 Task: Find connections with filter location Shiyan with filter topic #Jobpostingwith filter profile language German with filter current company Max Healthcare with filter school Government Higher Secondary School - India with filter industry Furniture and Home Furnishings Manufacturing with filter service category DJing with filter keywords title UX Designer & UI Developer
Action: Mouse moved to (212, 281)
Screenshot: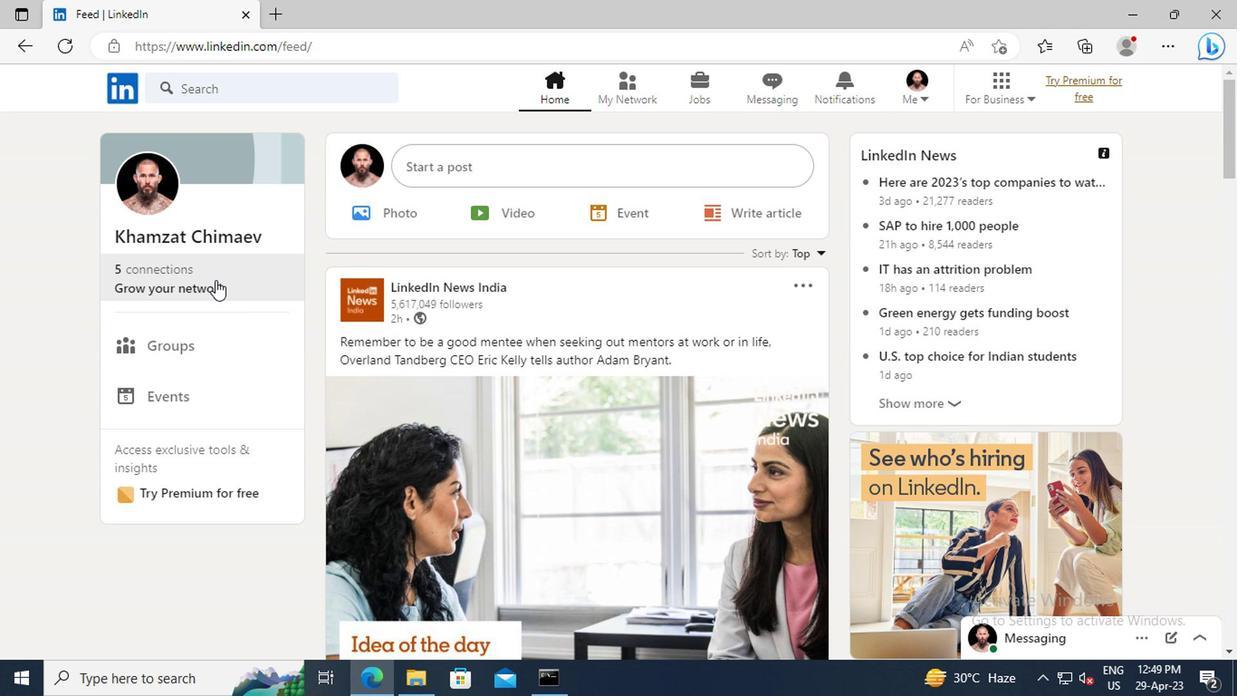
Action: Mouse pressed left at (212, 281)
Screenshot: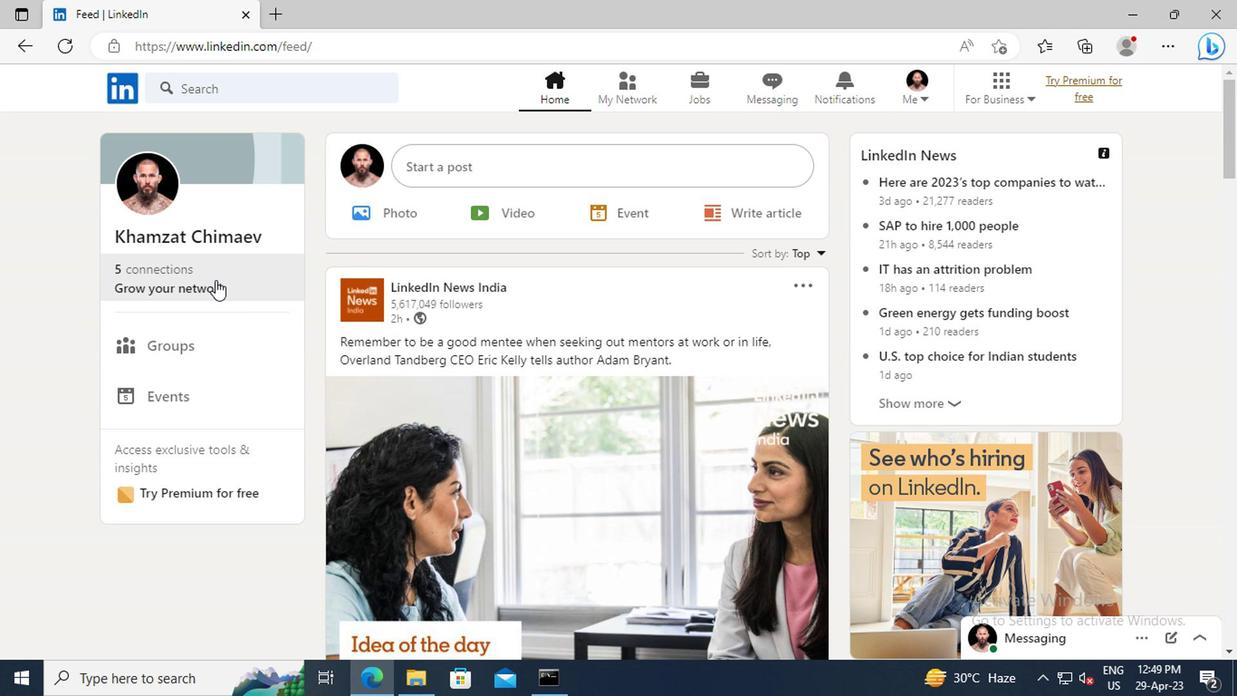 
Action: Mouse moved to (203, 191)
Screenshot: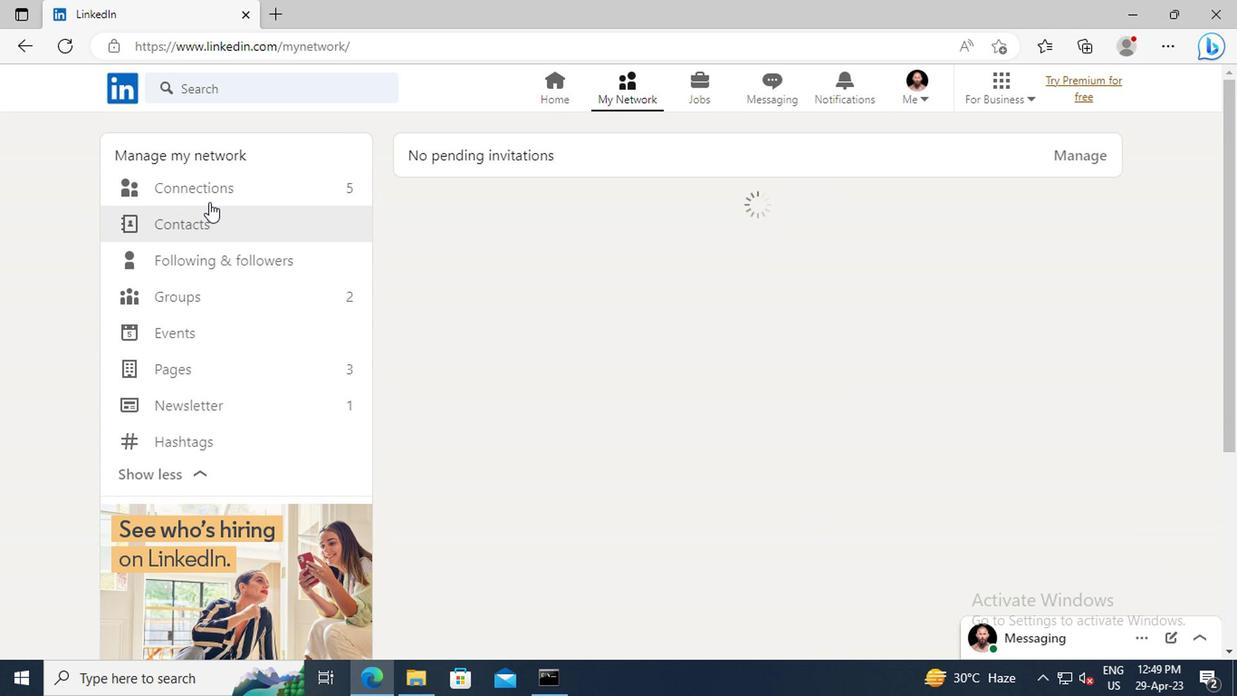 
Action: Mouse pressed left at (203, 191)
Screenshot: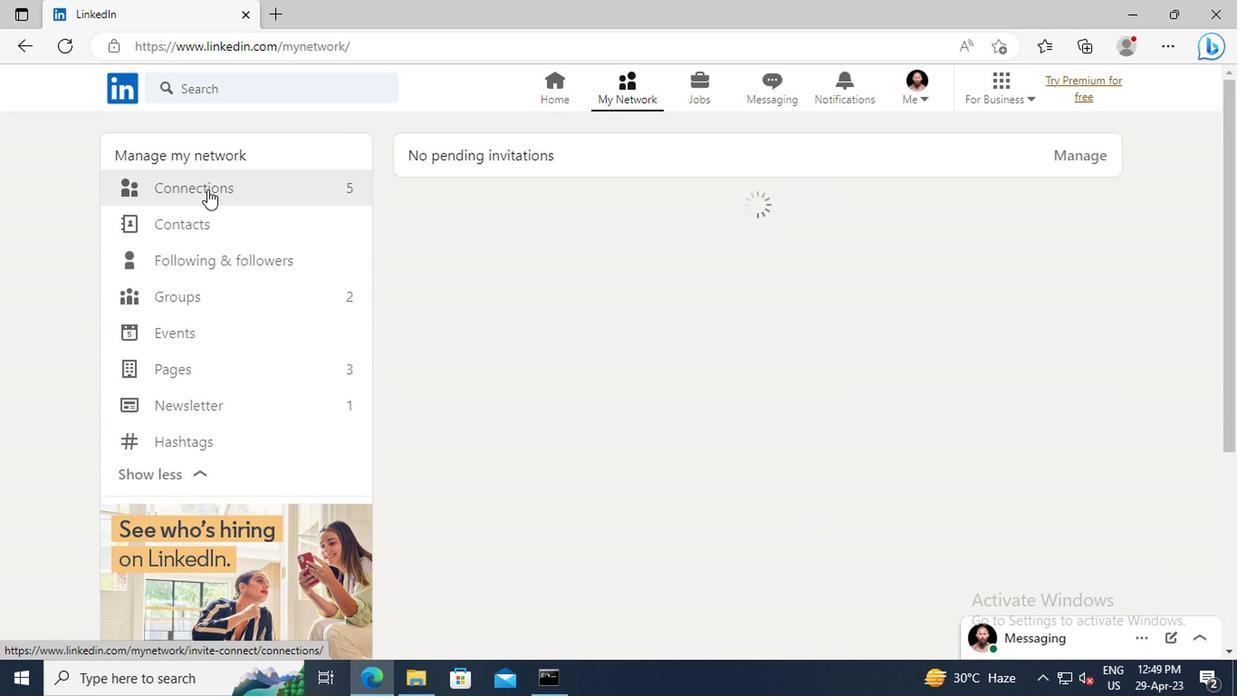
Action: Mouse moved to (743, 197)
Screenshot: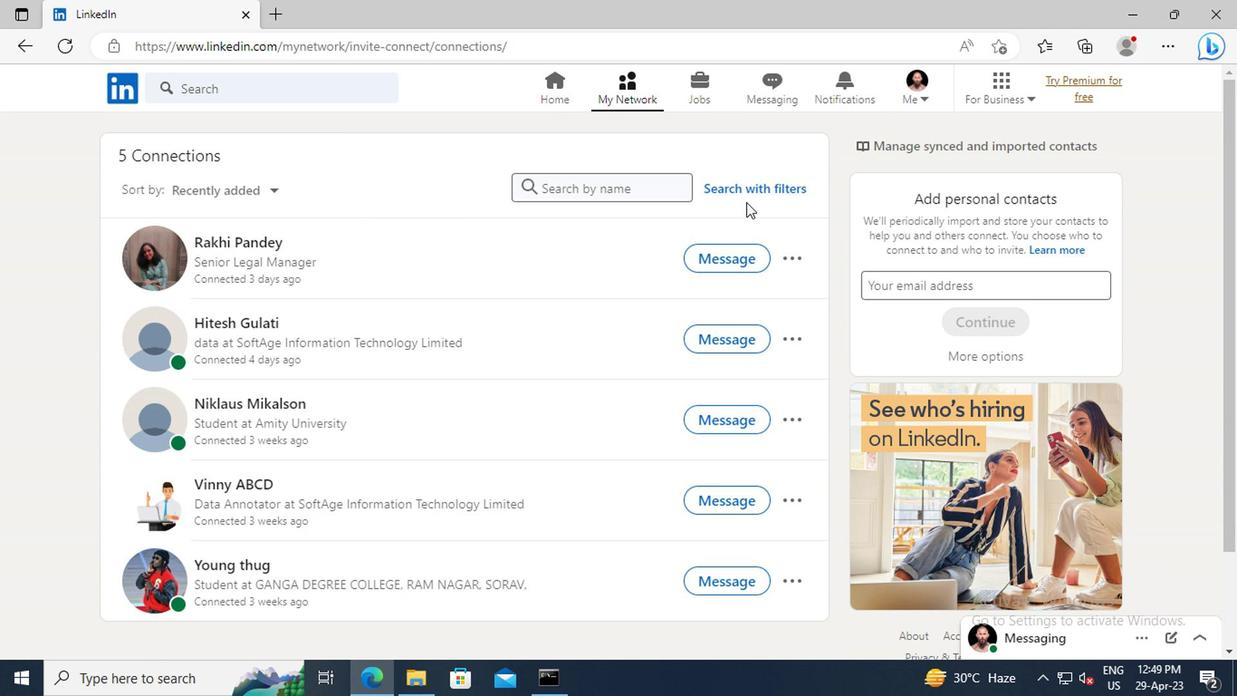 
Action: Mouse pressed left at (743, 197)
Screenshot: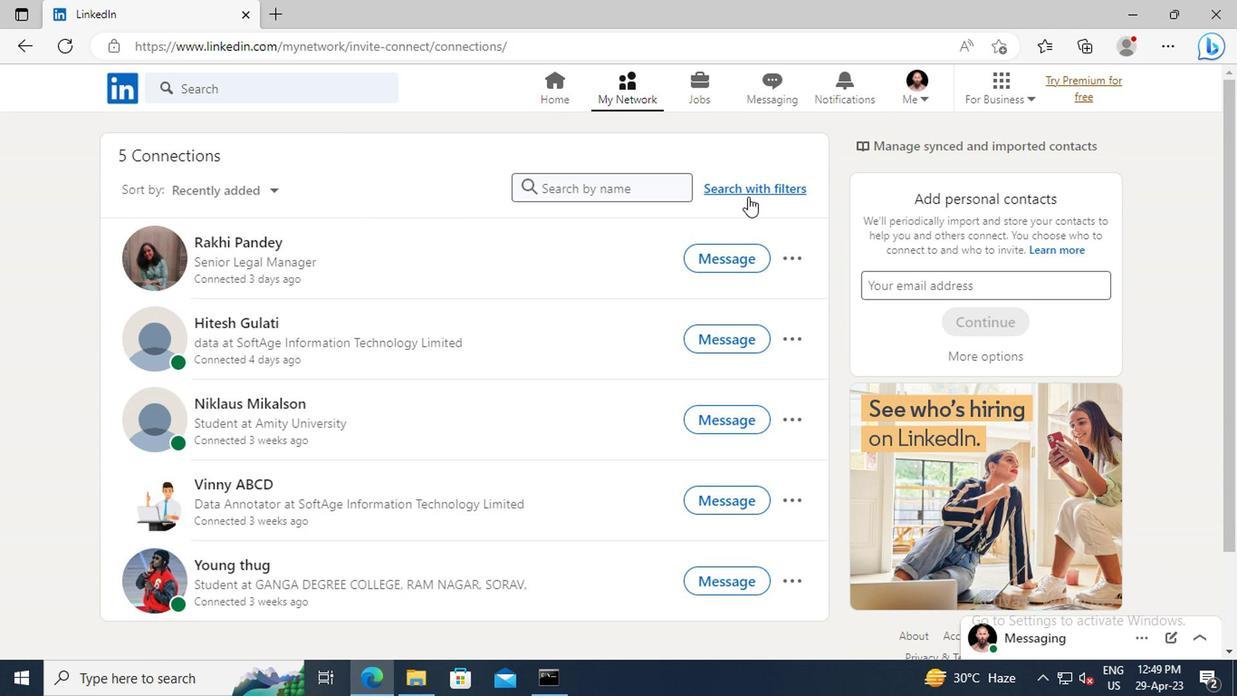 
Action: Mouse moved to (688, 143)
Screenshot: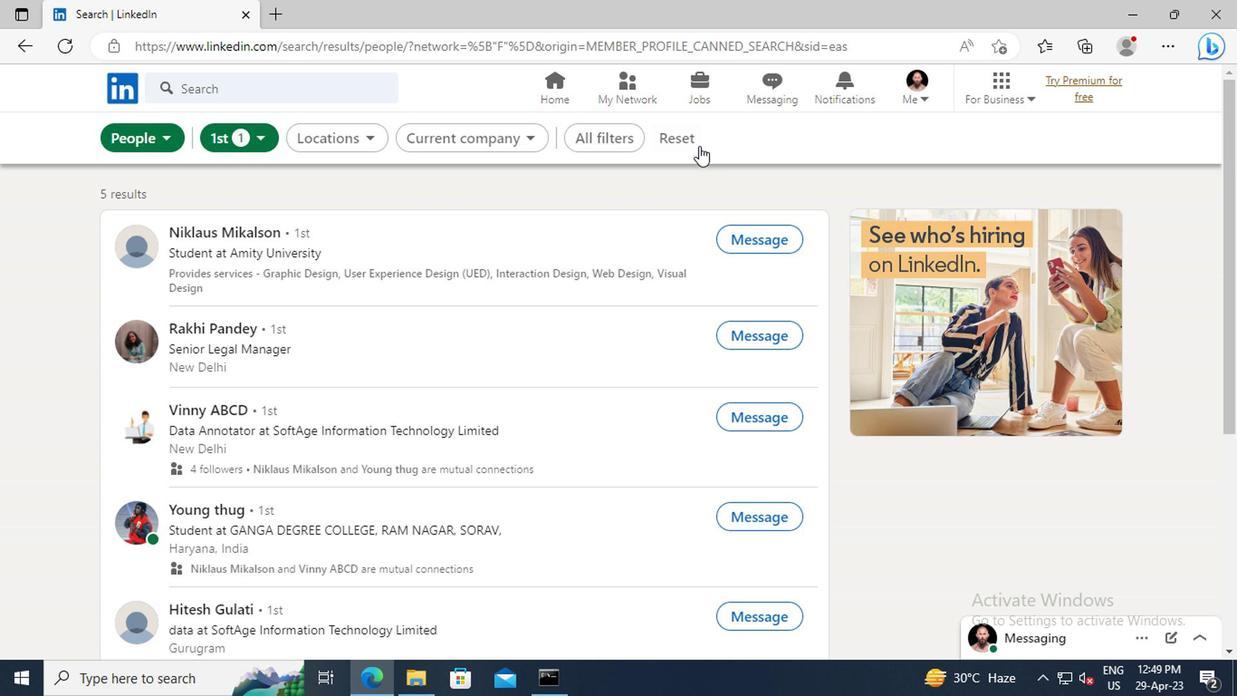 
Action: Mouse pressed left at (688, 143)
Screenshot: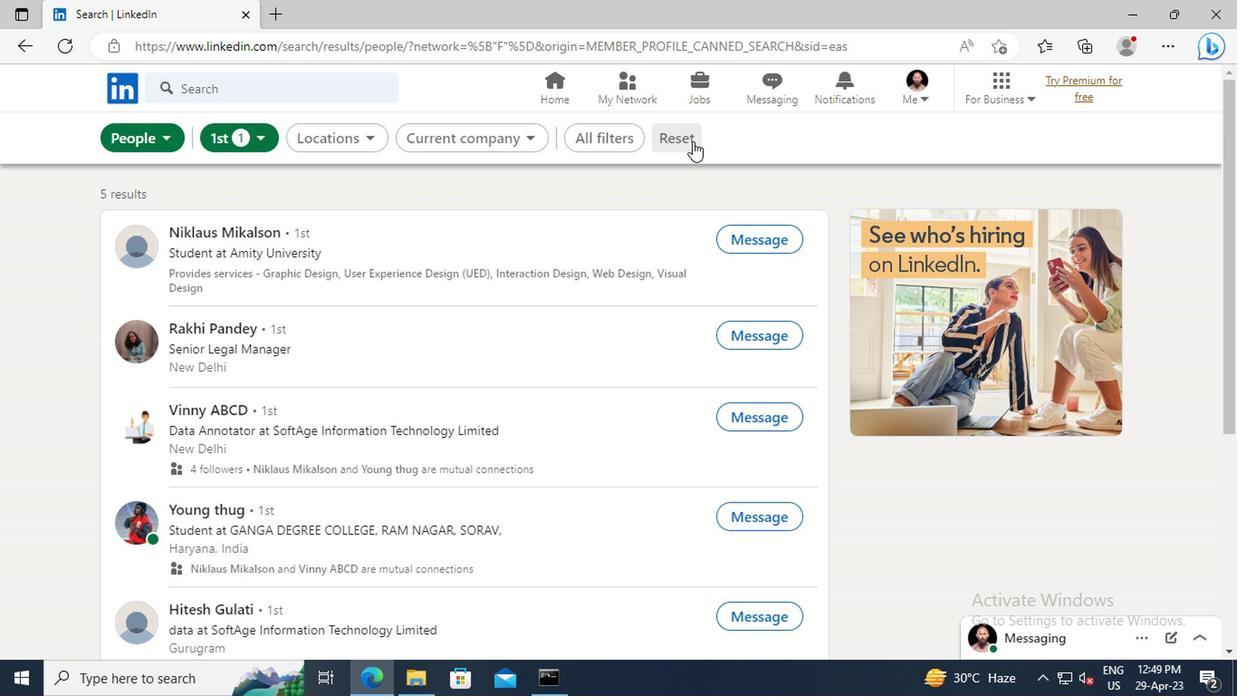 
Action: Mouse moved to (661, 143)
Screenshot: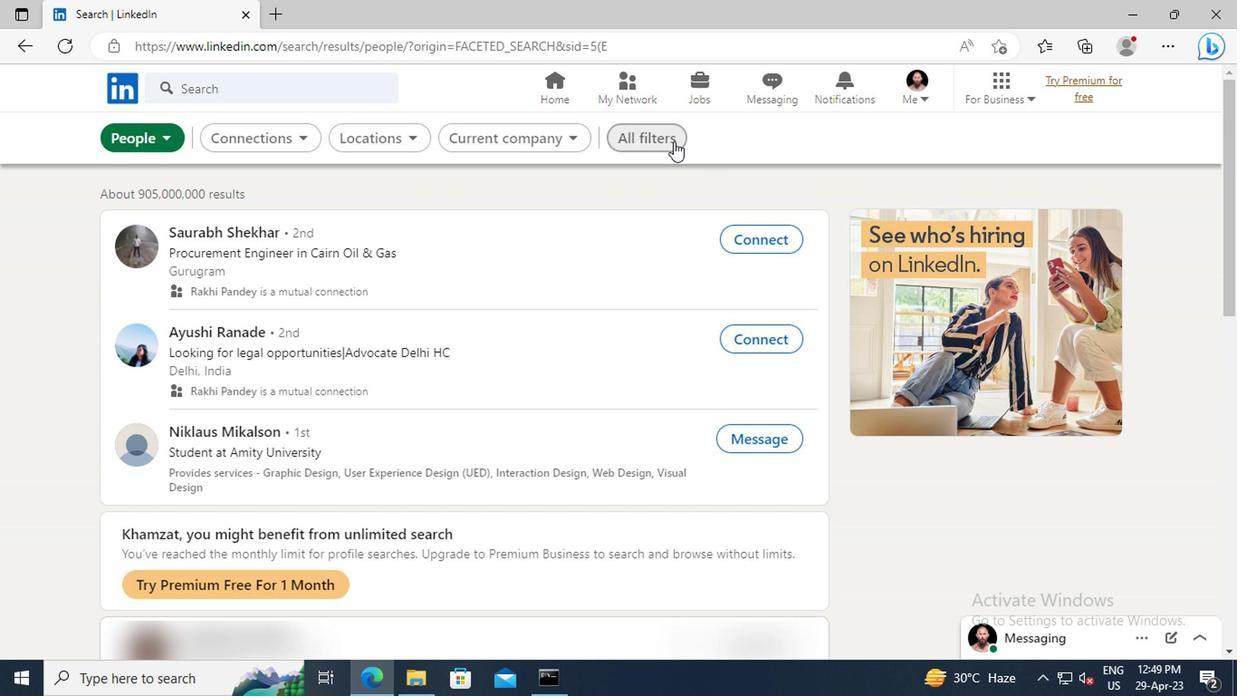 
Action: Mouse pressed left at (661, 143)
Screenshot: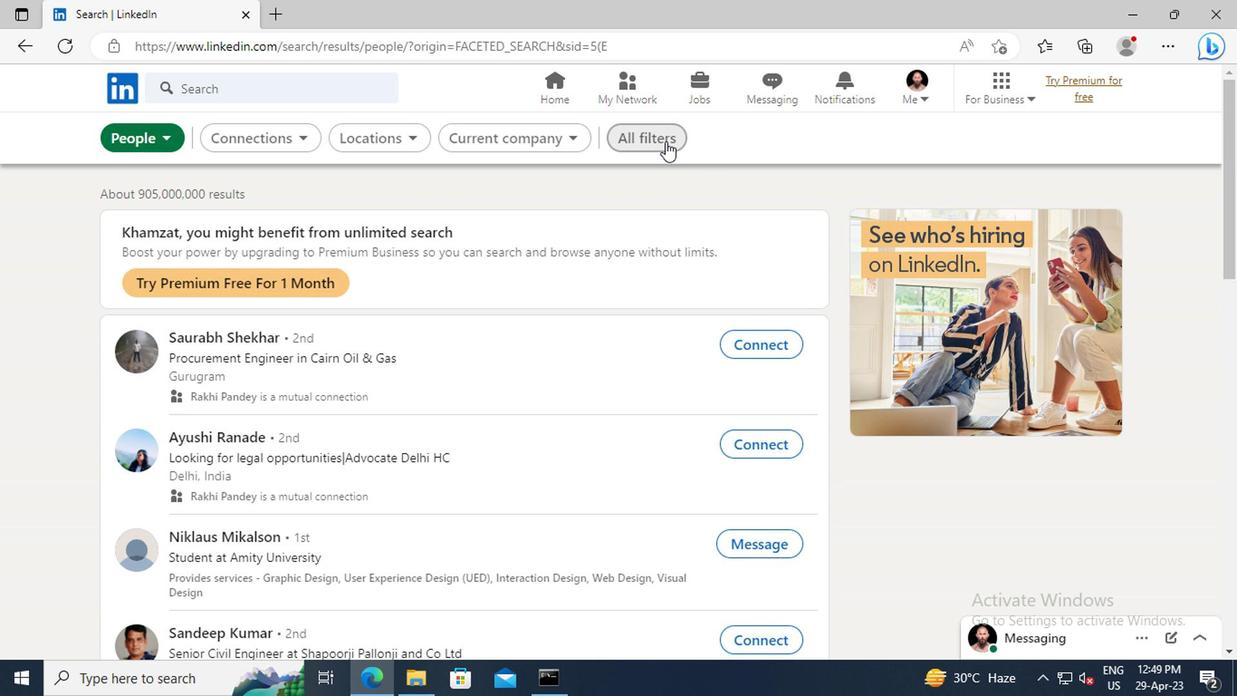 
Action: Mouse moved to (1015, 256)
Screenshot: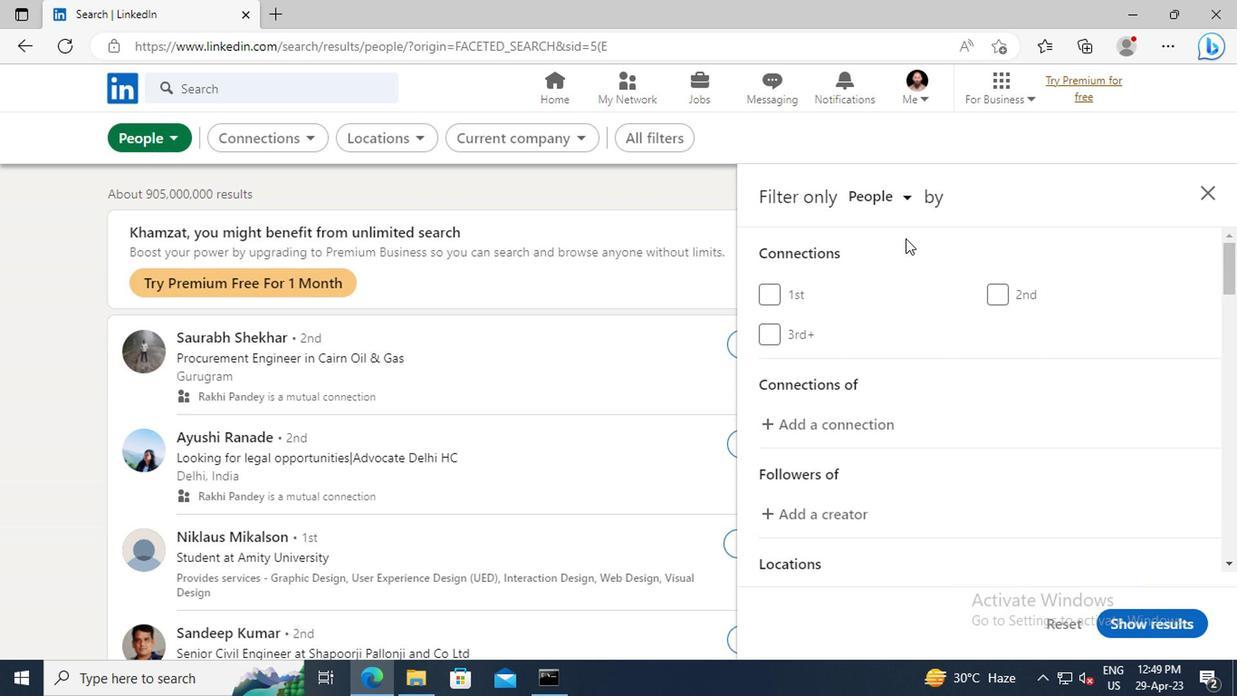 
Action: Mouse scrolled (1015, 255) with delta (0, -1)
Screenshot: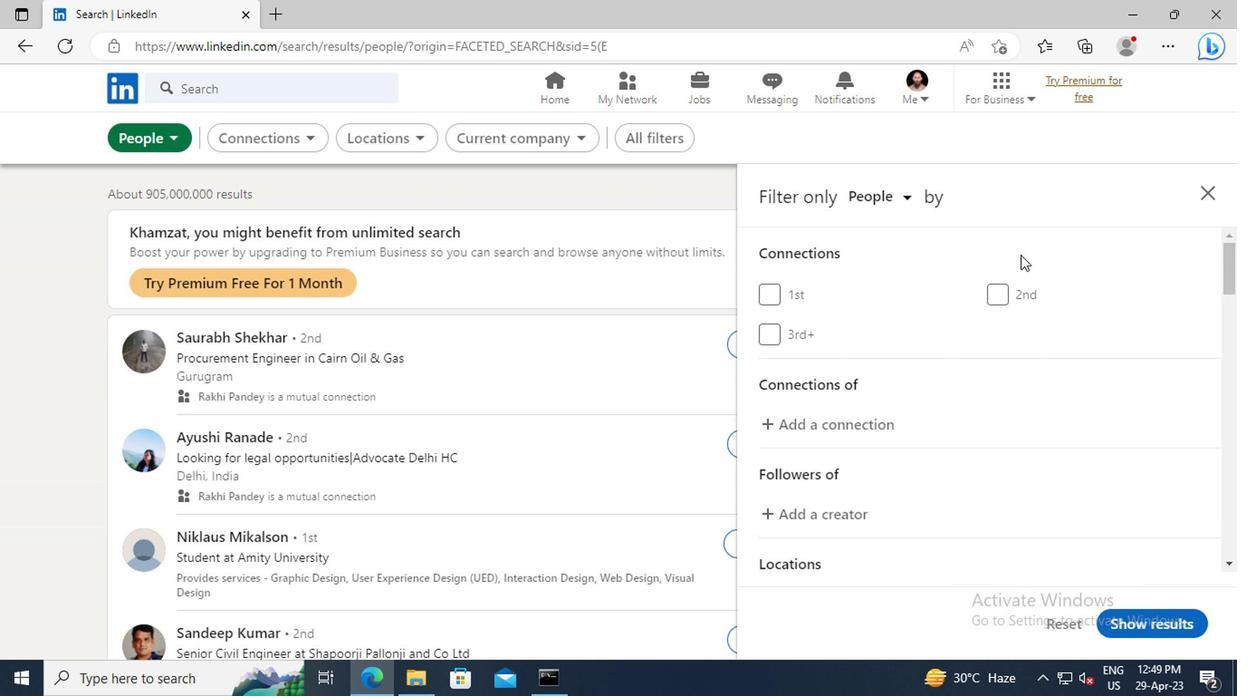 
Action: Mouse scrolled (1015, 255) with delta (0, -1)
Screenshot: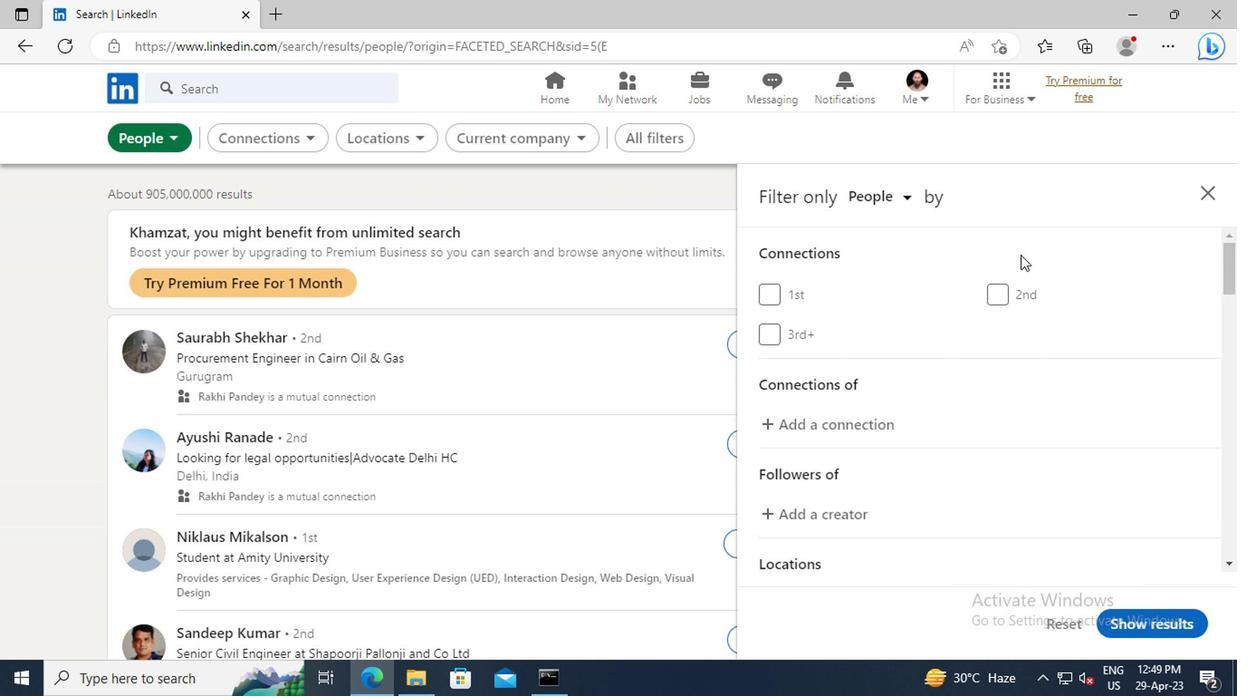 
Action: Mouse scrolled (1015, 255) with delta (0, -1)
Screenshot: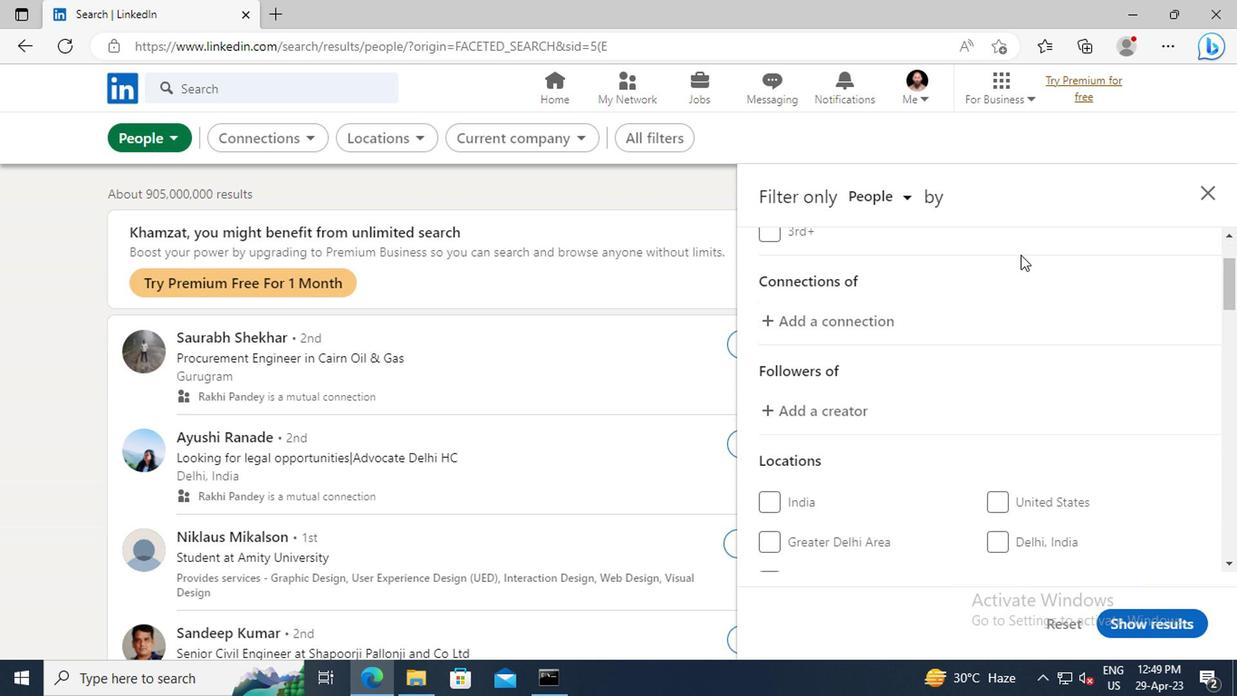 
Action: Mouse scrolled (1015, 255) with delta (0, -1)
Screenshot: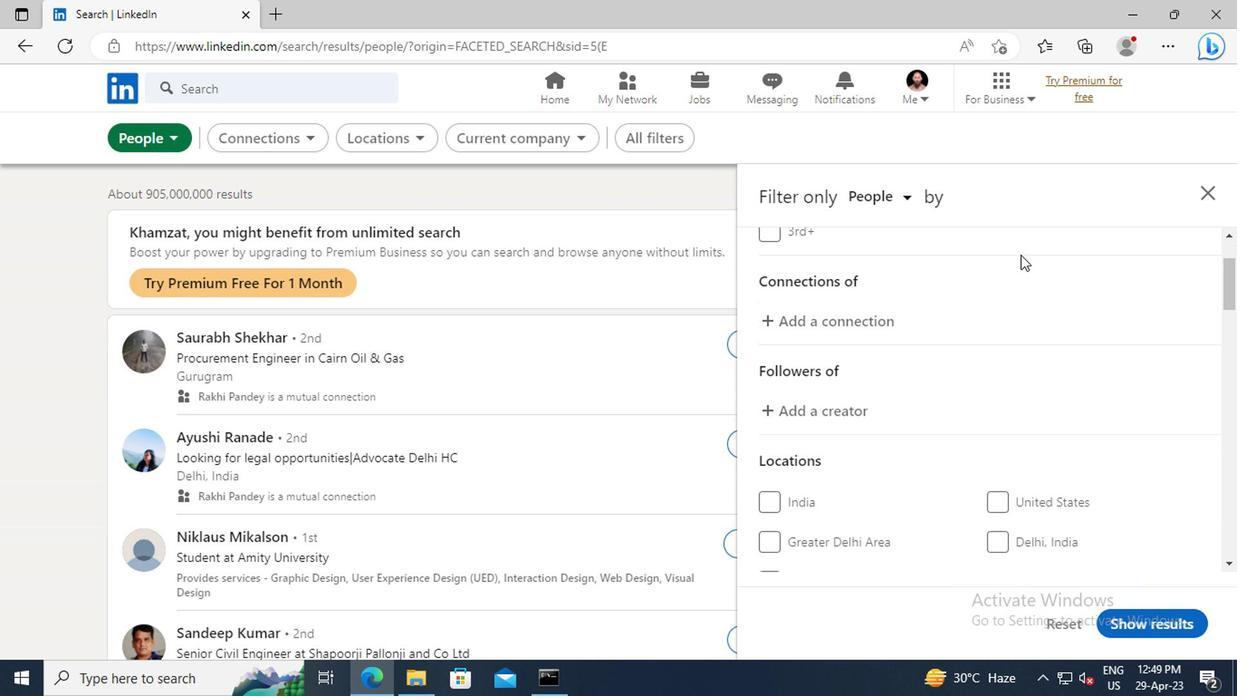 
Action: Mouse scrolled (1015, 255) with delta (0, -1)
Screenshot: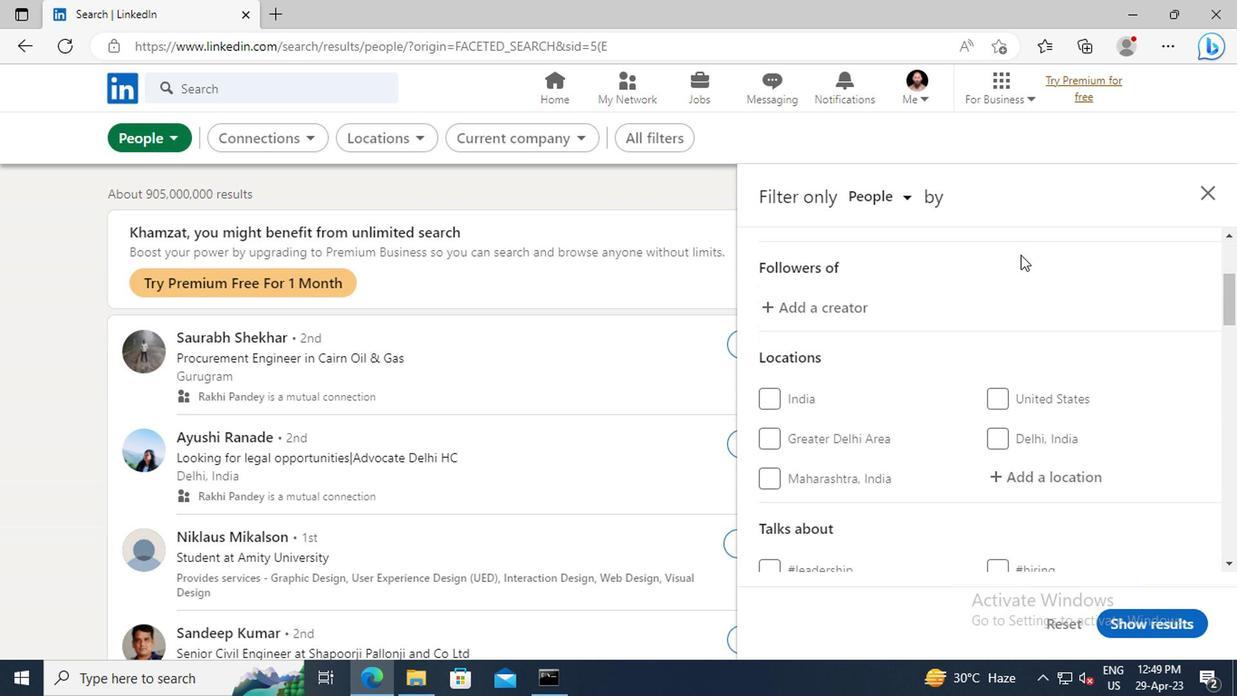 
Action: Mouse moved to (1017, 268)
Screenshot: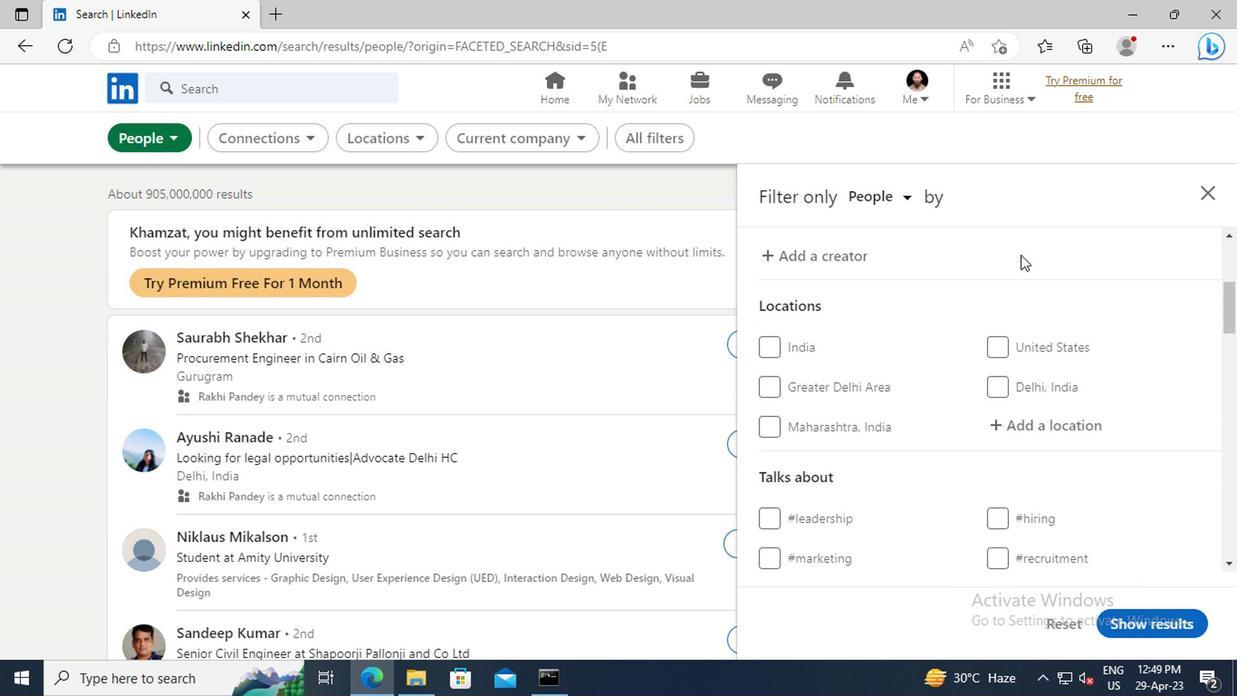 
Action: Mouse scrolled (1017, 266) with delta (0, -1)
Screenshot: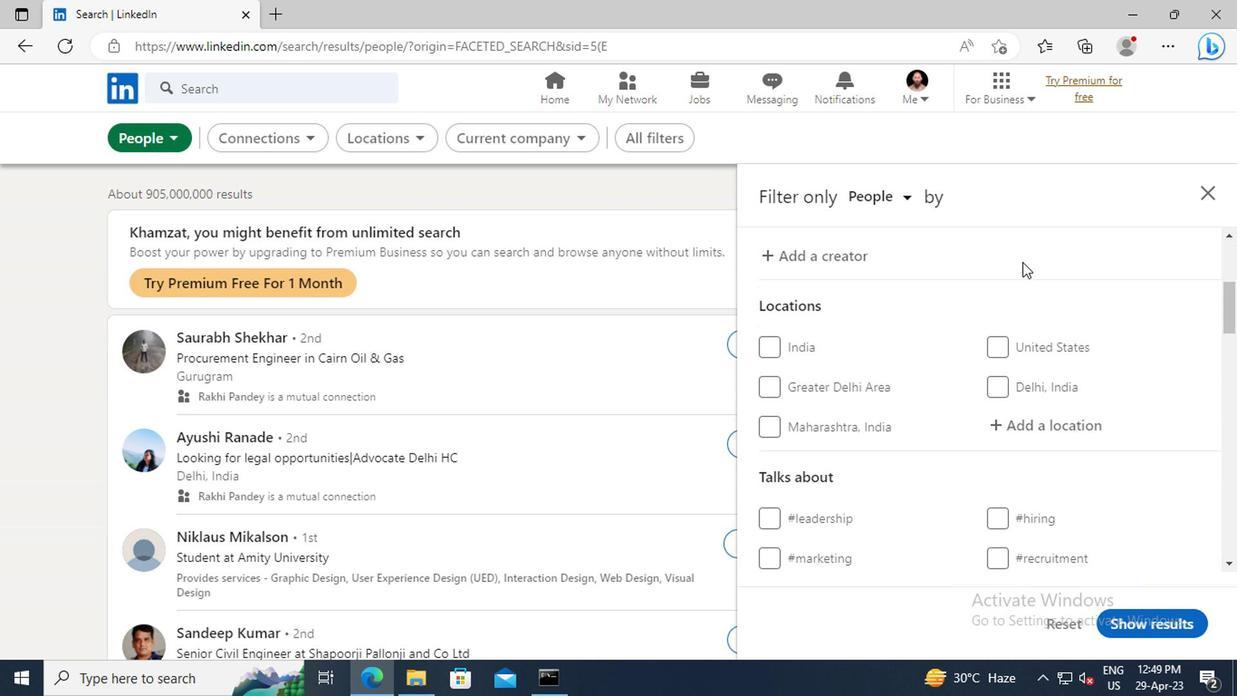 
Action: Mouse moved to (1018, 376)
Screenshot: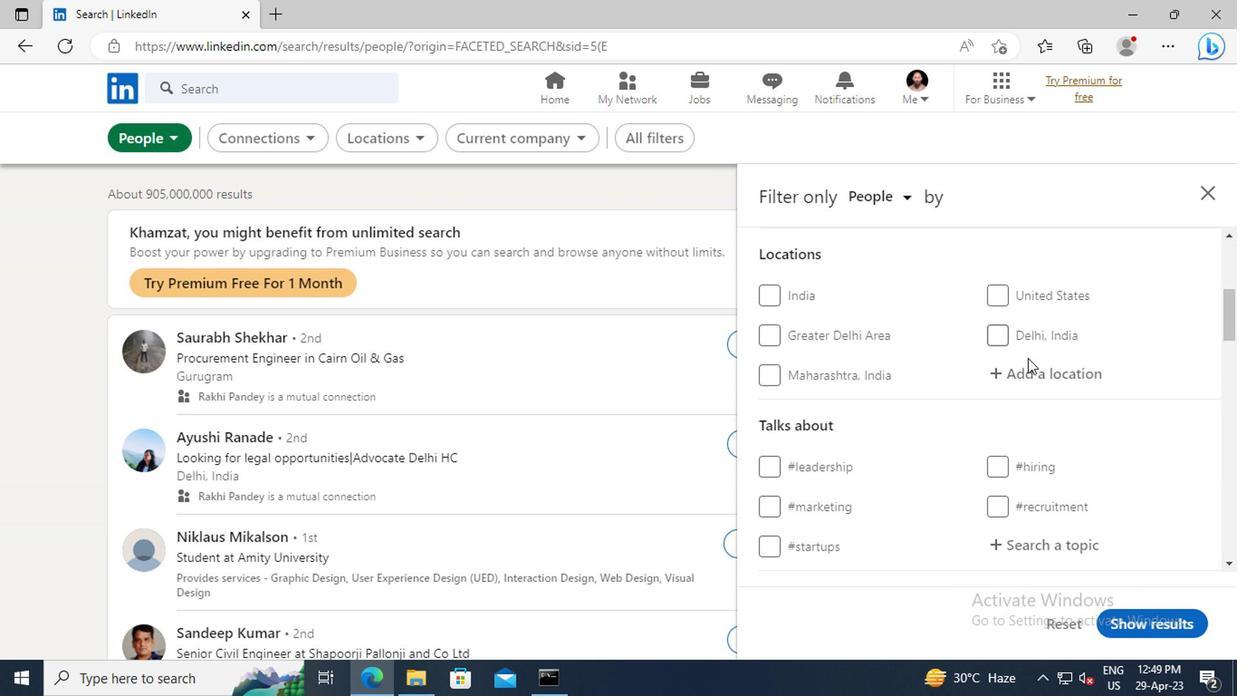 
Action: Mouse pressed left at (1018, 376)
Screenshot: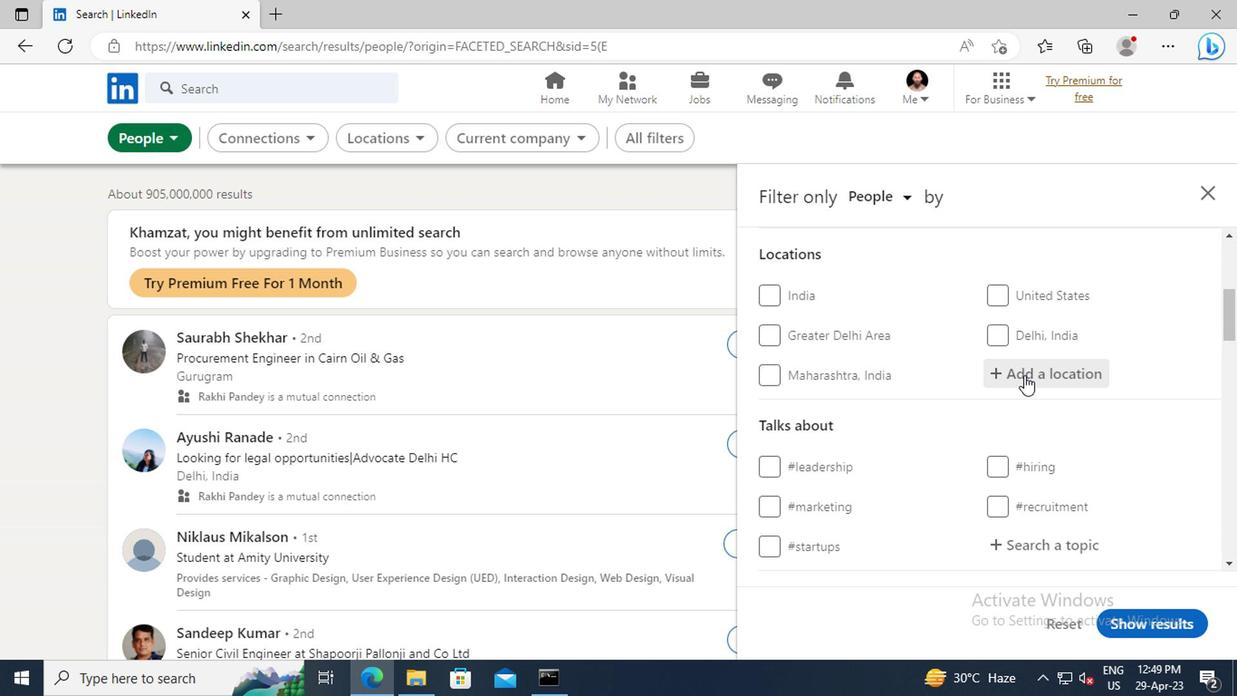 
Action: Key pressed <Key.shift>SHIYAN<Key.enter>
Screenshot: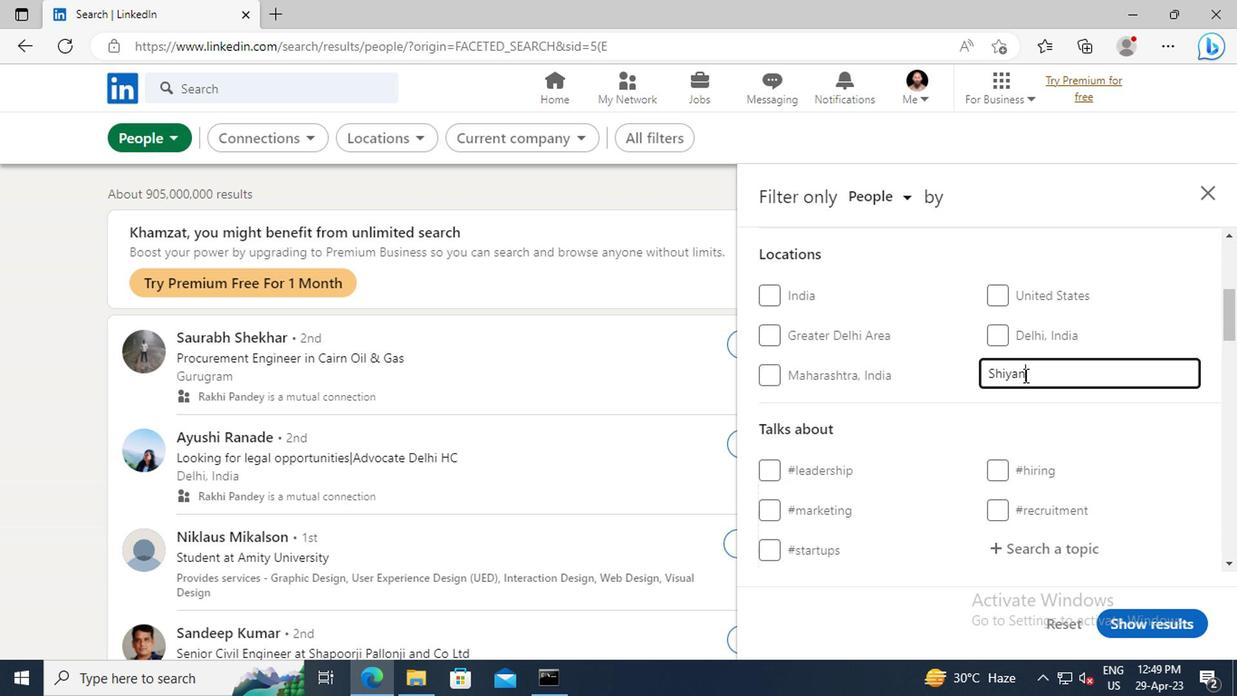 
Action: Mouse scrolled (1018, 375) with delta (0, -1)
Screenshot: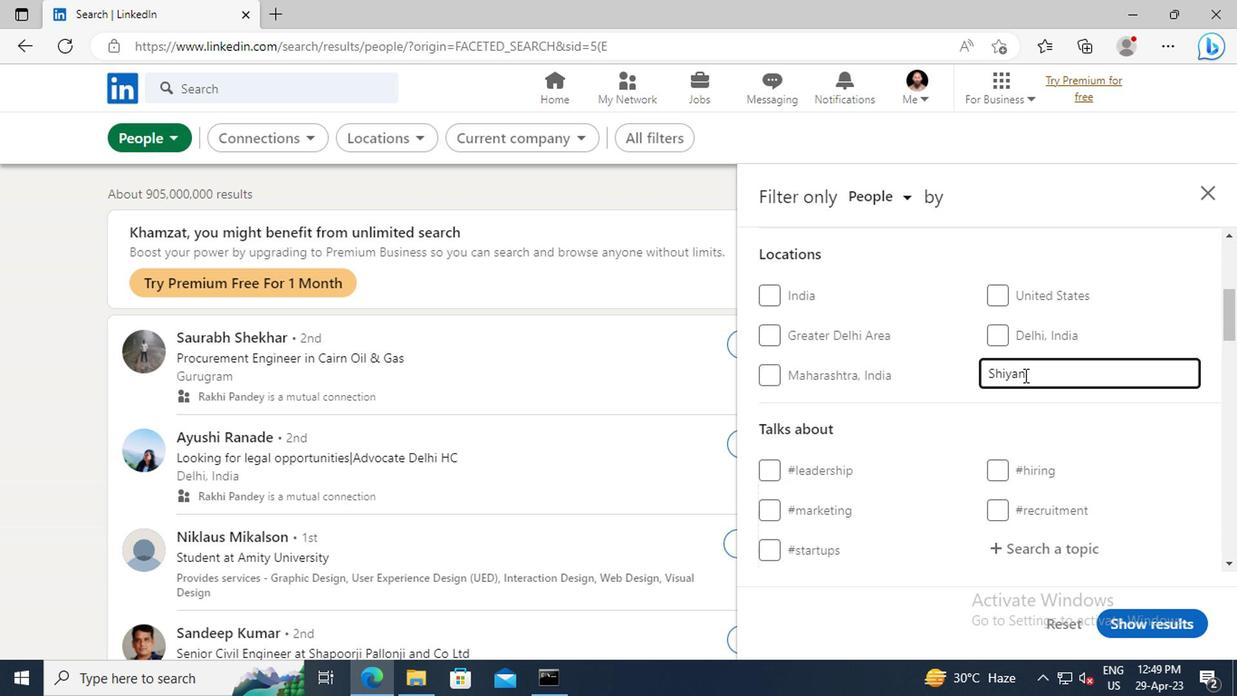 
Action: Mouse scrolled (1018, 375) with delta (0, -1)
Screenshot: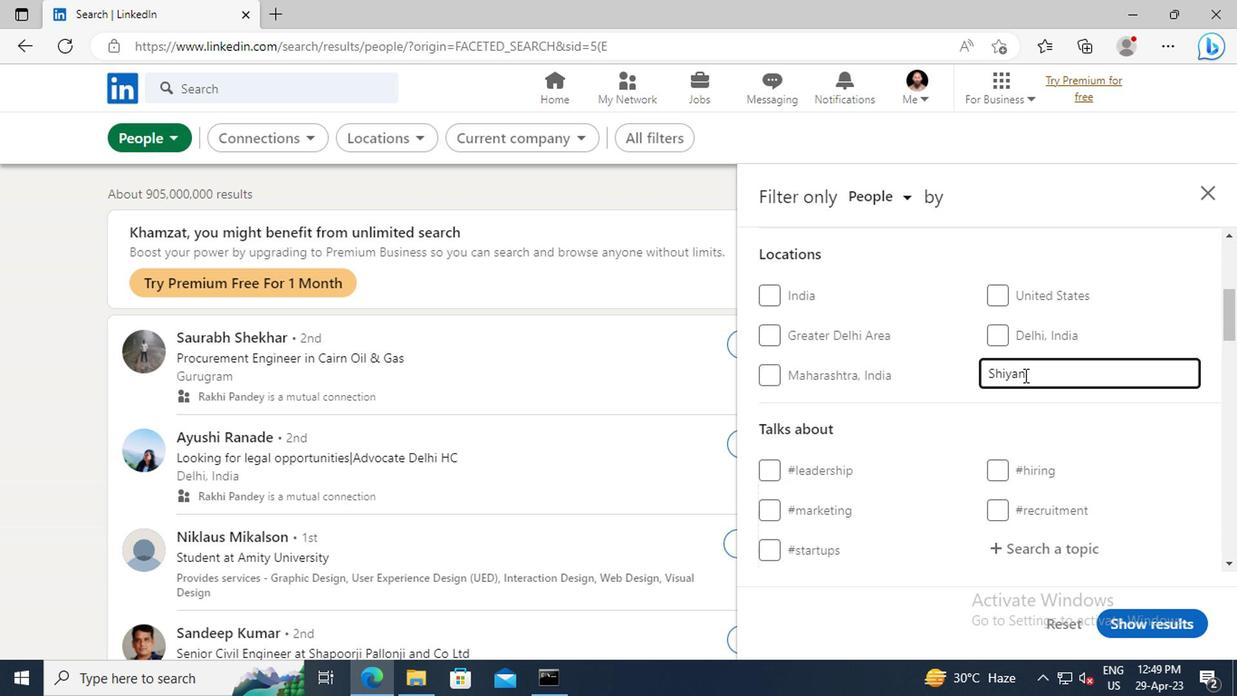 
Action: Mouse scrolled (1018, 375) with delta (0, -1)
Screenshot: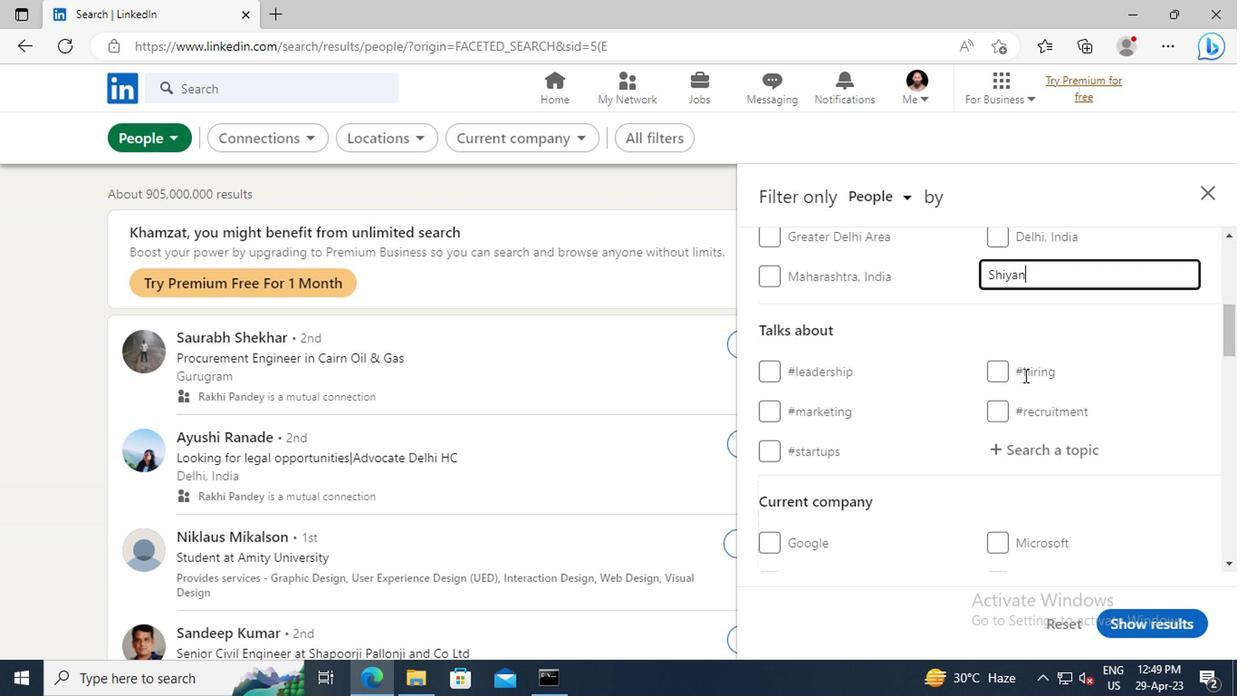 
Action: Mouse moved to (1020, 393)
Screenshot: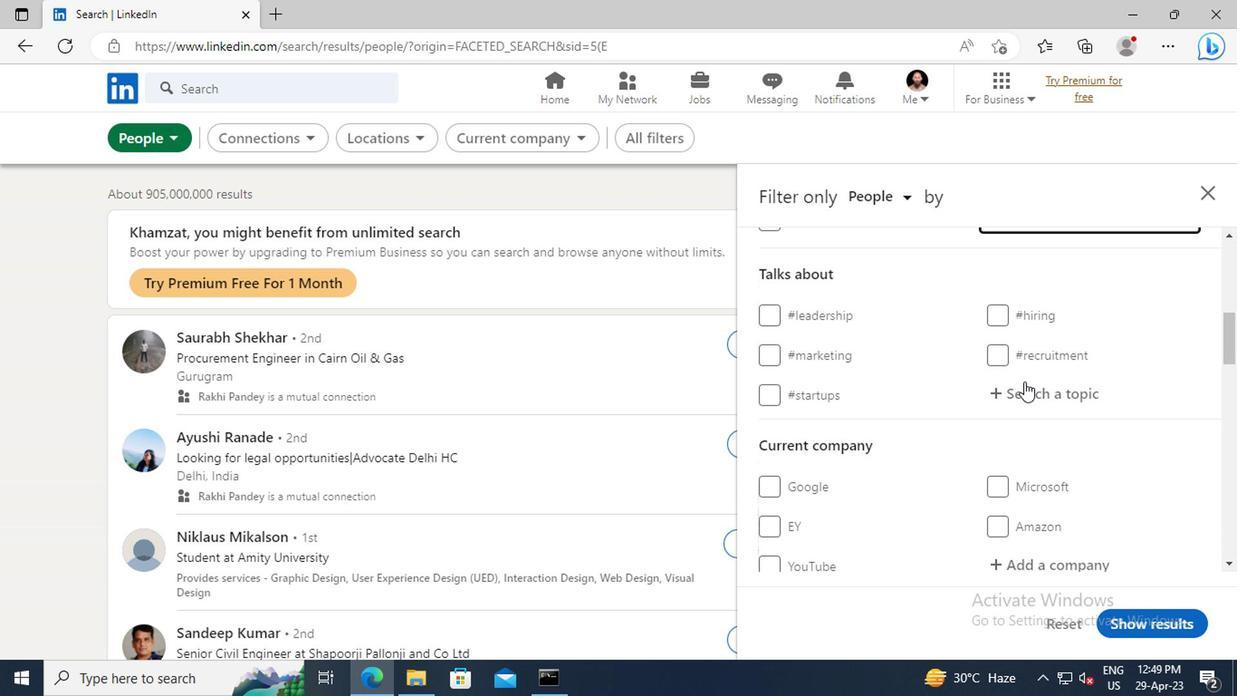 
Action: Mouse pressed left at (1020, 393)
Screenshot: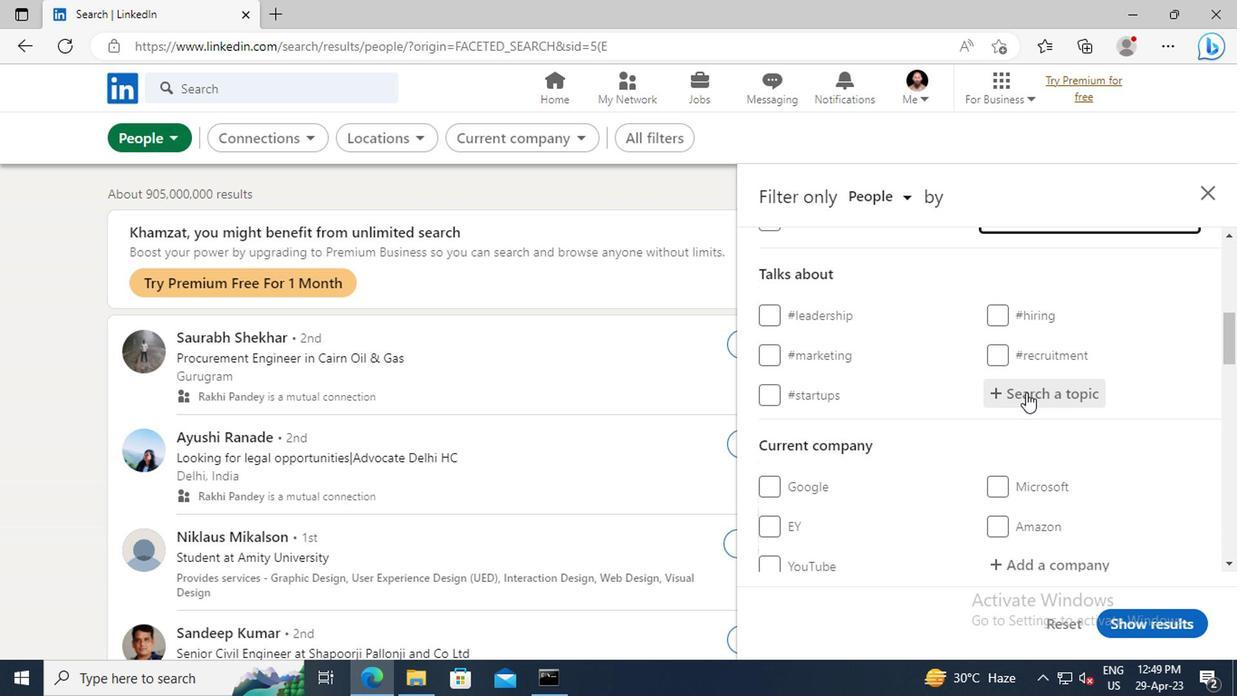 
Action: Key pressed <Key.shift>JOBPOSTING
Screenshot: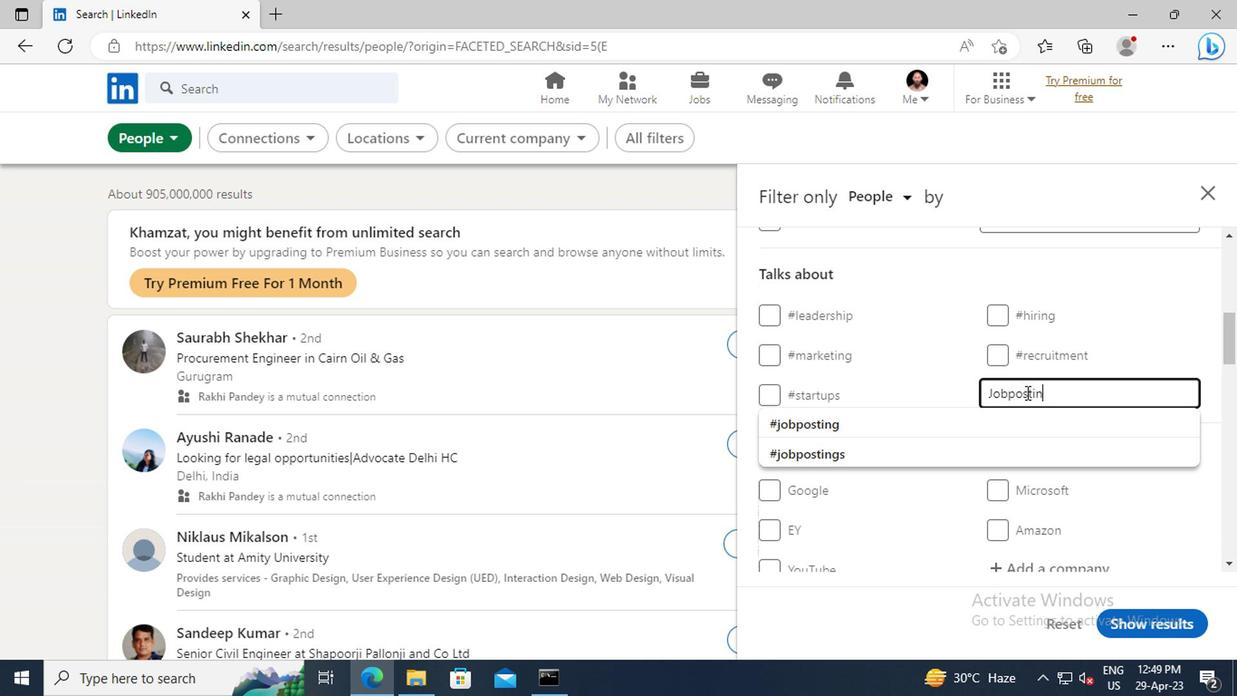 
Action: Mouse moved to (1018, 417)
Screenshot: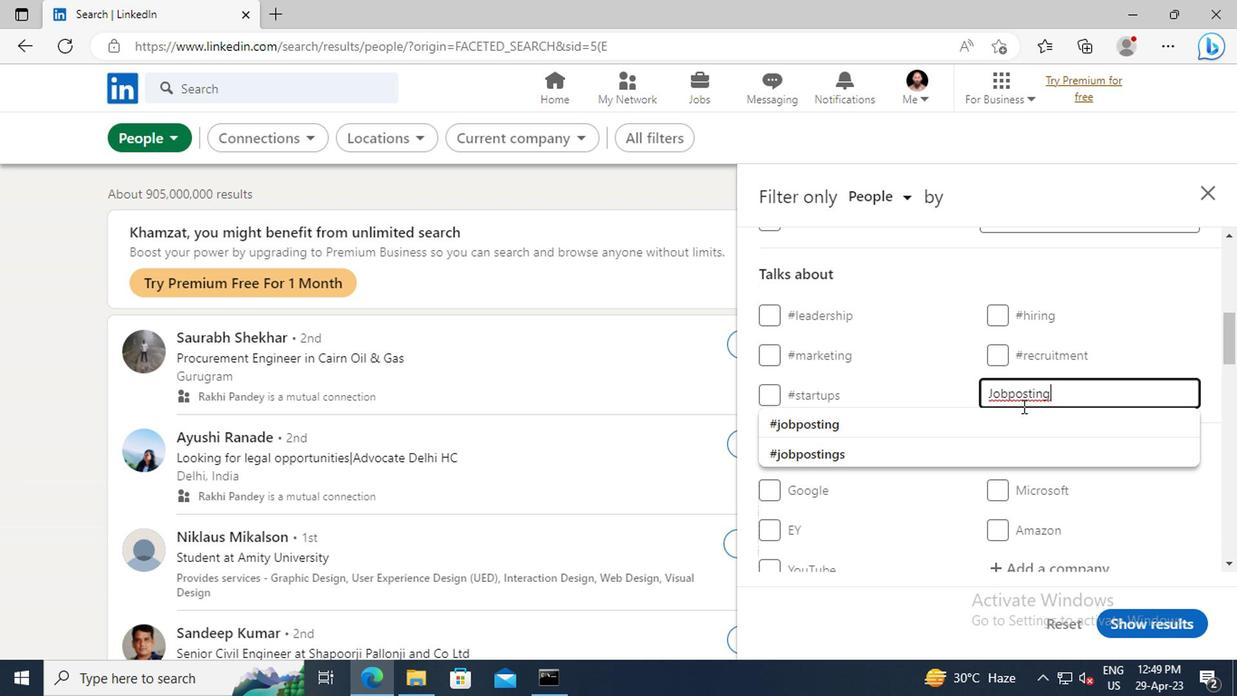 
Action: Mouse pressed left at (1018, 417)
Screenshot: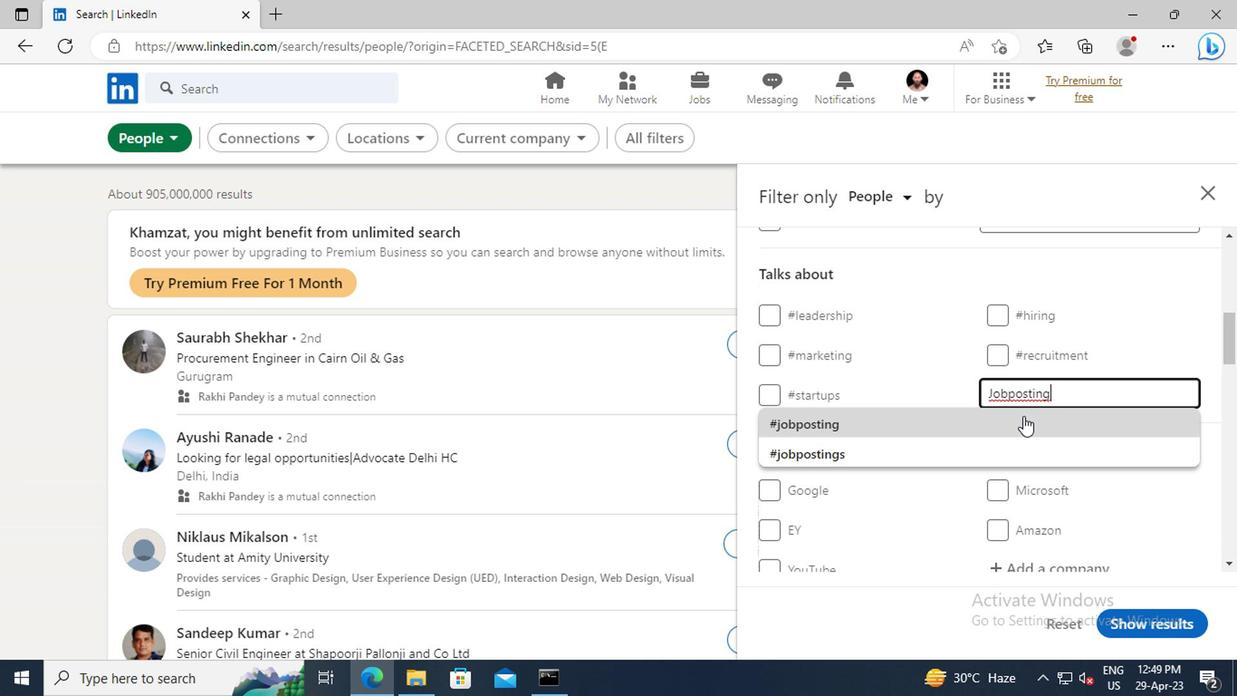
Action: Mouse scrolled (1018, 417) with delta (0, 0)
Screenshot: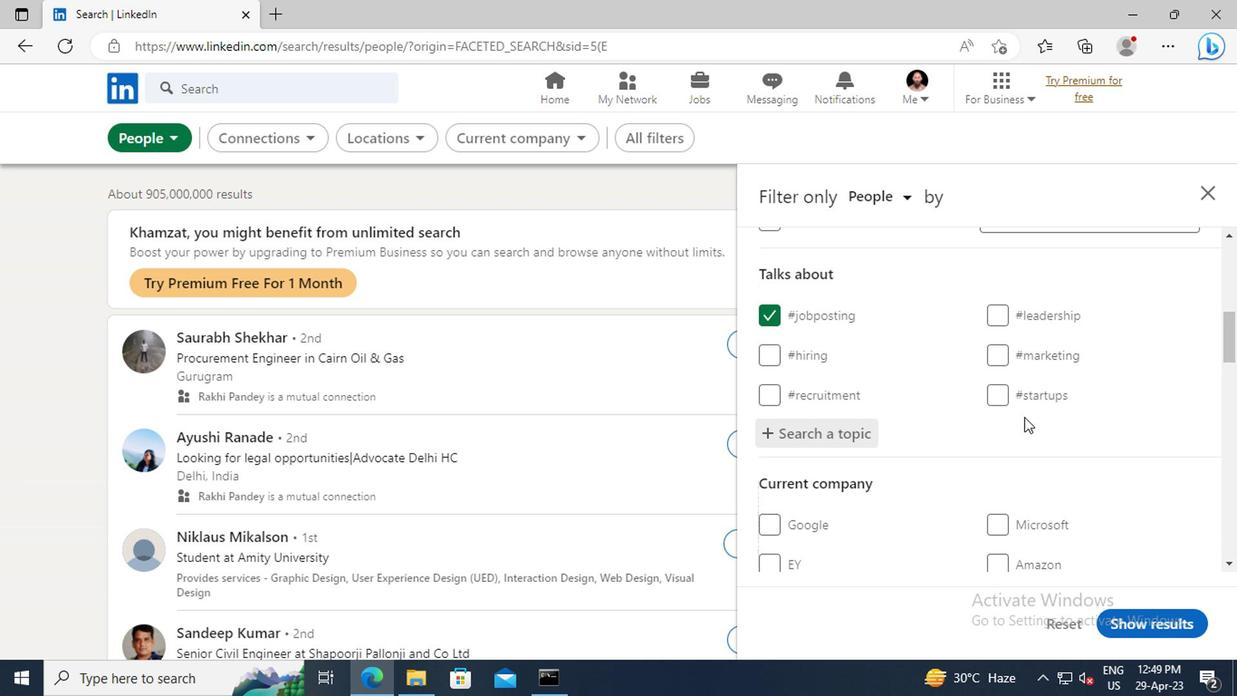 
Action: Mouse scrolled (1018, 417) with delta (0, 0)
Screenshot: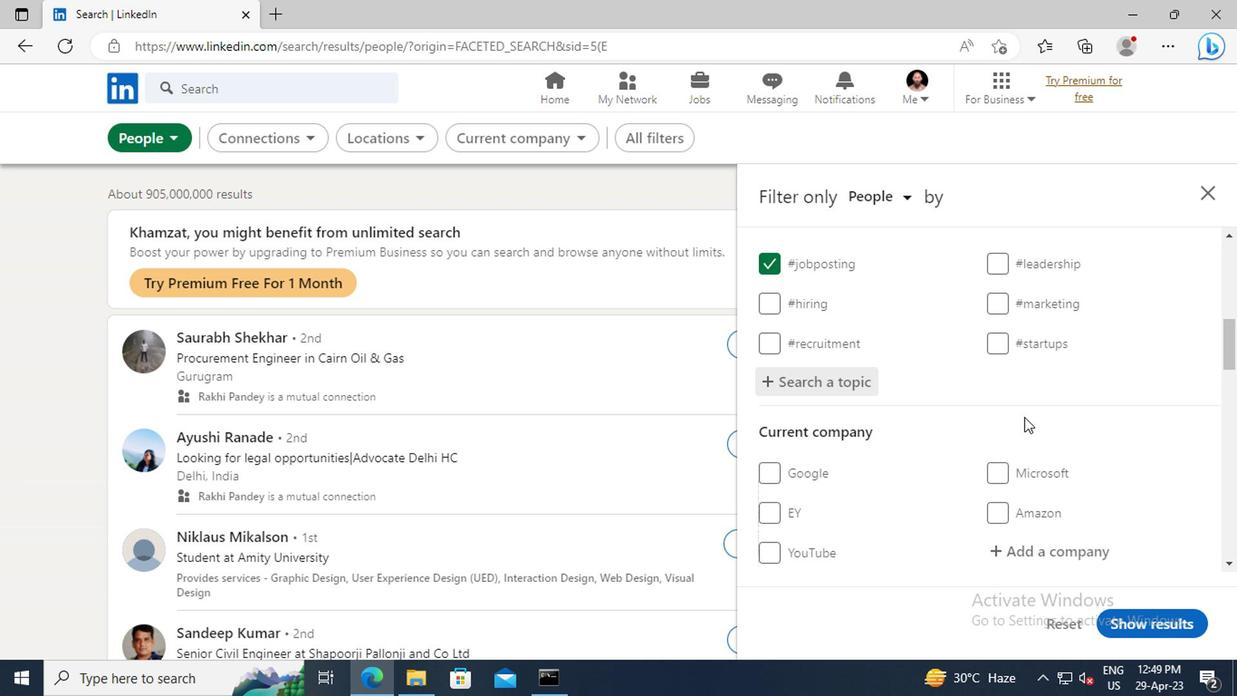 
Action: Mouse scrolled (1018, 417) with delta (0, 0)
Screenshot: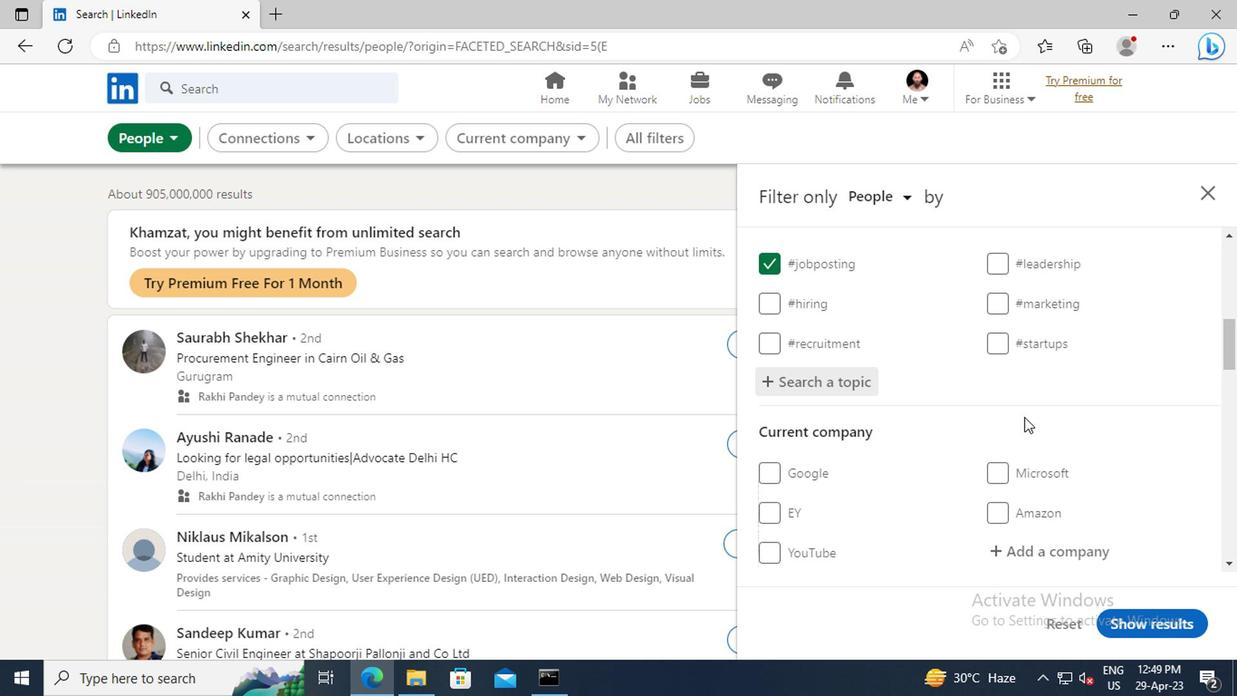 
Action: Mouse scrolled (1018, 417) with delta (0, 0)
Screenshot: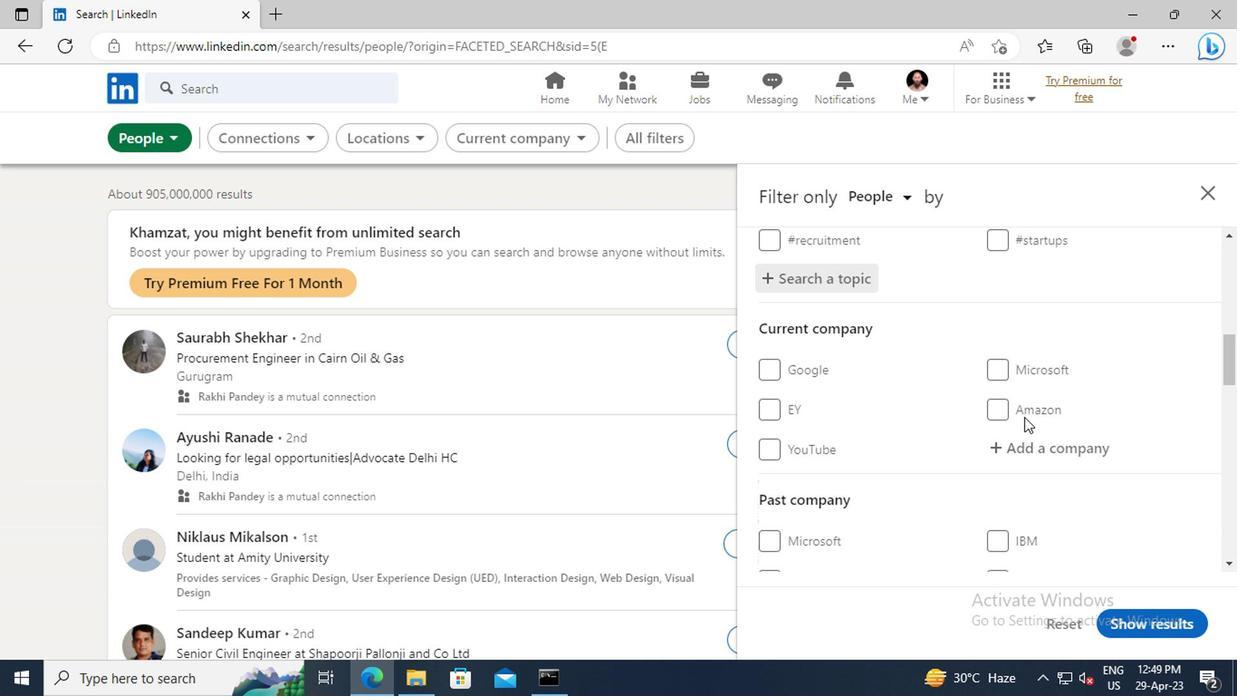
Action: Mouse scrolled (1018, 417) with delta (0, 0)
Screenshot: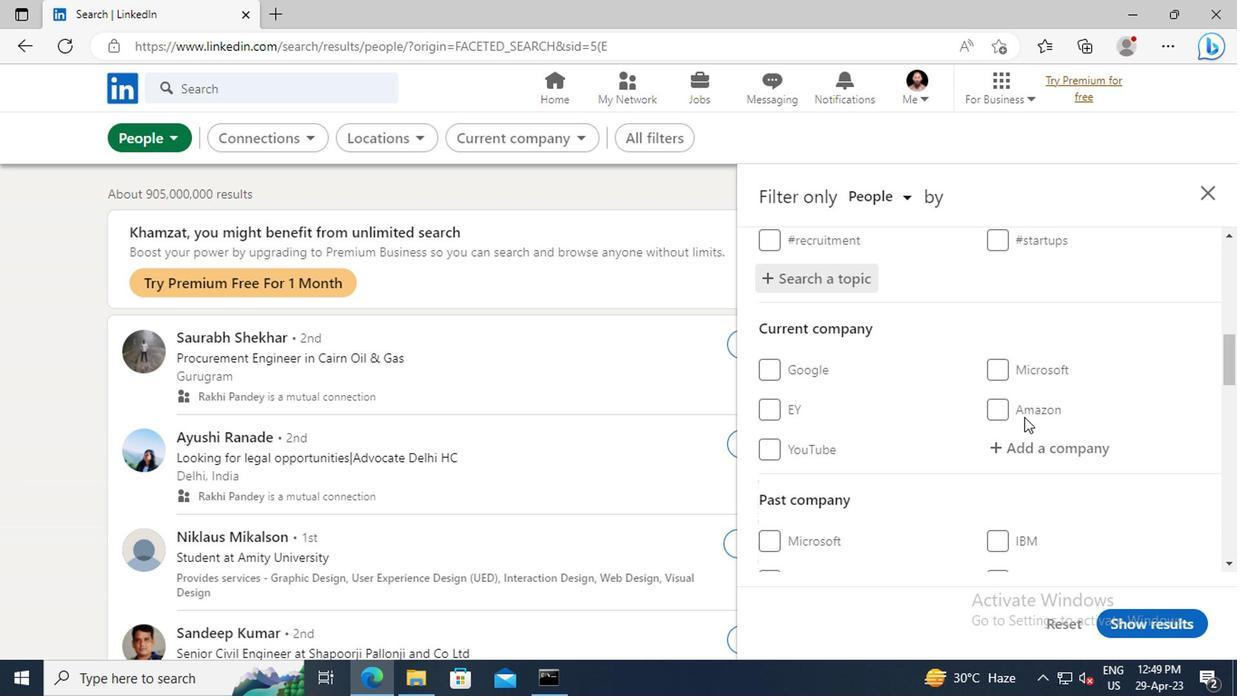 
Action: Mouse scrolled (1018, 417) with delta (0, 0)
Screenshot: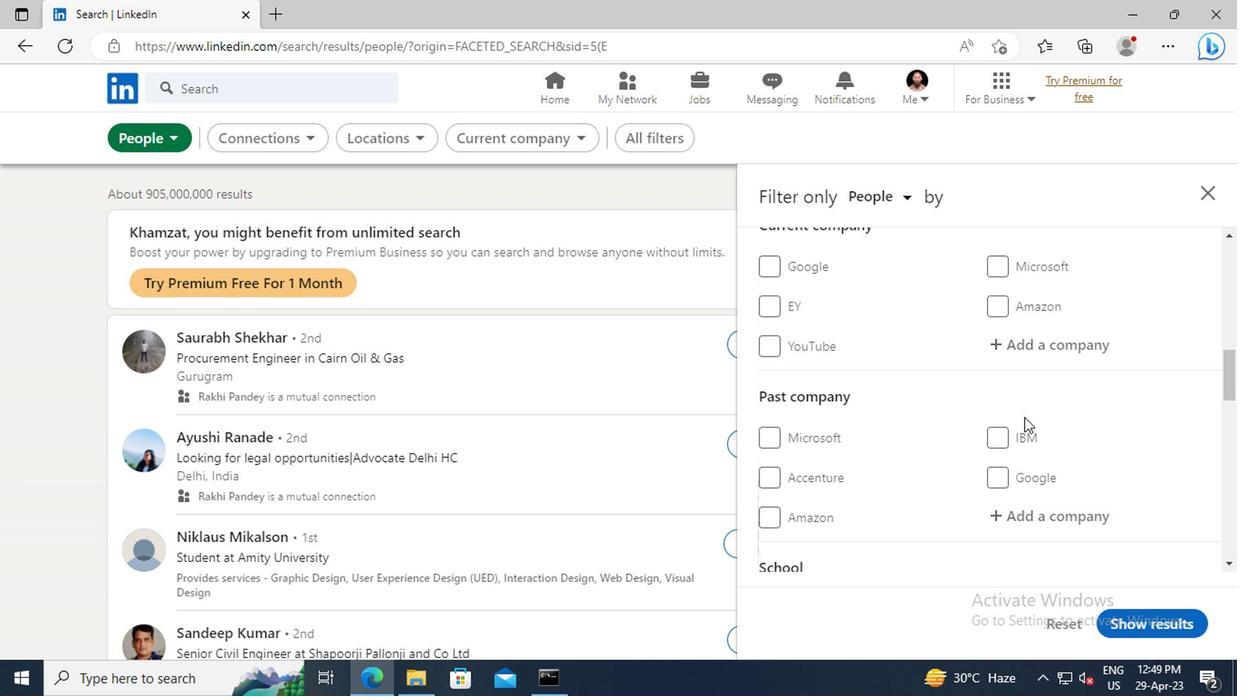 
Action: Mouse scrolled (1018, 417) with delta (0, 0)
Screenshot: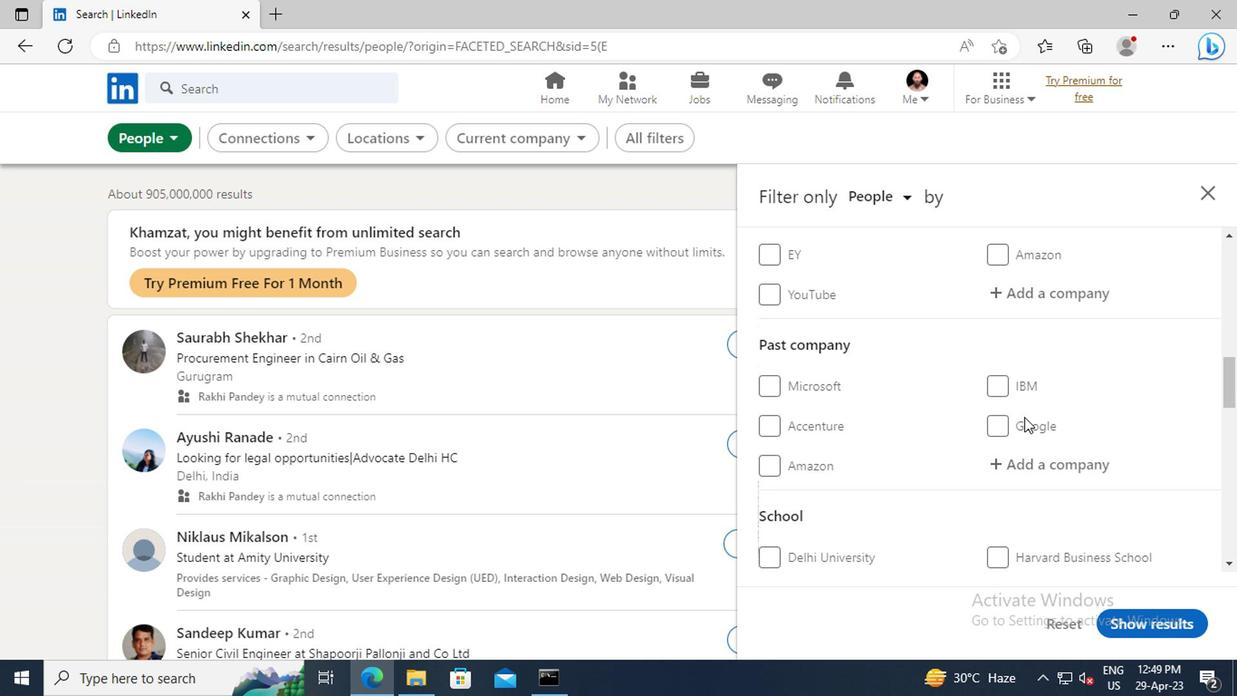 
Action: Mouse scrolled (1018, 417) with delta (0, 0)
Screenshot: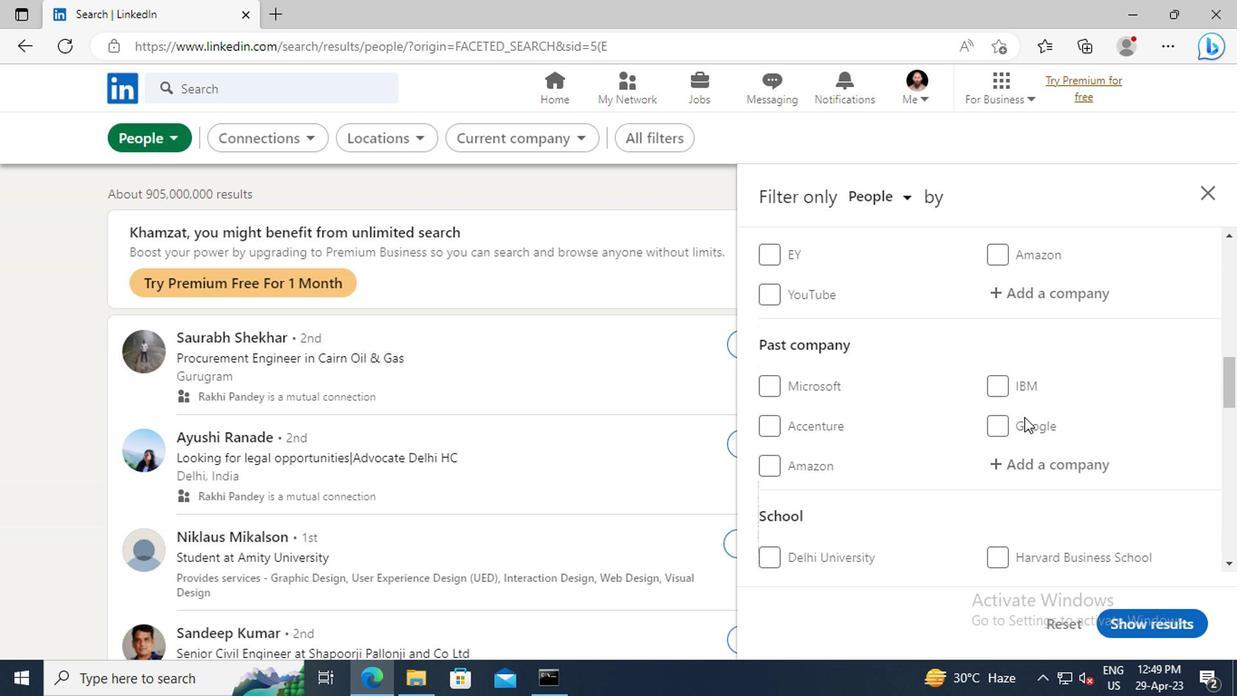 
Action: Mouse scrolled (1018, 417) with delta (0, 0)
Screenshot: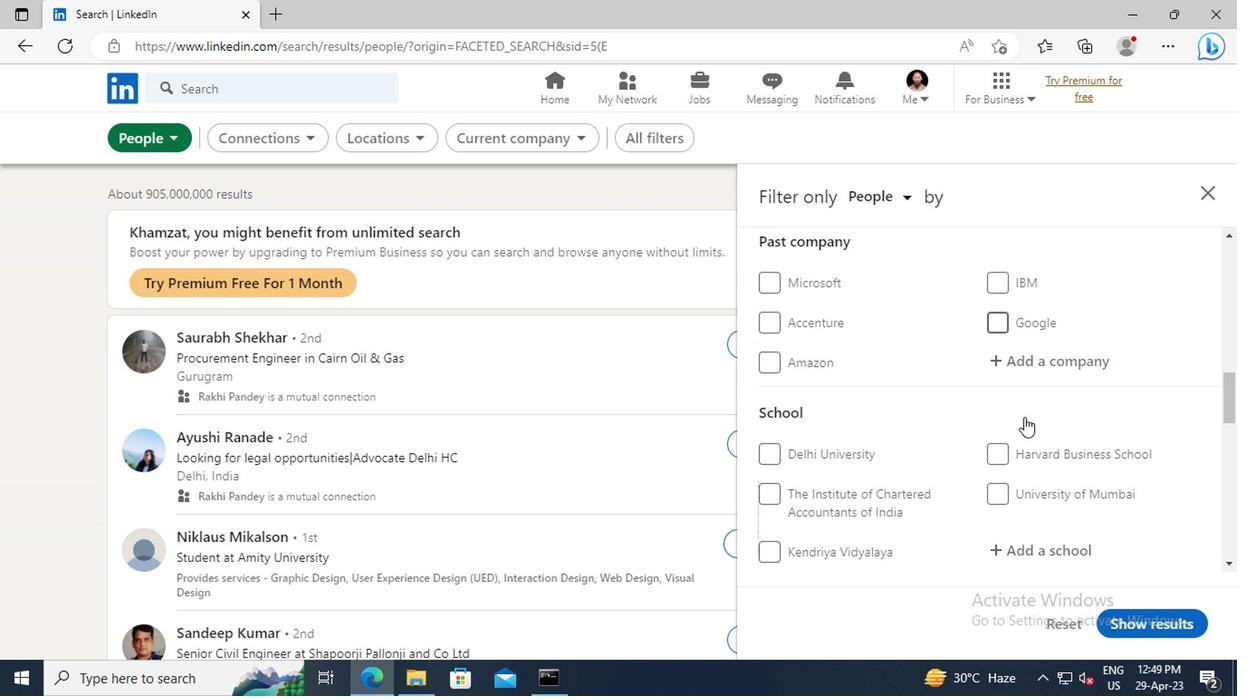 
Action: Mouse scrolled (1018, 417) with delta (0, 0)
Screenshot: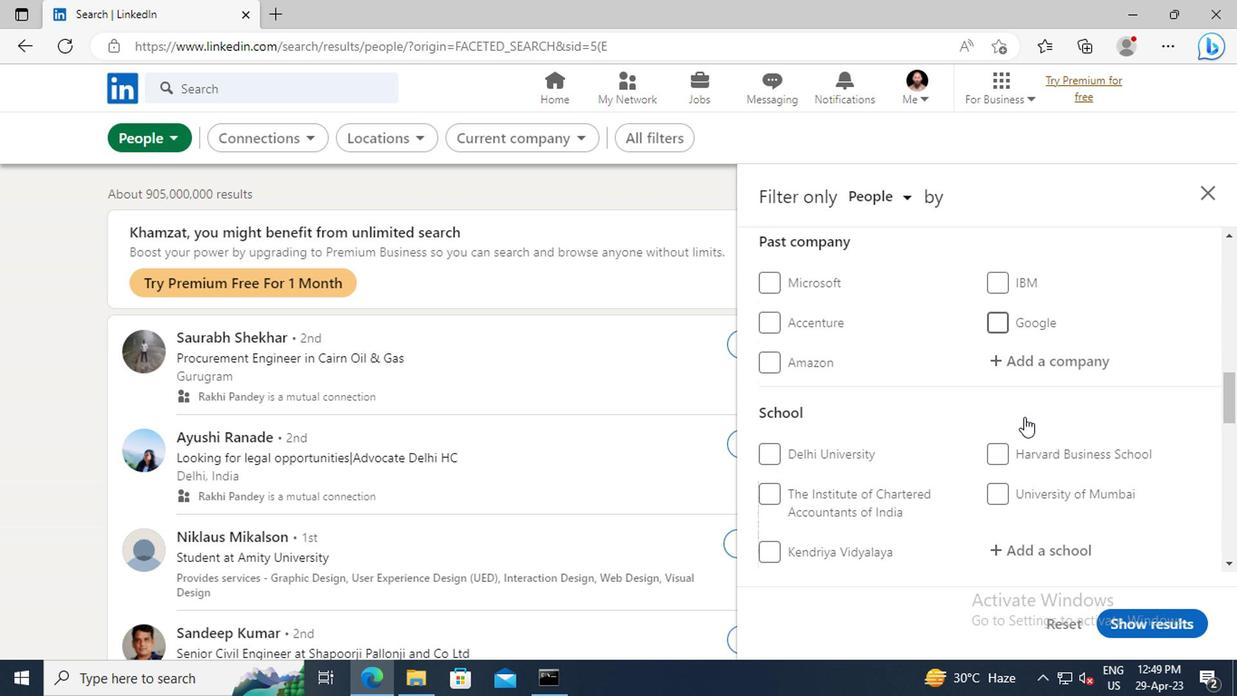 
Action: Mouse scrolled (1018, 417) with delta (0, 0)
Screenshot: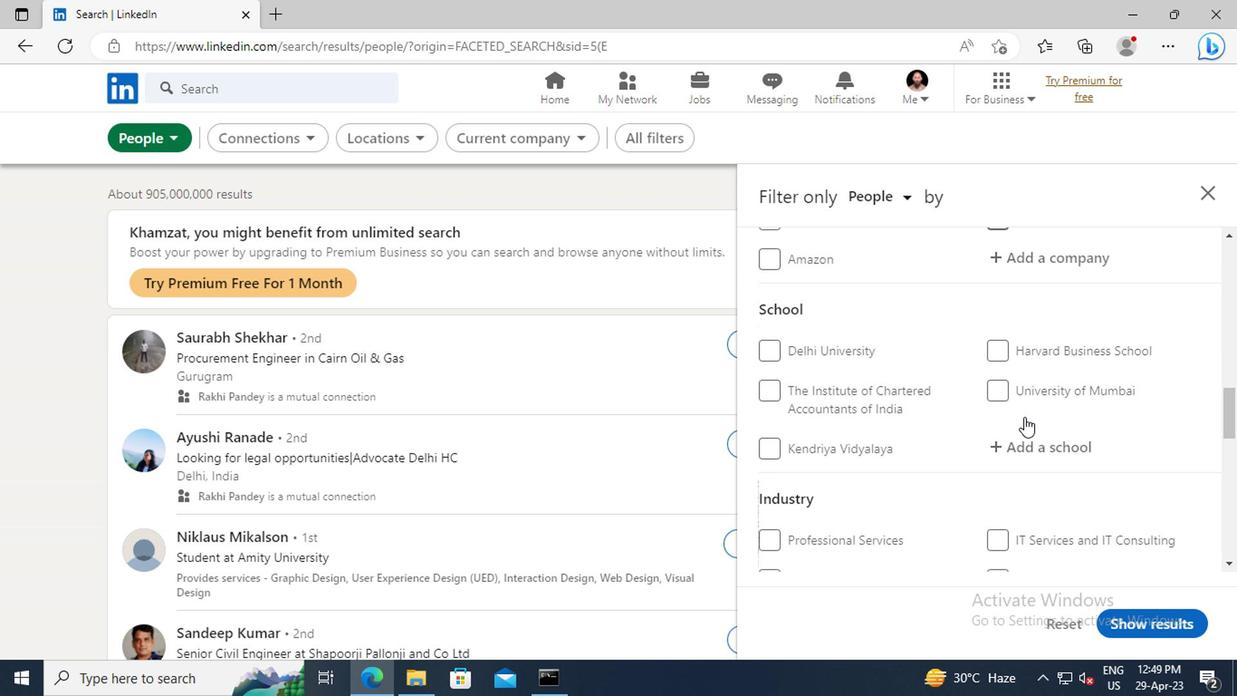 
Action: Mouse scrolled (1018, 417) with delta (0, 0)
Screenshot: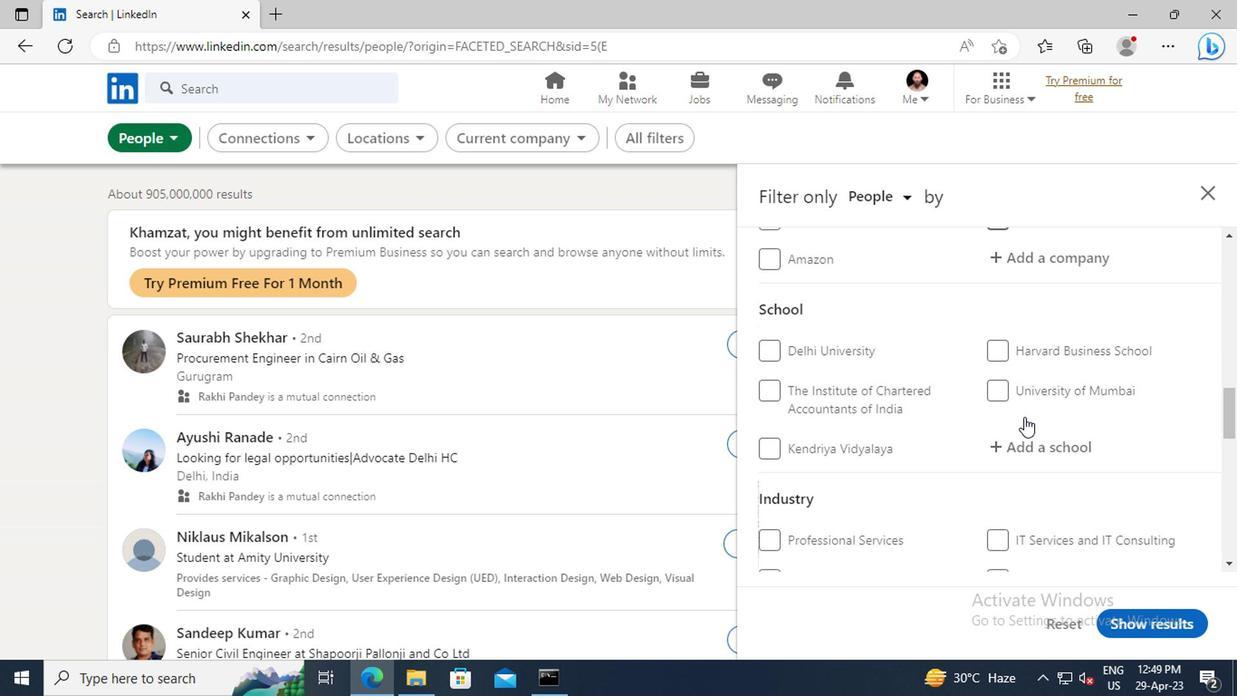 
Action: Mouse scrolled (1018, 417) with delta (0, 0)
Screenshot: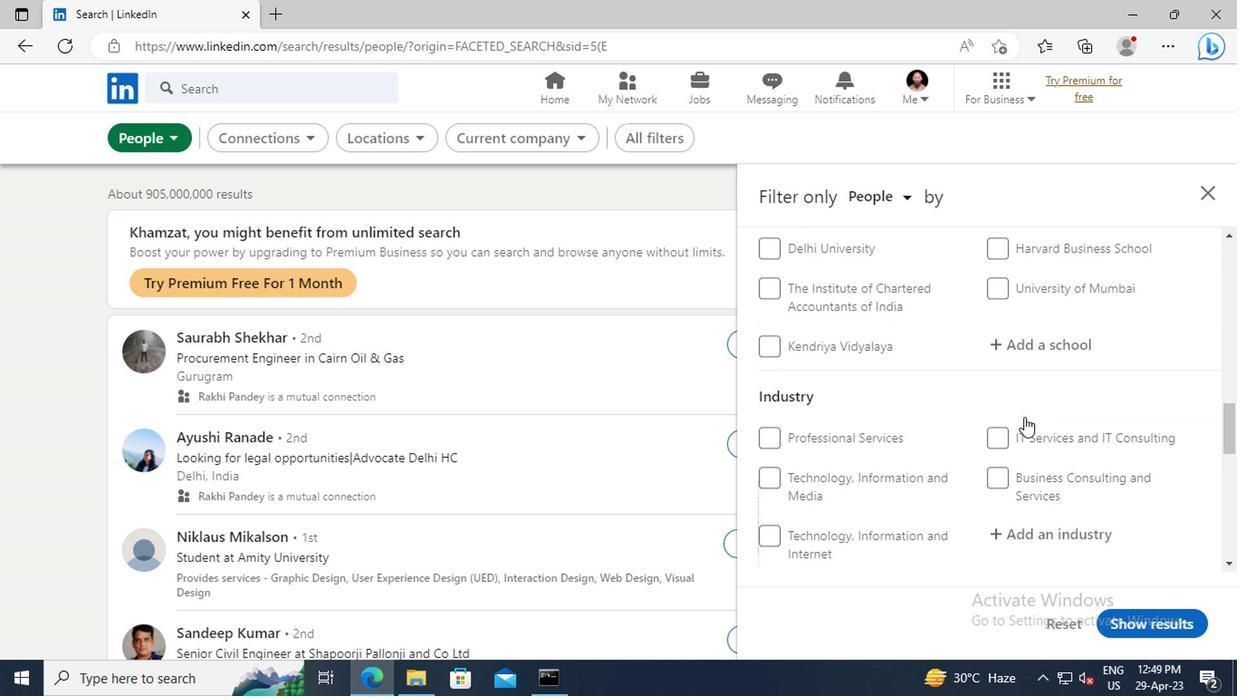 
Action: Mouse scrolled (1018, 417) with delta (0, 0)
Screenshot: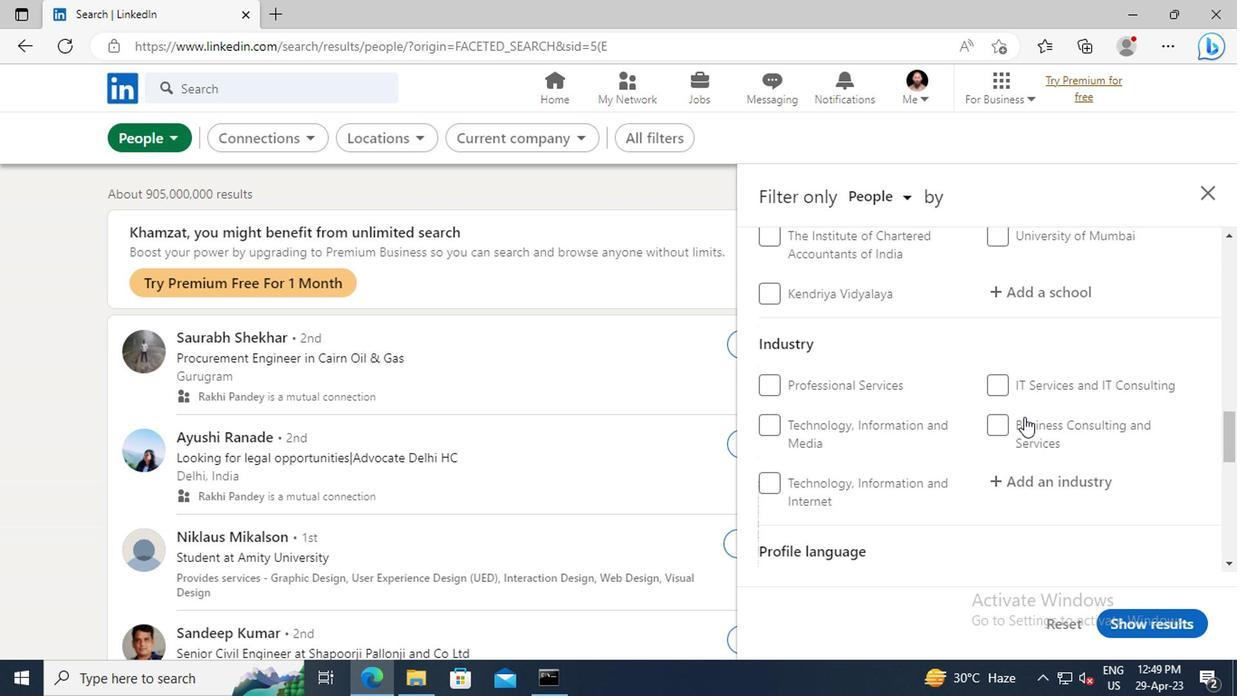 
Action: Mouse scrolled (1018, 417) with delta (0, 0)
Screenshot: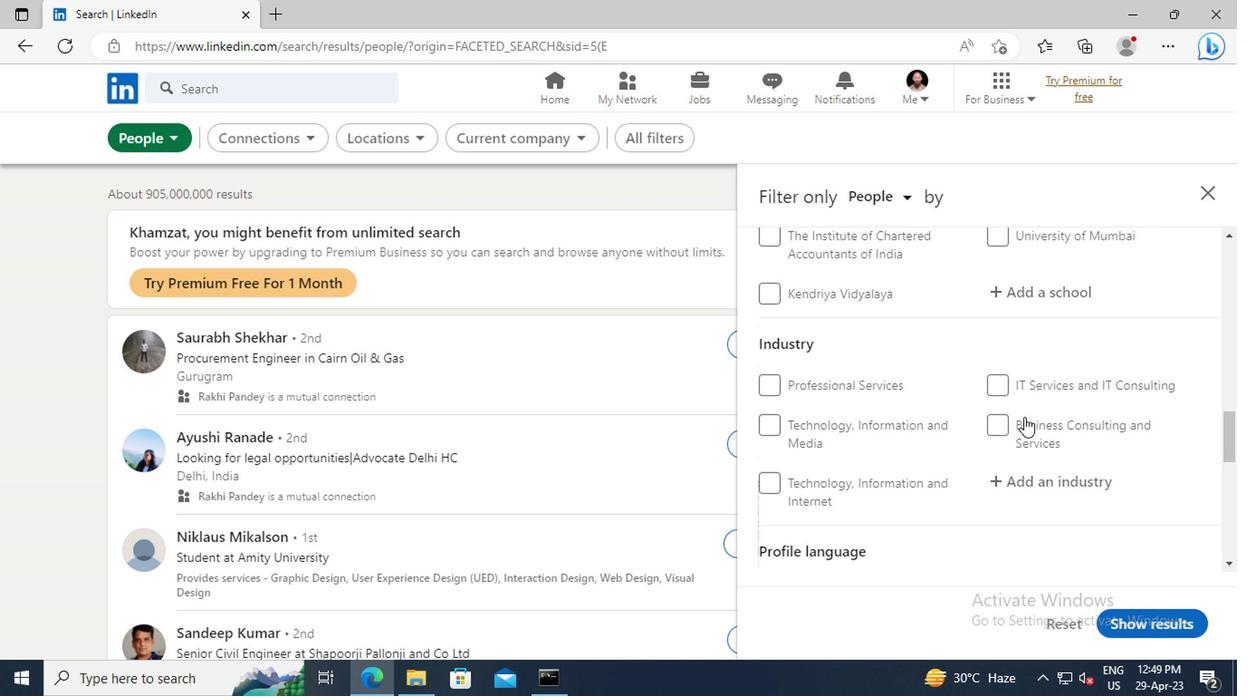 
Action: Mouse scrolled (1018, 417) with delta (0, 0)
Screenshot: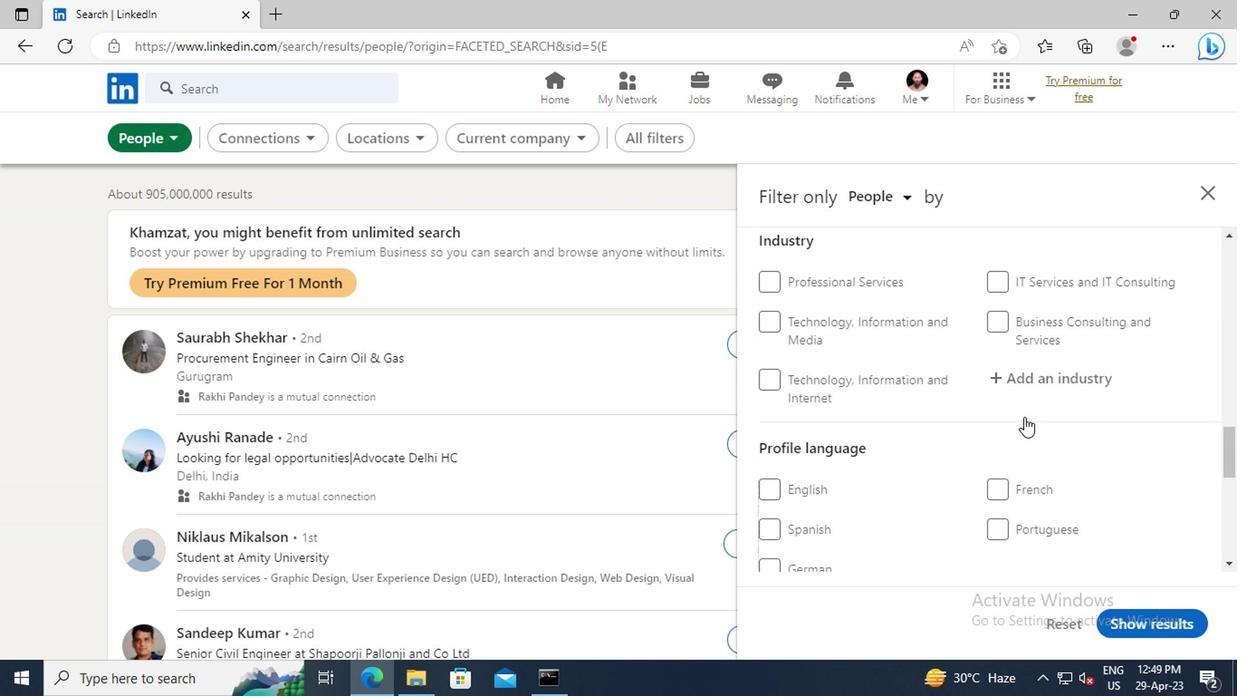 
Action: Mouse moved to (772, 521)
Screenshot: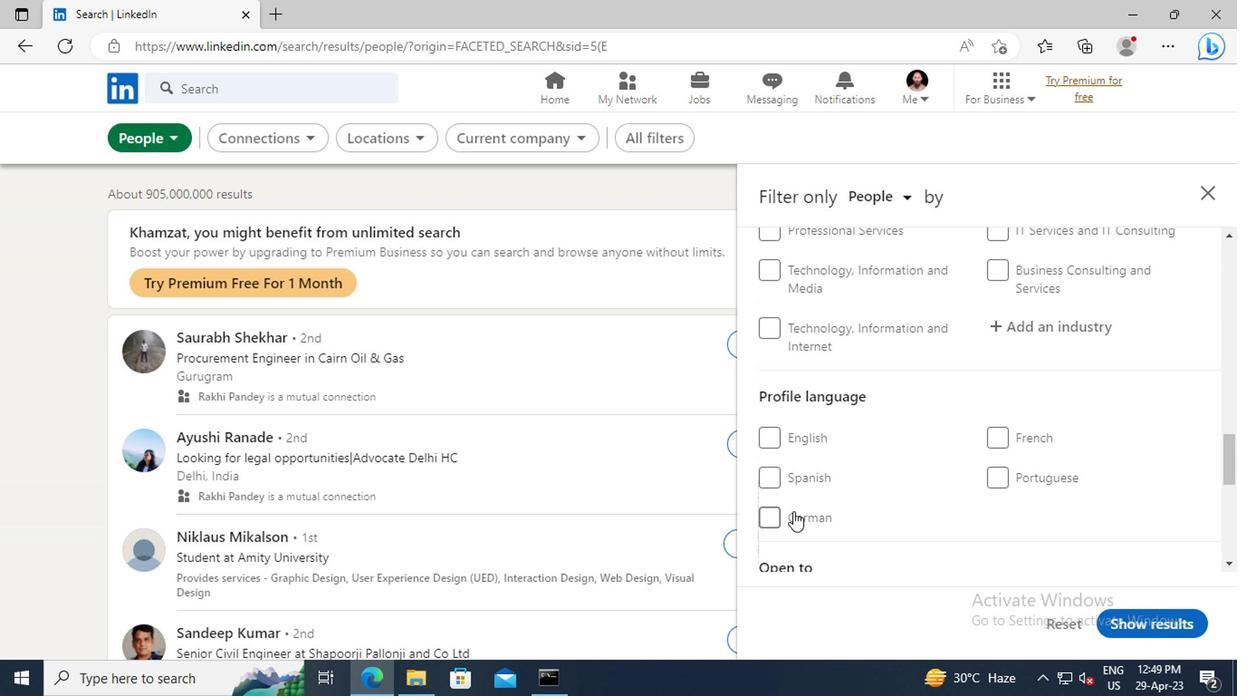 
Action: Mouse pressed left at (772, 521)
Screenshot: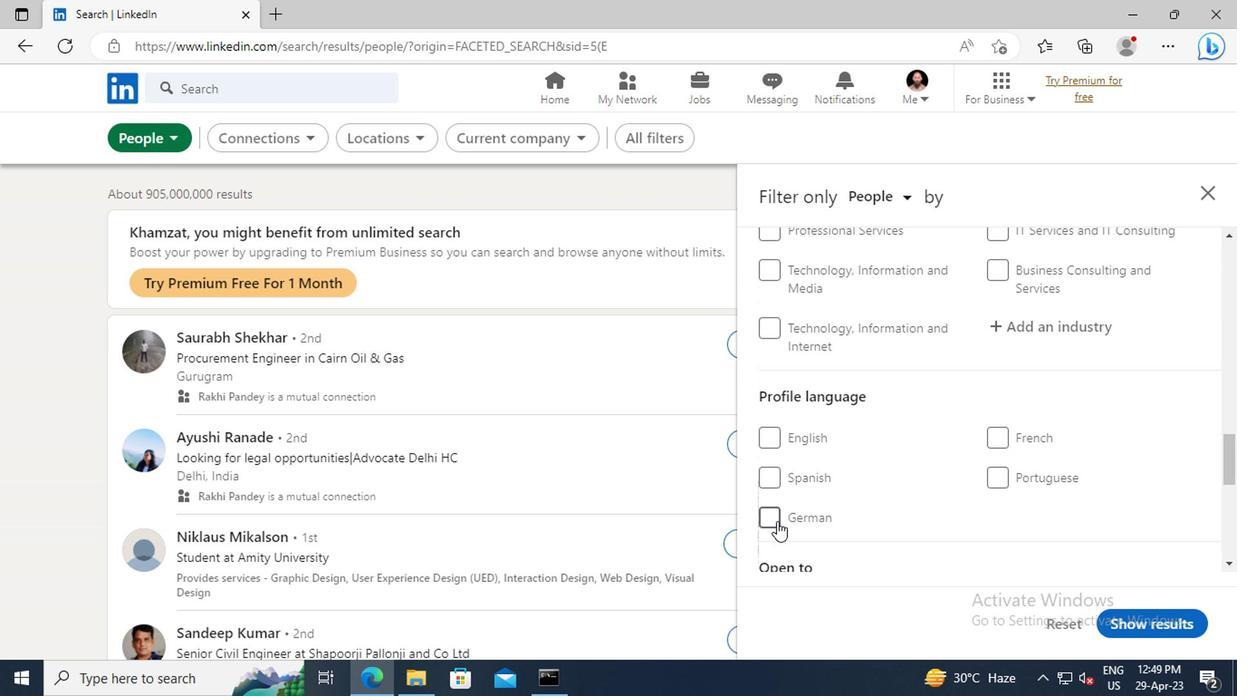 
Action: Mouse moved to (971, 448)
Screenshot: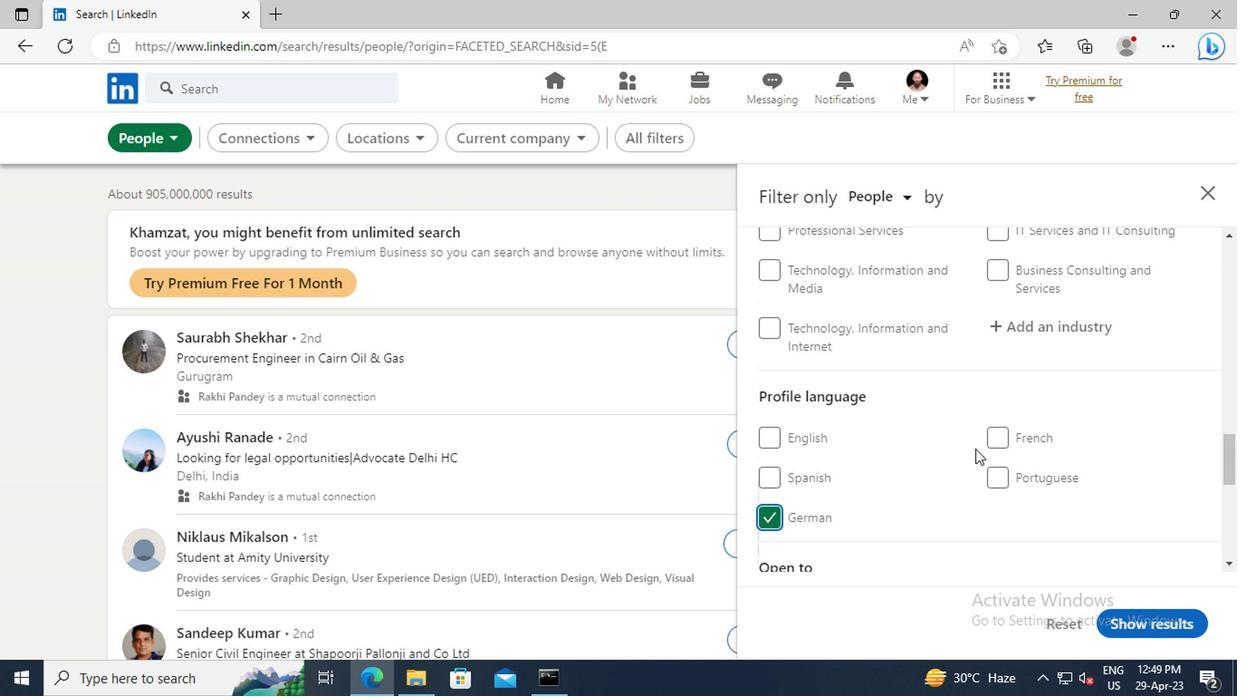 
Action: Mouse scrolled (971, 449) with delta (0, 0)
Screenshot: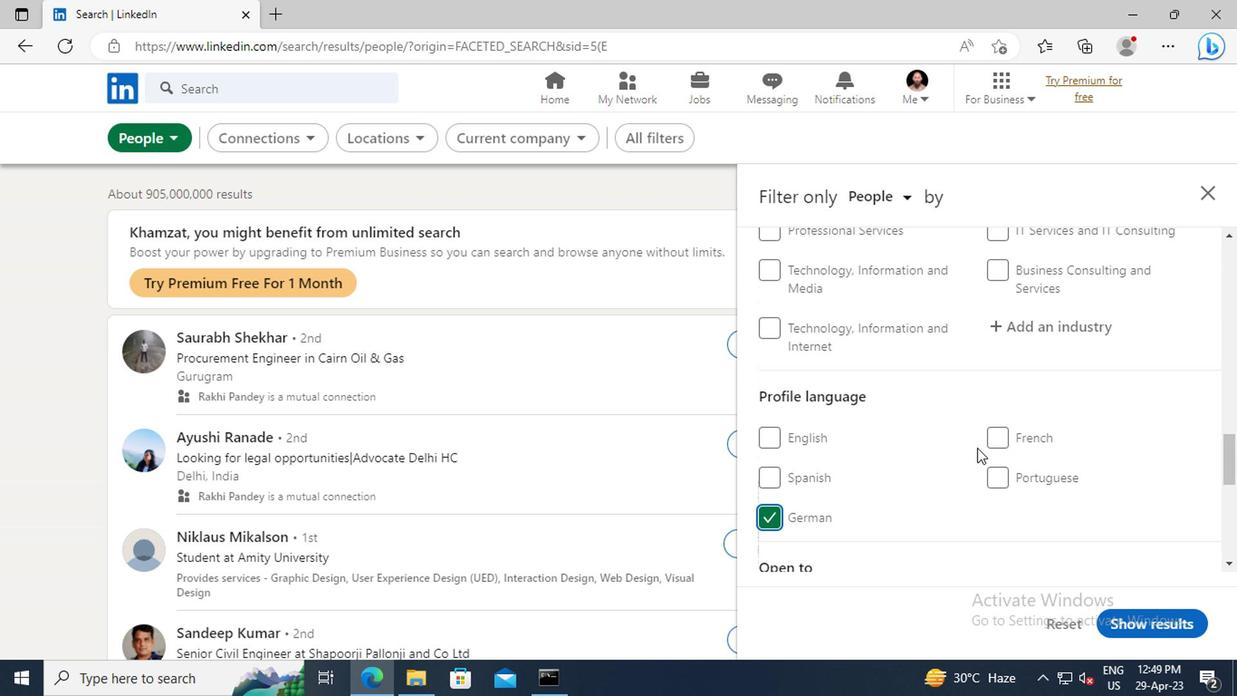 
Action: Mouse scrolled (971, 449) with delta (0, 0)
Screenshot: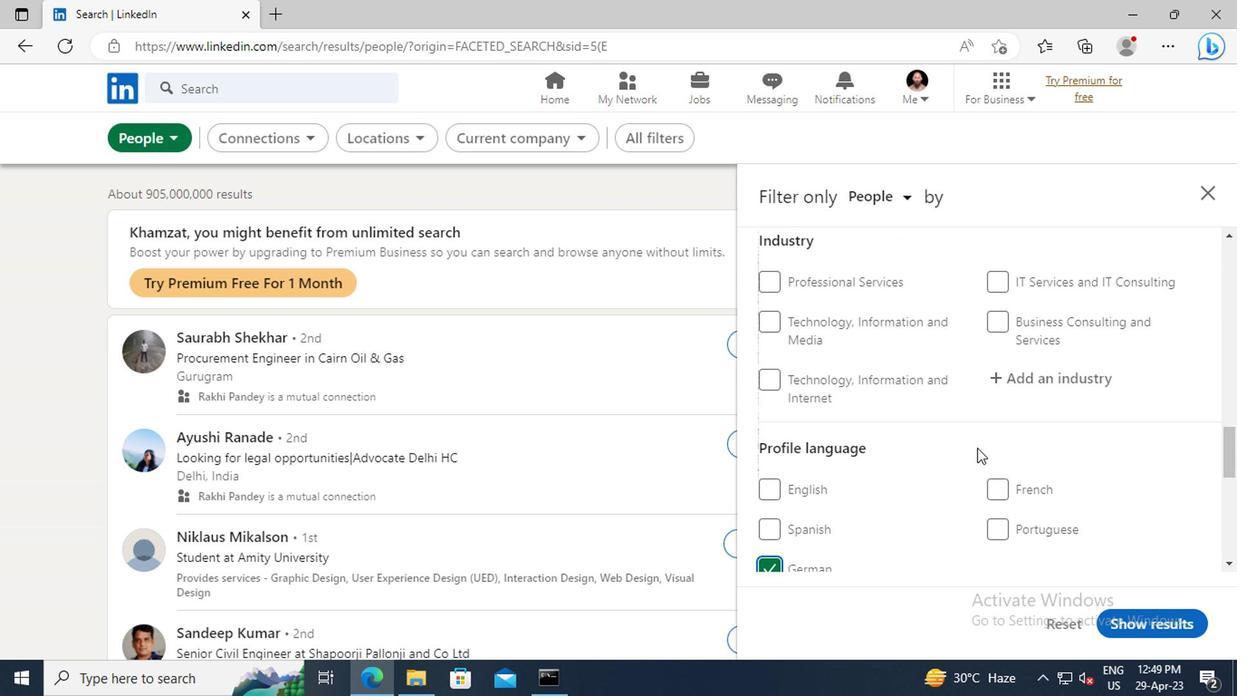 
Action: Mouse scrolled (971, 449) with delta (0, 0)
Screenshot: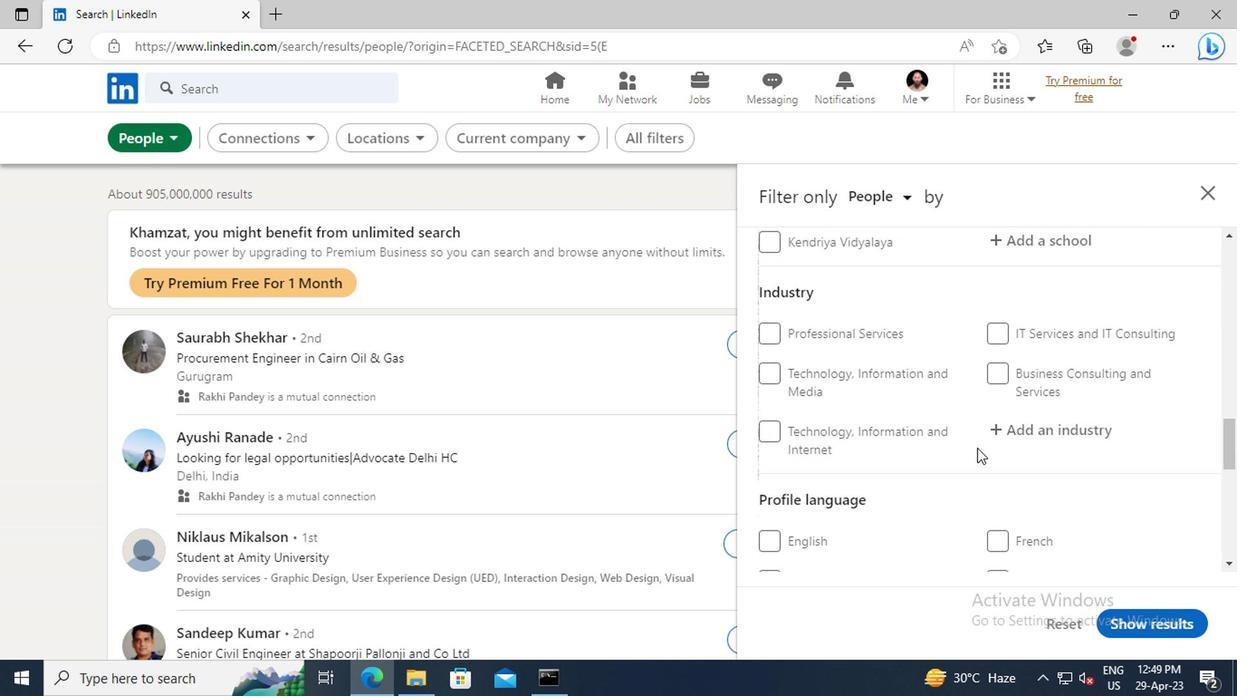 
Action: Mouse scrolled (971, 449) with delta (0, 0)
Screenshot: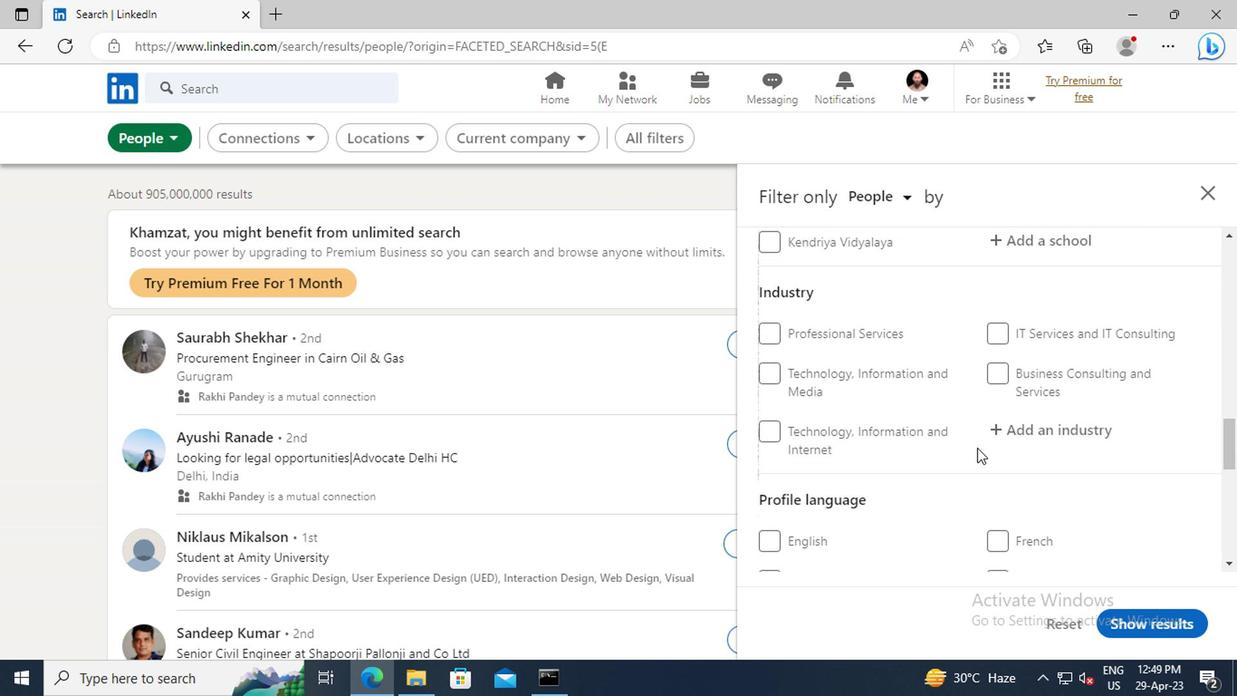 
Action: Mouse scrolled (971, 449) with delta (0, 0)
Screenshot: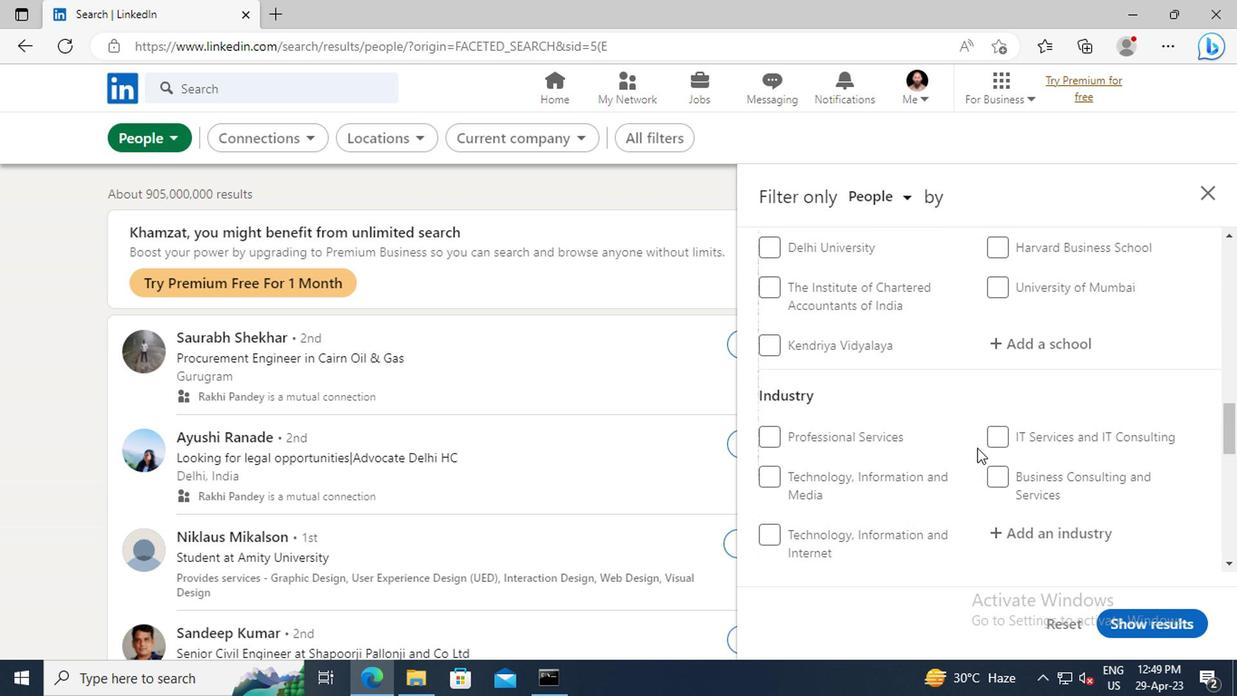
Action: Mouse scrolled (971, 449) with delta (0, 0)
Screenshot: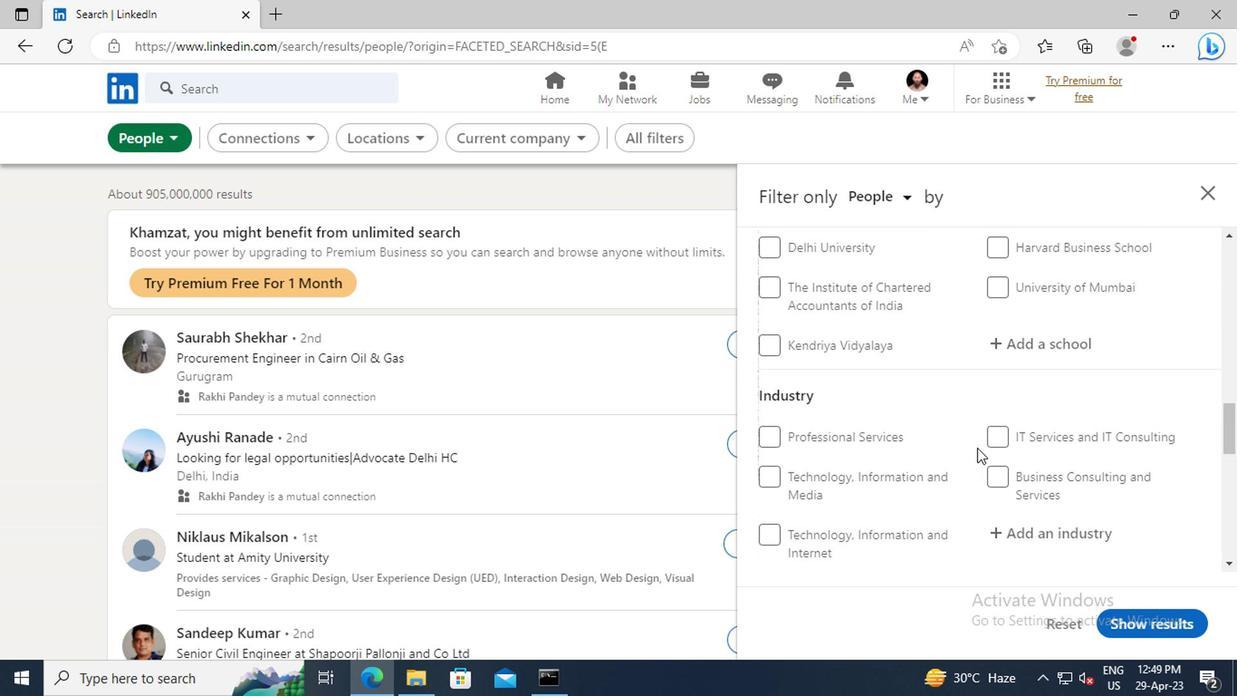 
Action: Mouse scrolled (971, 449) with delta (0, 0)
Screenshot: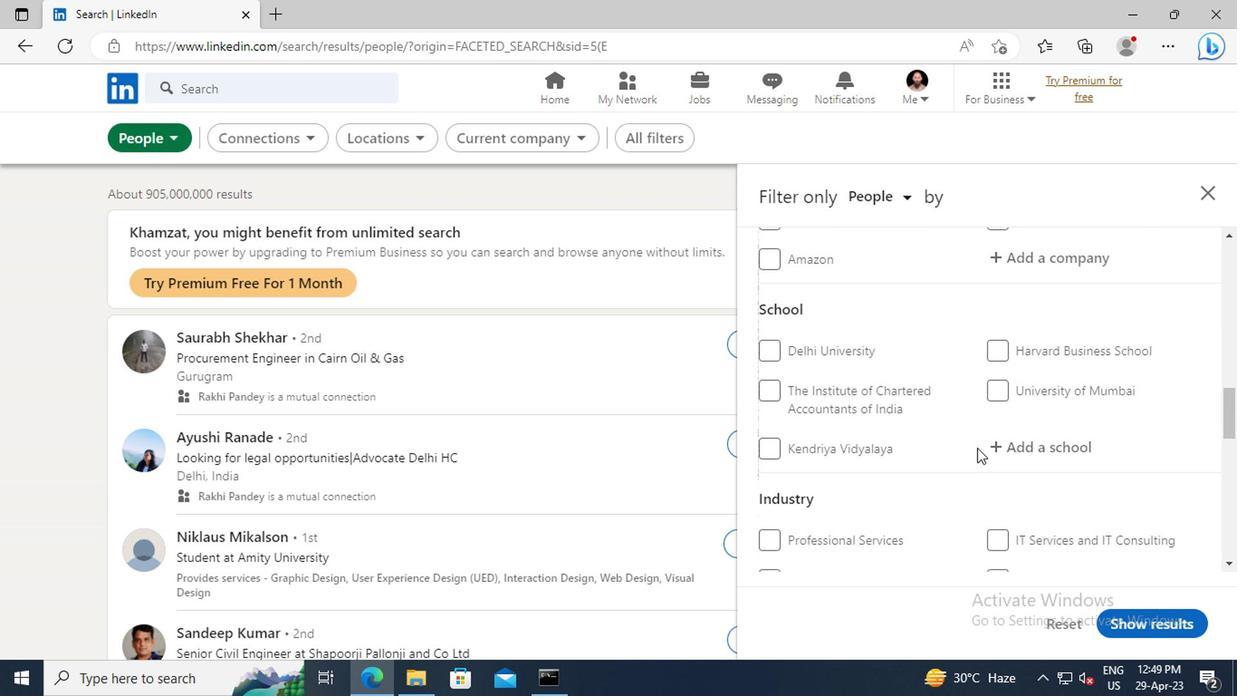 
Action: Mouse scrolled (971, 449) with delta (0, 0)
Screenshot: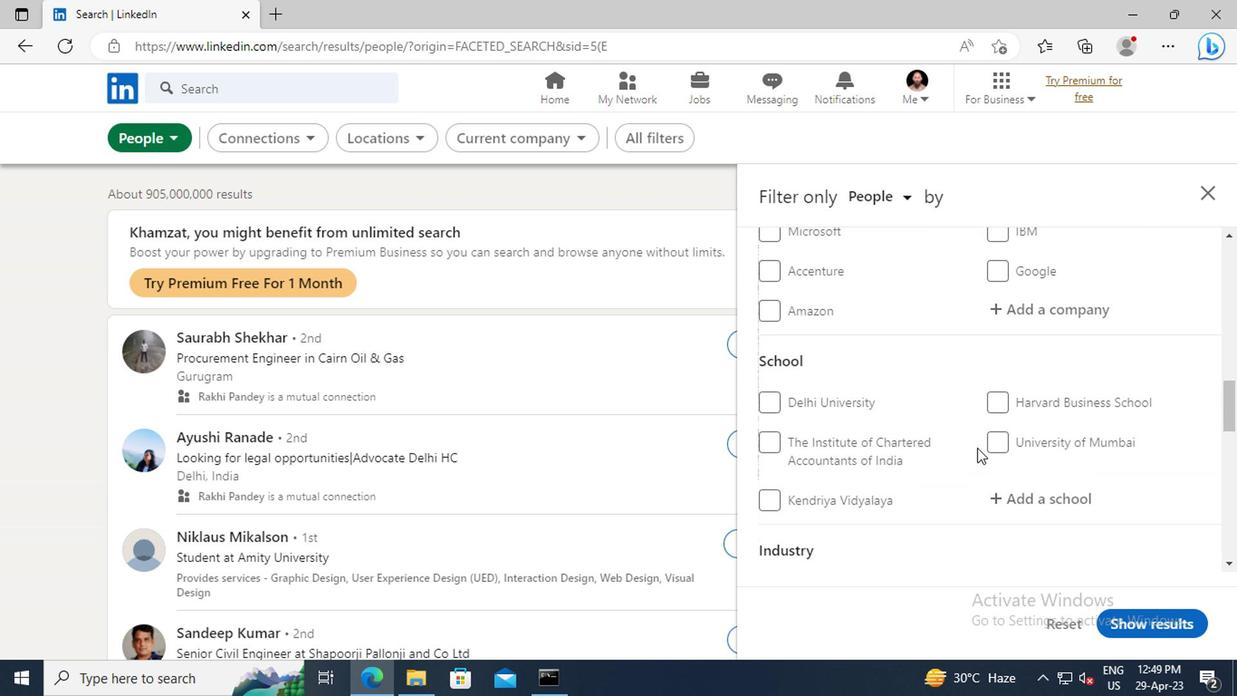 
Action: Mouse scrolled (971, 449) with delta (0, 0)
Screenshot: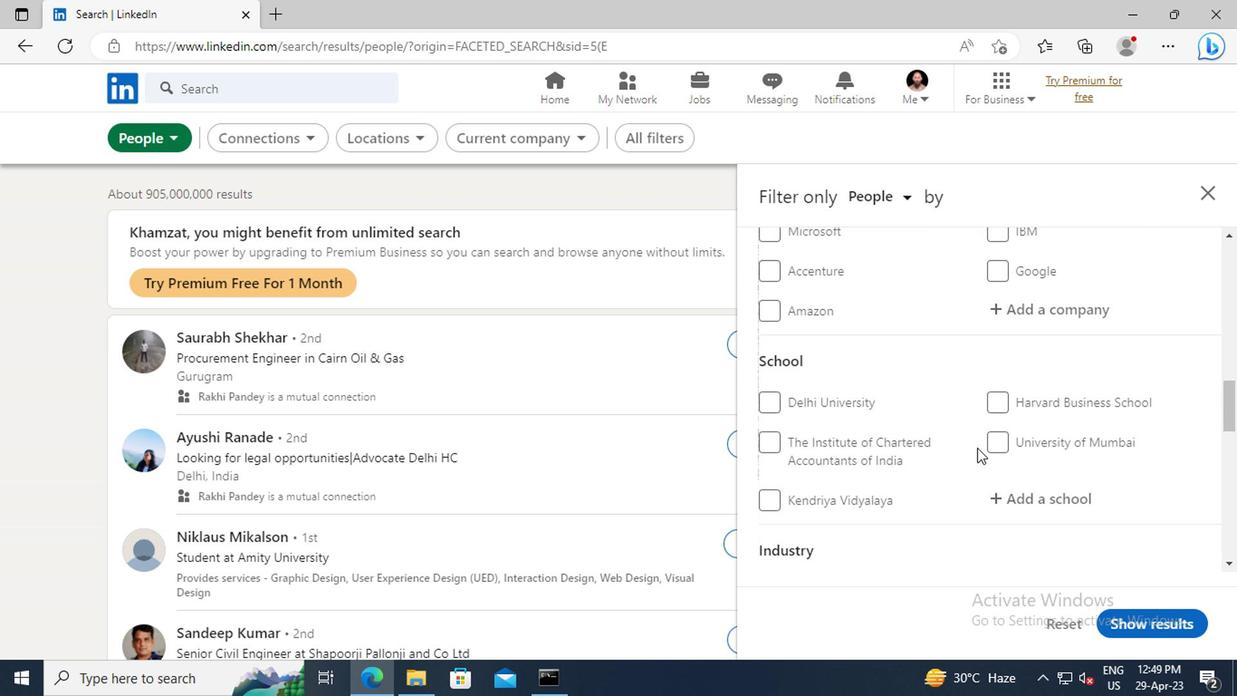 
Action: Mouse scrolled (971, 449) with delta (0, 0)
Screenshot: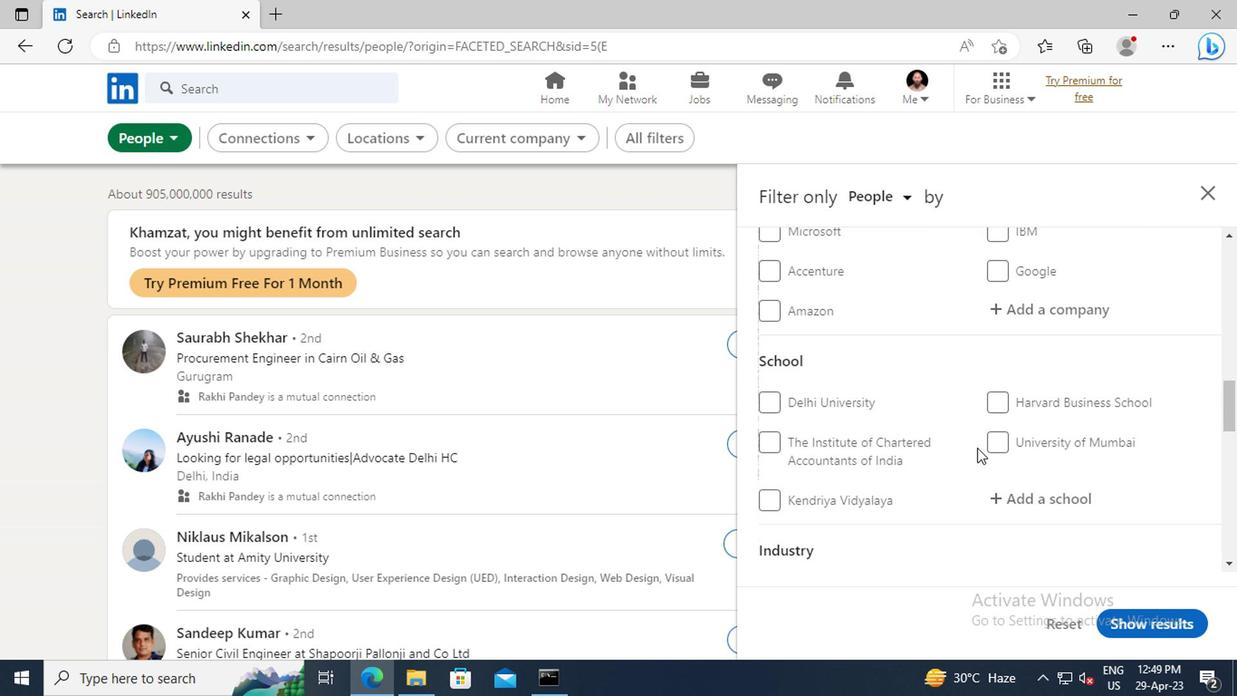 
Action: Mouse scrolled (971, 449) with delta (0, 0)
Screenshot: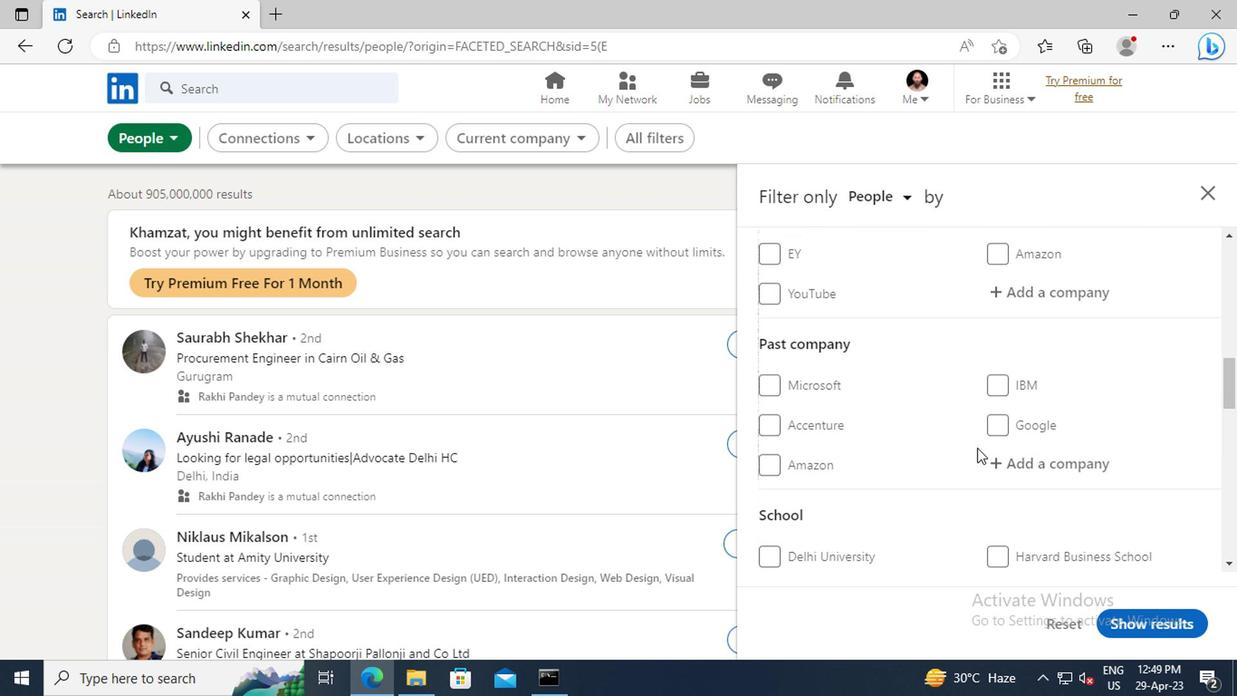 
Action: Mouse scrolled (971, 449) with delta (0, 0)
Screenshot: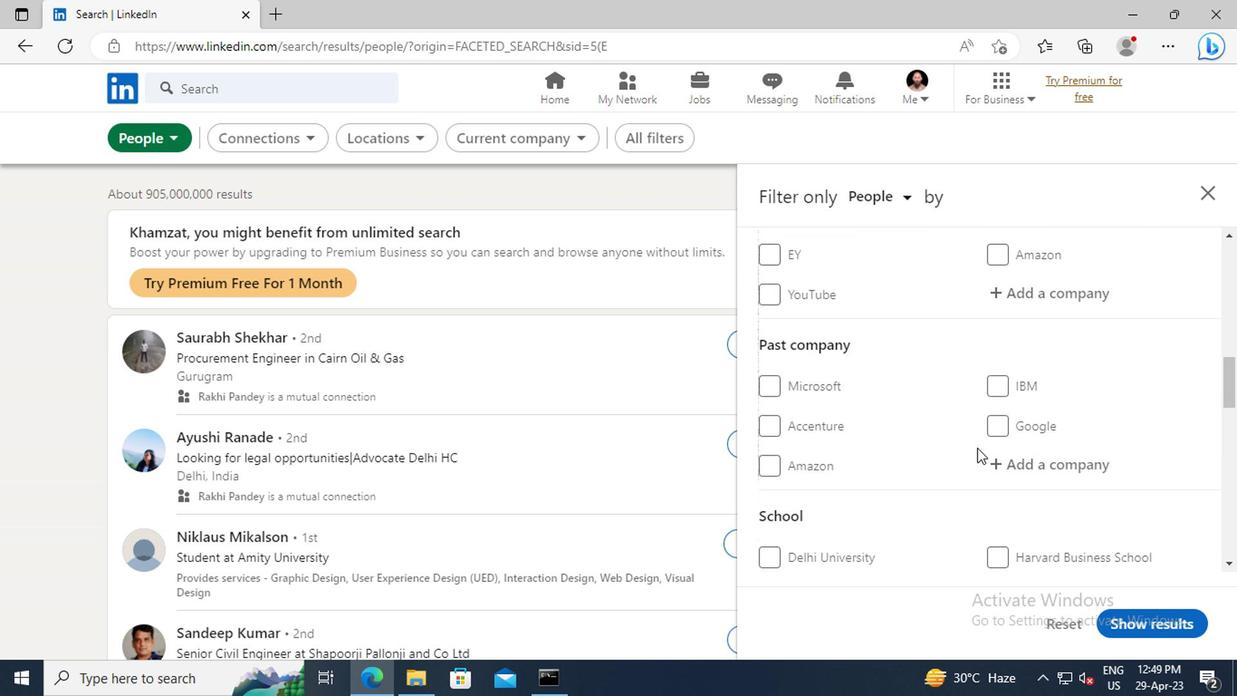 
Action: Mouse moved to (1004, 404)
Screenshot: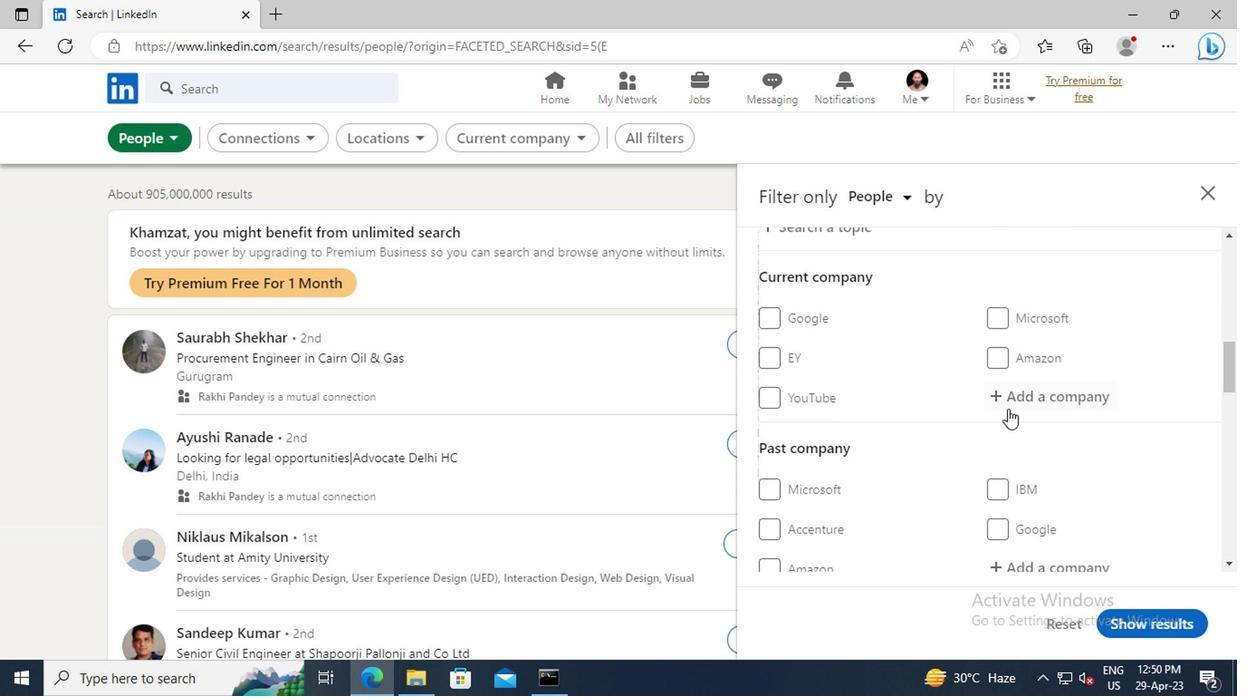 
Action: Mouse pressed left at (1004, 404)
Screenshot: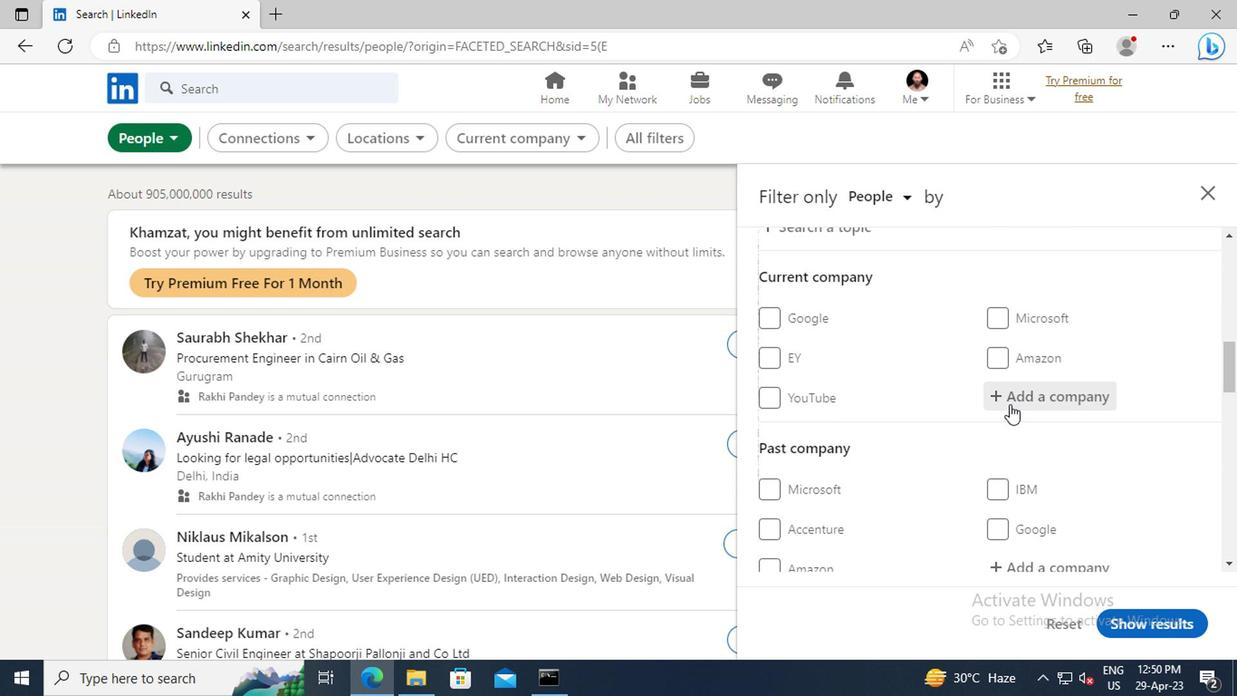 
Action: Key pressed <Key.shift>MAX<Key.space><Key.shift>HEALTH
Screenshot: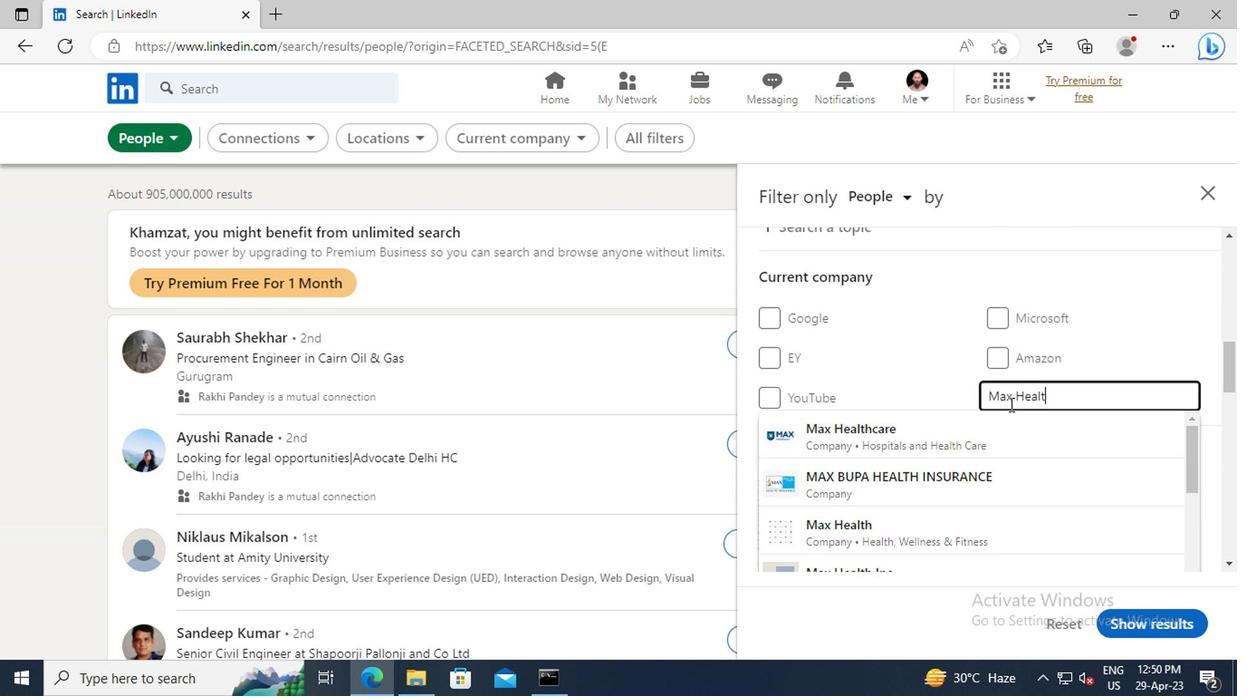 
Action: Mouse moved to (973, 429)
Screenshot: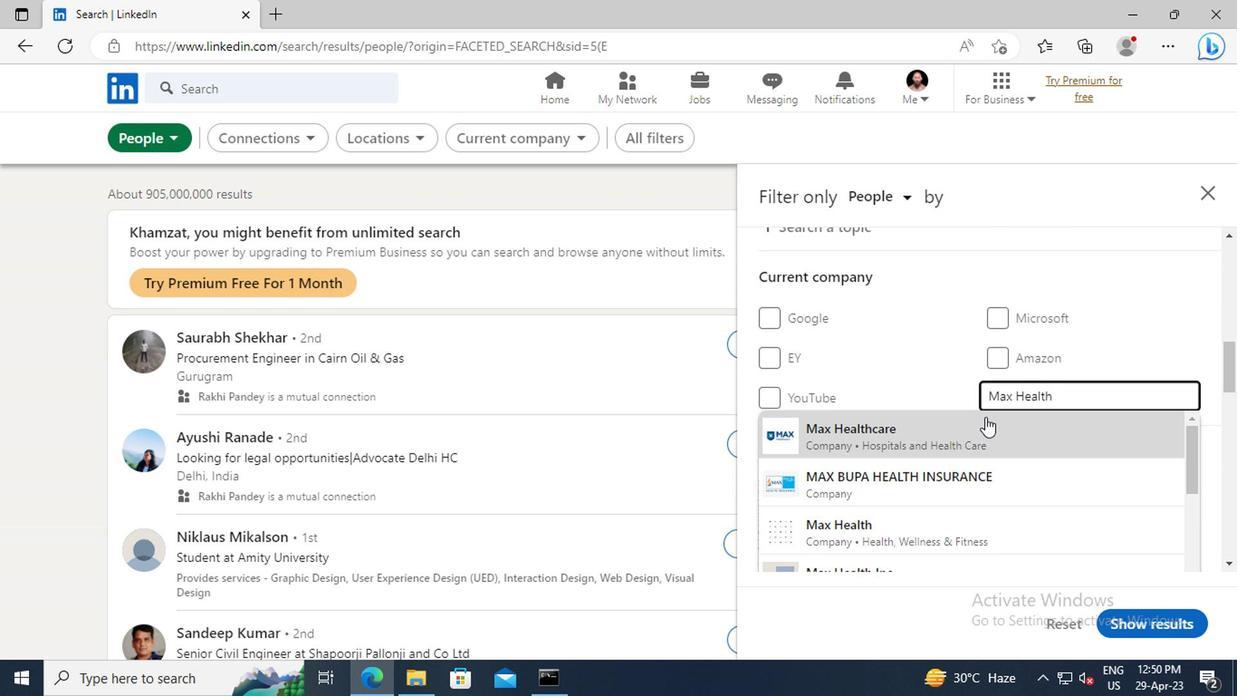 
Action: Mouse pressed left at (973, 429)
Screenshot: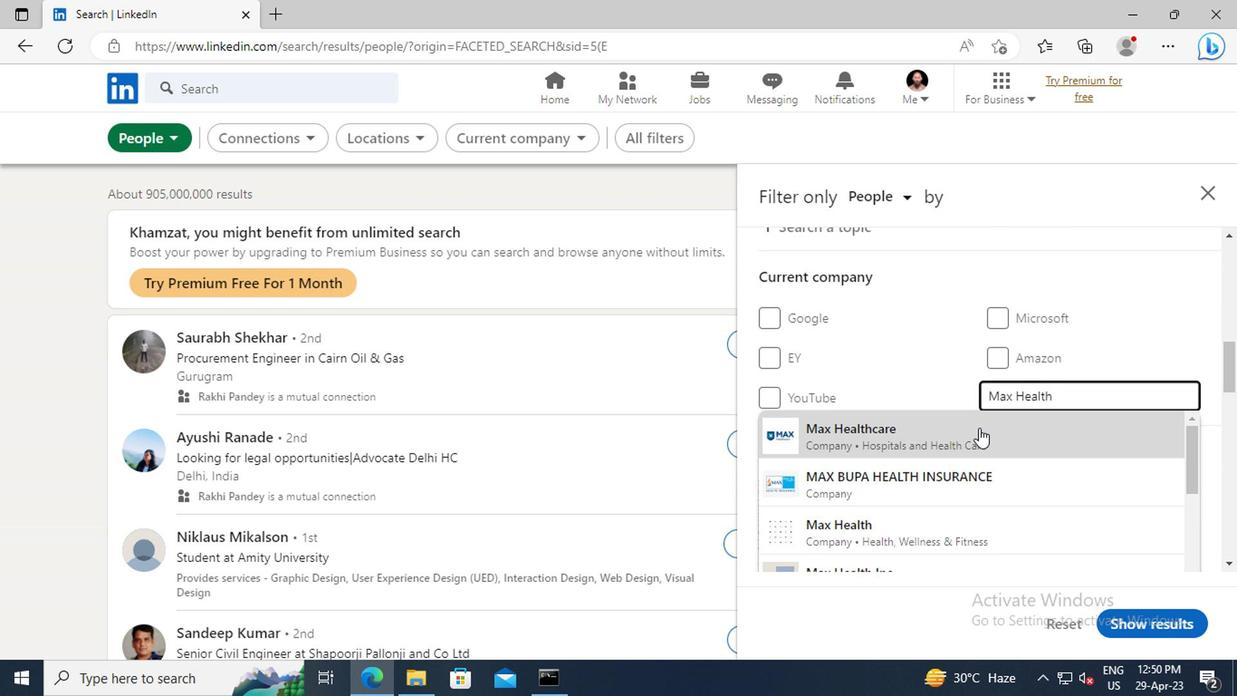 
Action: Mouse scrolled (973, 428) with delta (0, 0)
Screenshot: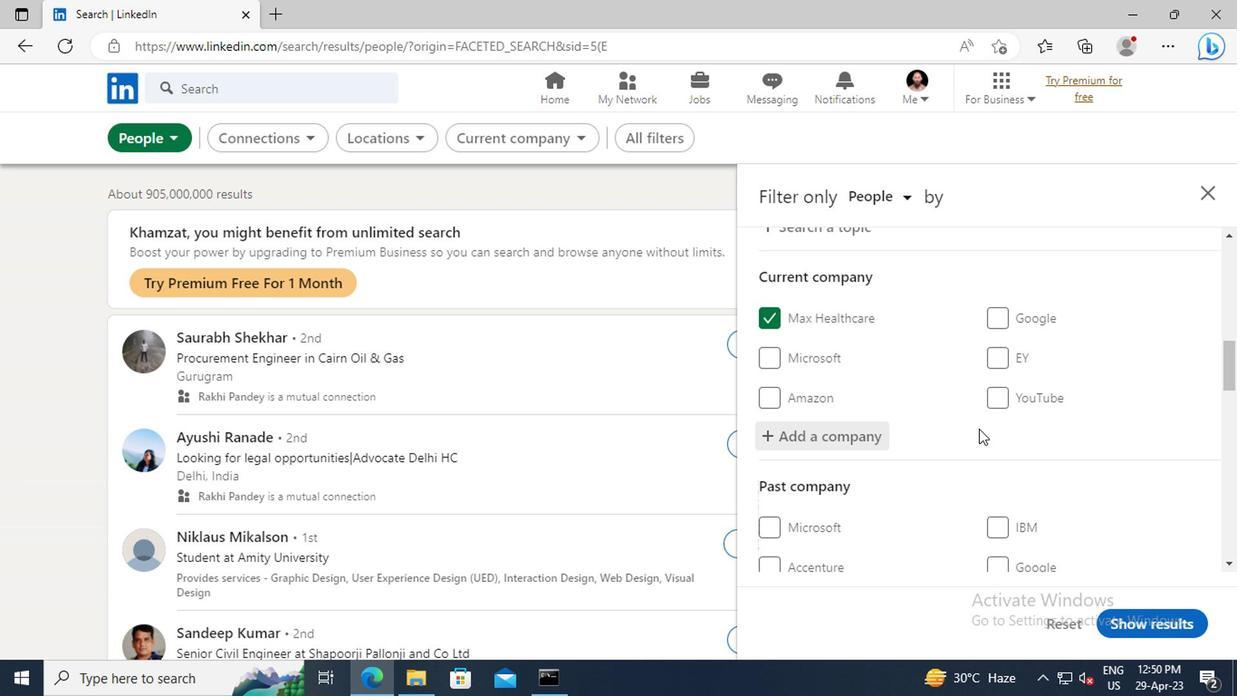 
Action: Mouse moved to (977, 395)
Screenshot: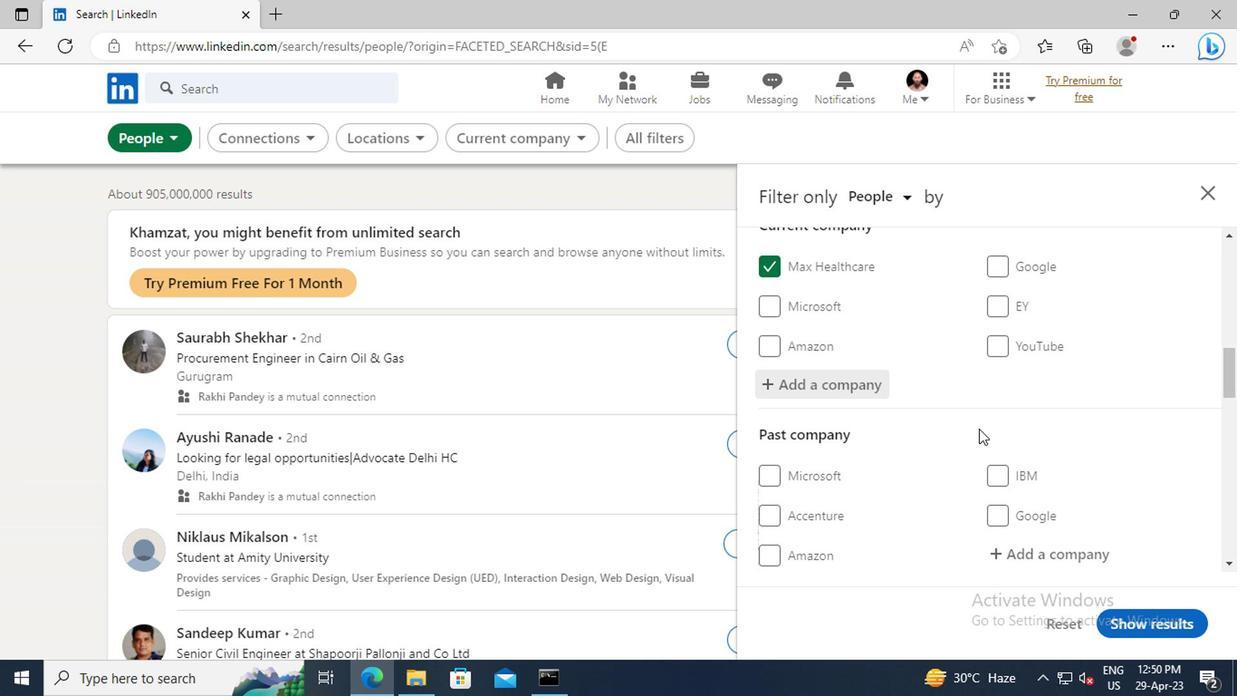 
Action: Mouse scrolled (977, 394) with delta (0, 0)
Screenshot: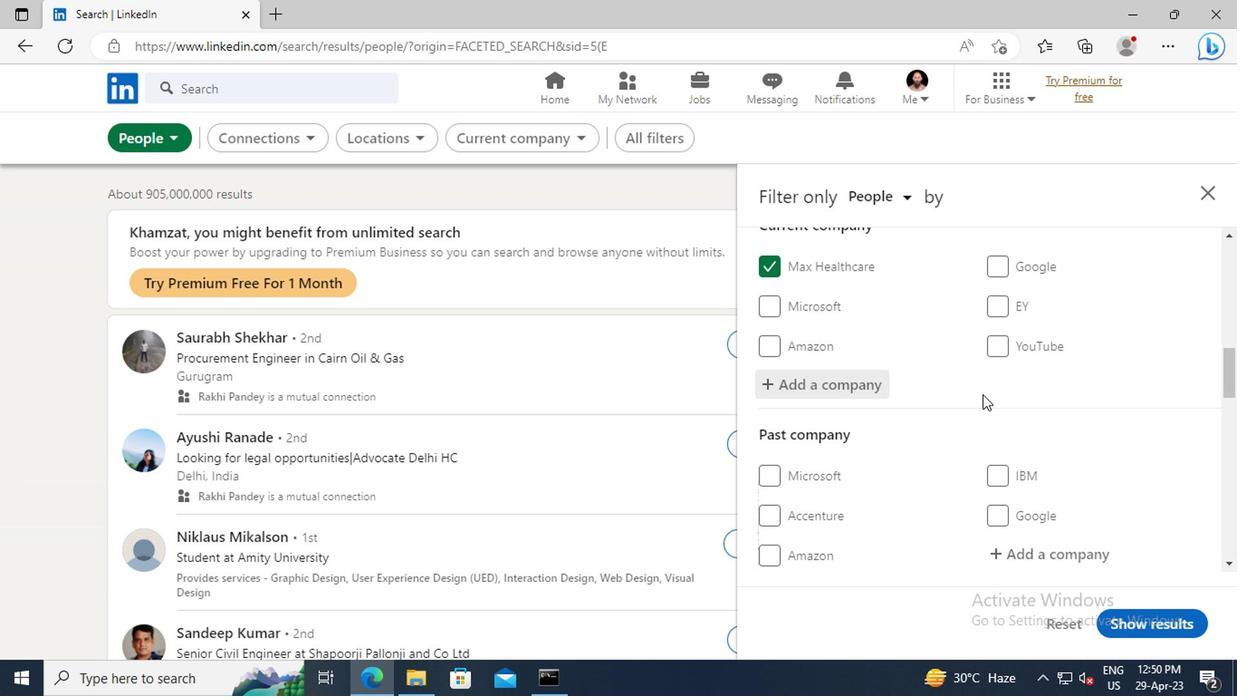 
Action: Mouse scrolled (977, 394) with delta (0, 0)
Screenshot: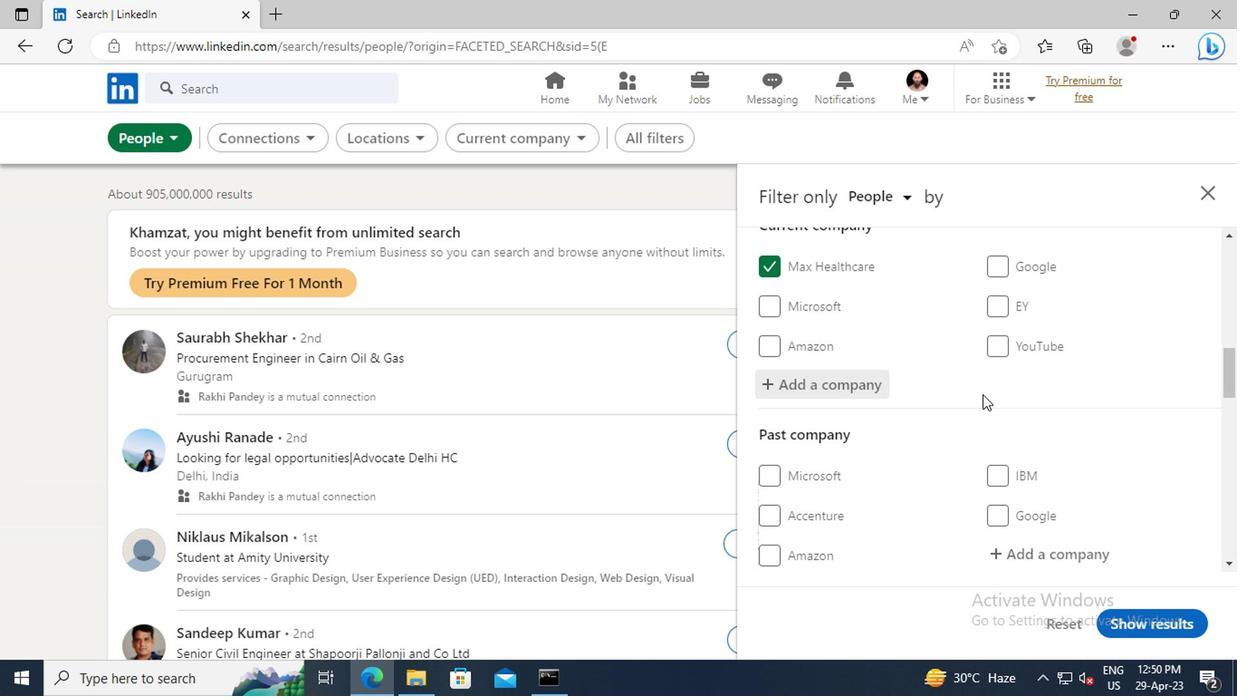 
Action: Mouse moved to (984, 373)
Screenshot: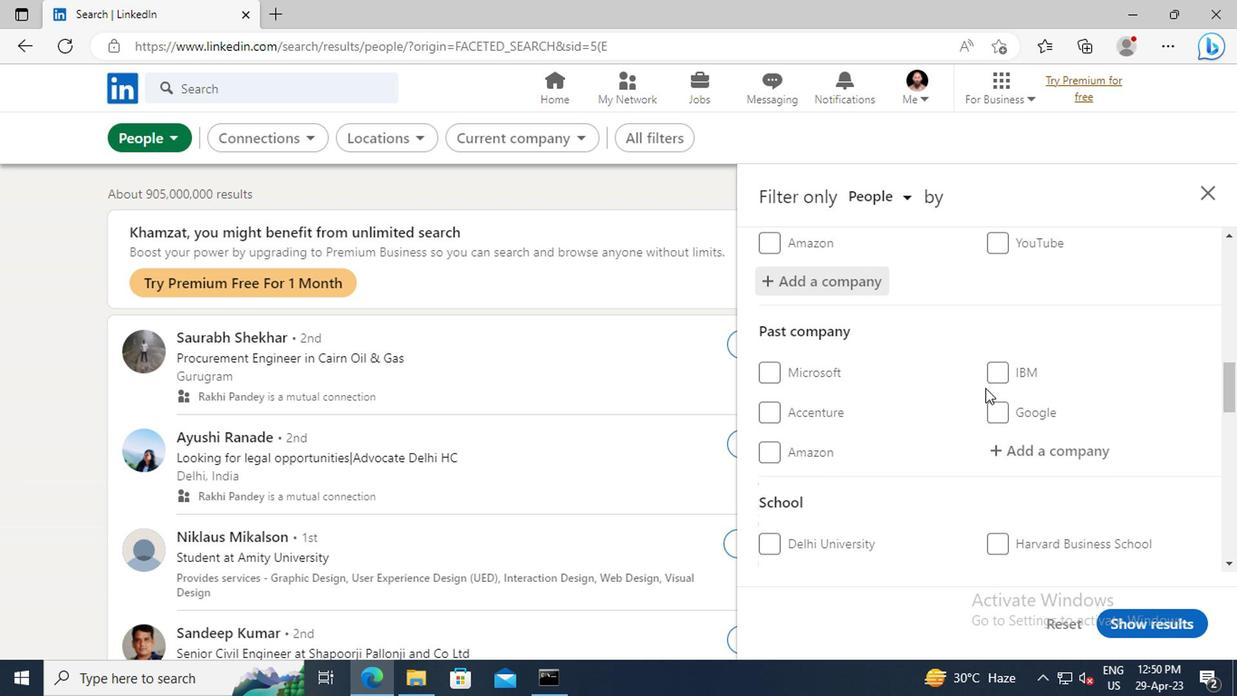
Action: Mouse scrolled (984, 372) with delta (0, 0)
Screenshot: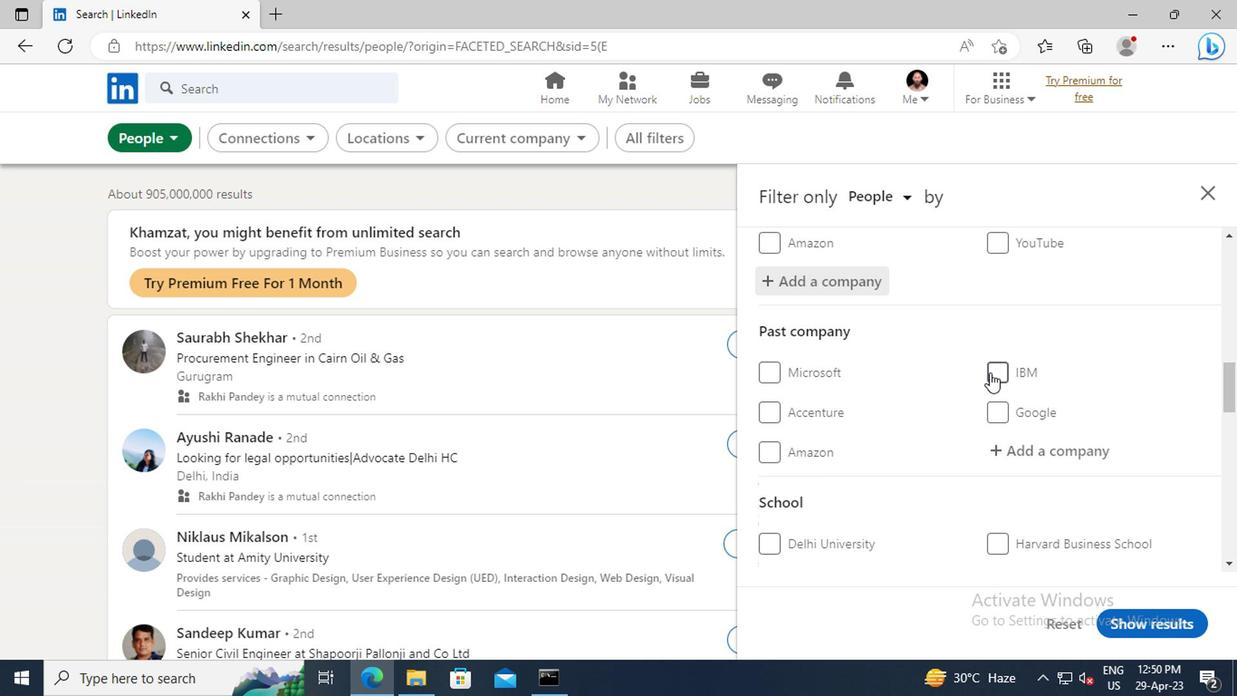 
Action: Mouse scrolled (984, 372) with delta (0, 0)
Screenshot: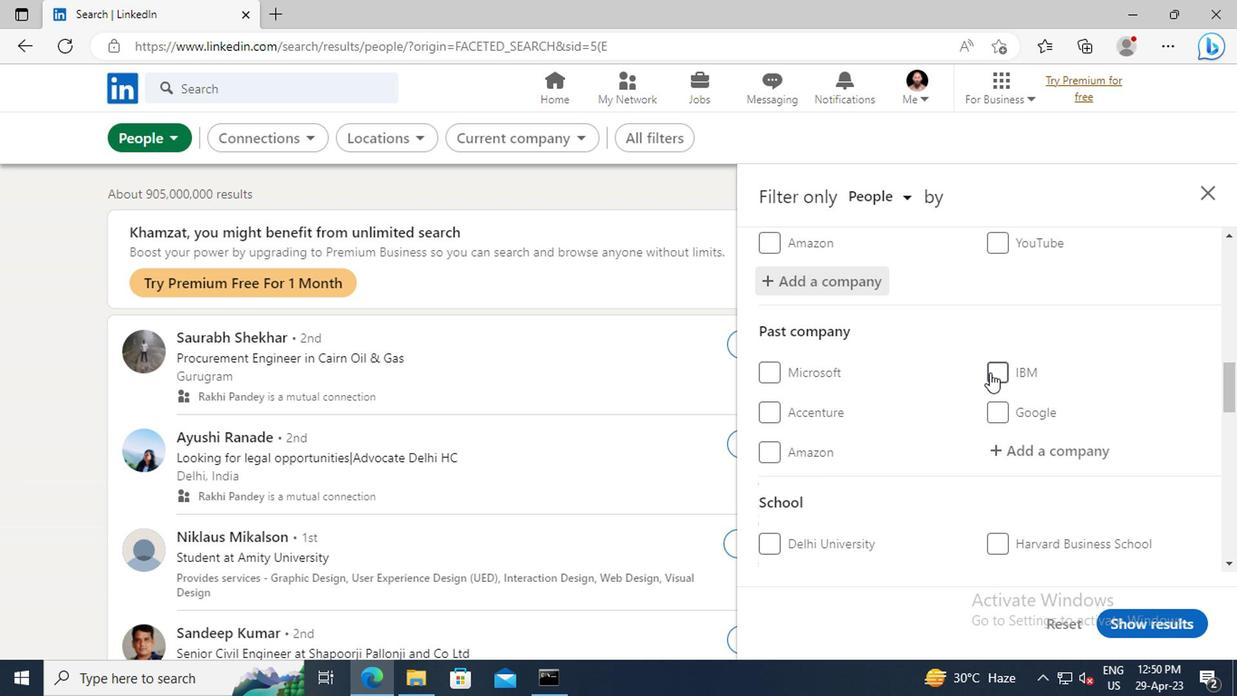 
Action: Mouse scrolled (984, 372) with delta (0, 0)
Screenshot: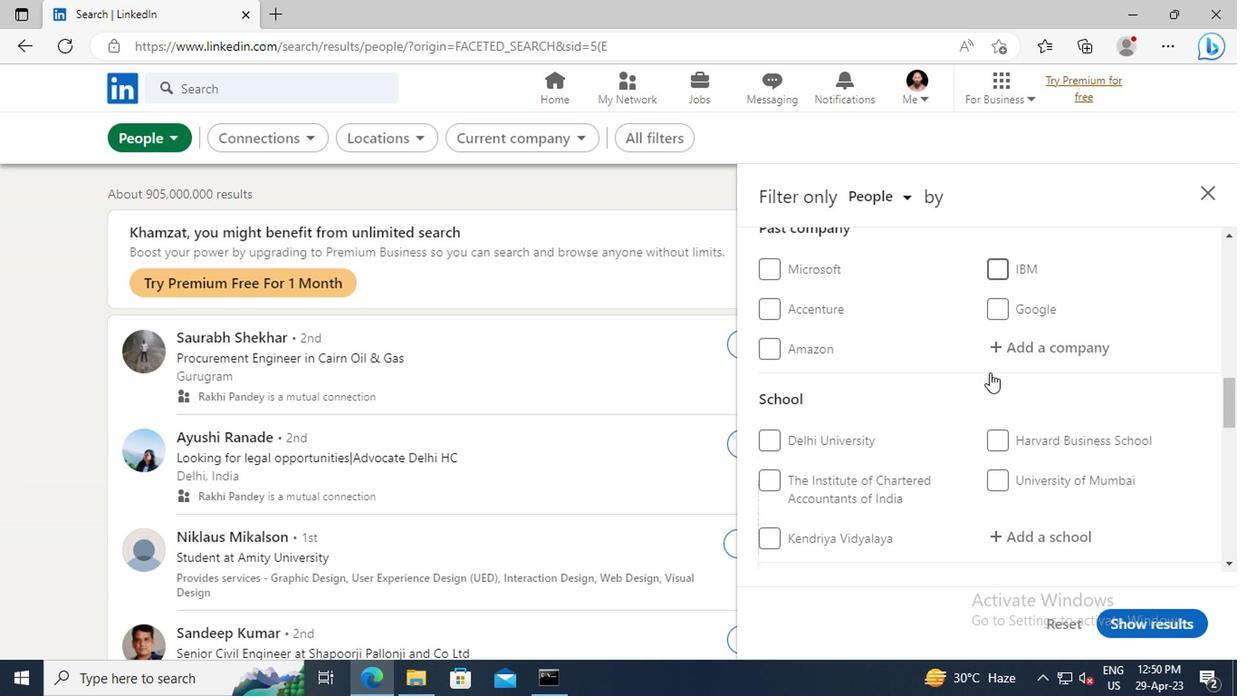 
Action: Mouse scrolled (984, 372) with delta (0, 0)
Screenshot: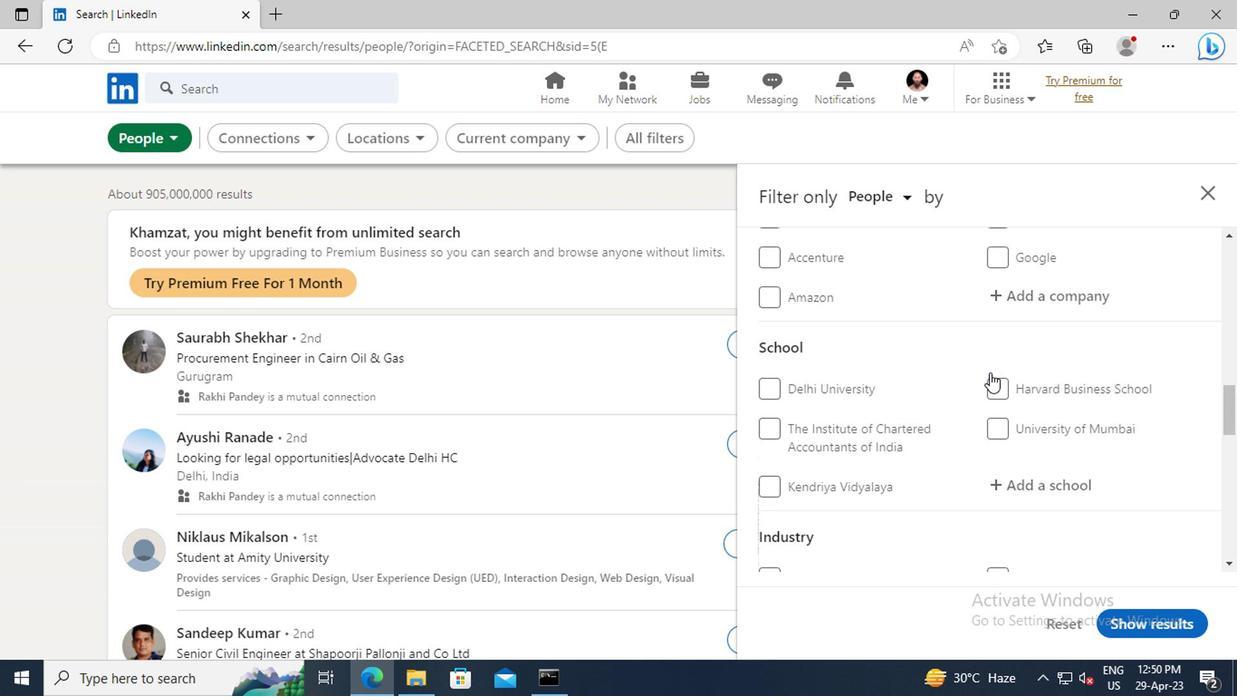 
Action: Mouse scrolled (984, 372) with delta (0, 0)
Screenshot: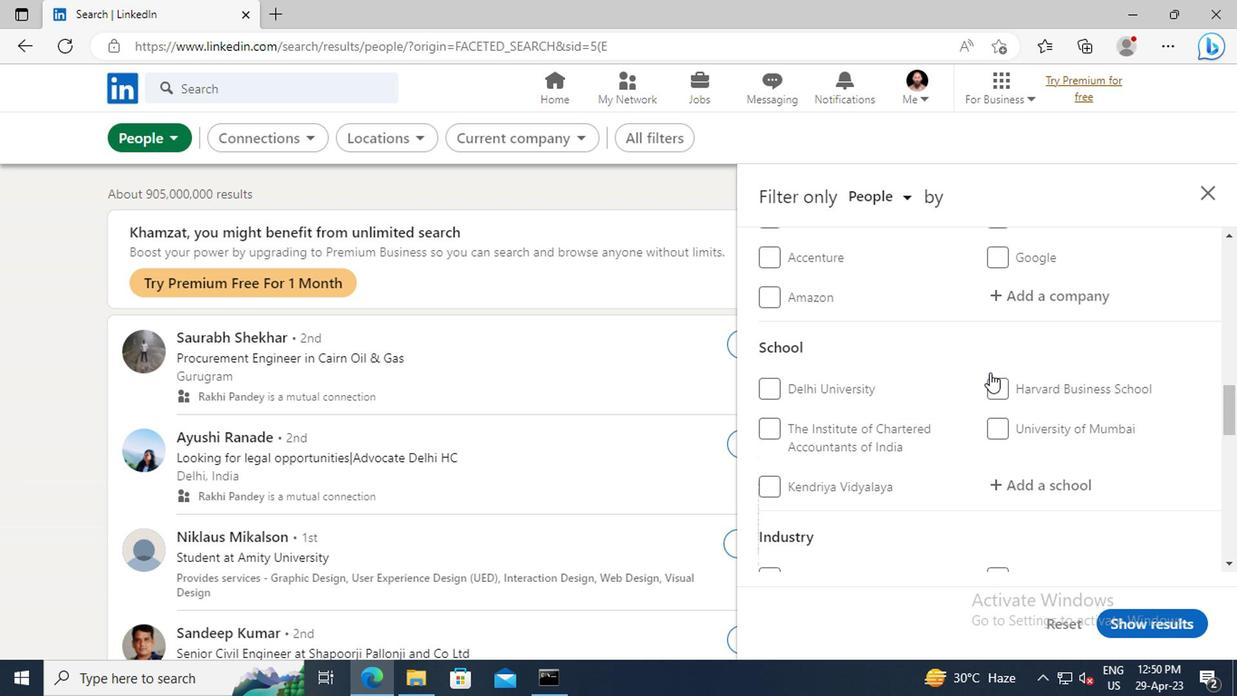 
Action: Mouse moved to (995, 378)
Screenshot: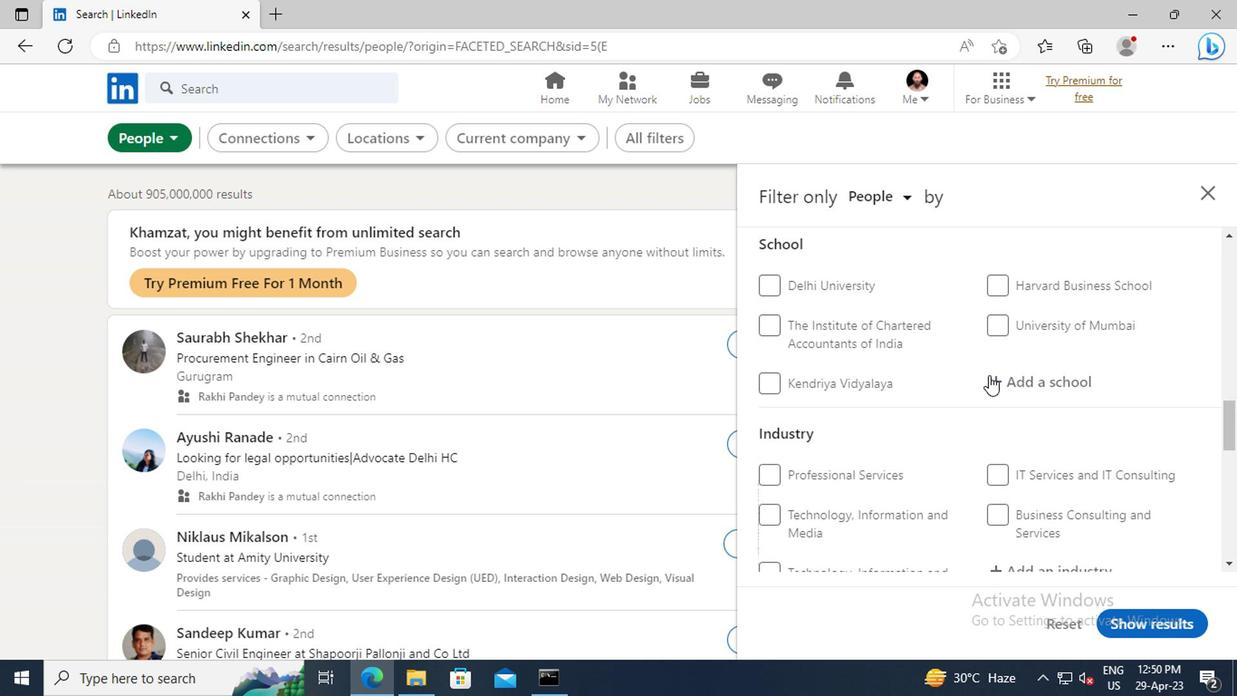 
Action: Mouse pressed left at (995, 378)
Screenshot: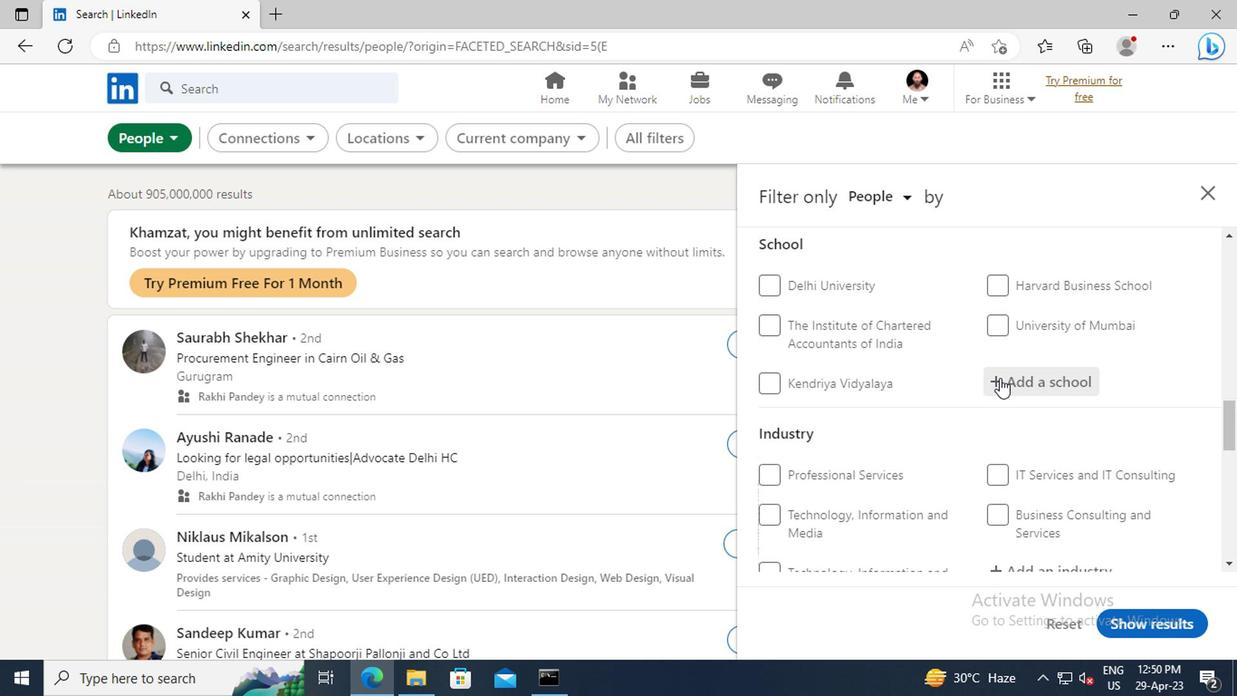
Action: Key pressed <Key.shift>GOVERNMENT<Key.space><Key.shift>HIGHER<Key.space>
Screenshot: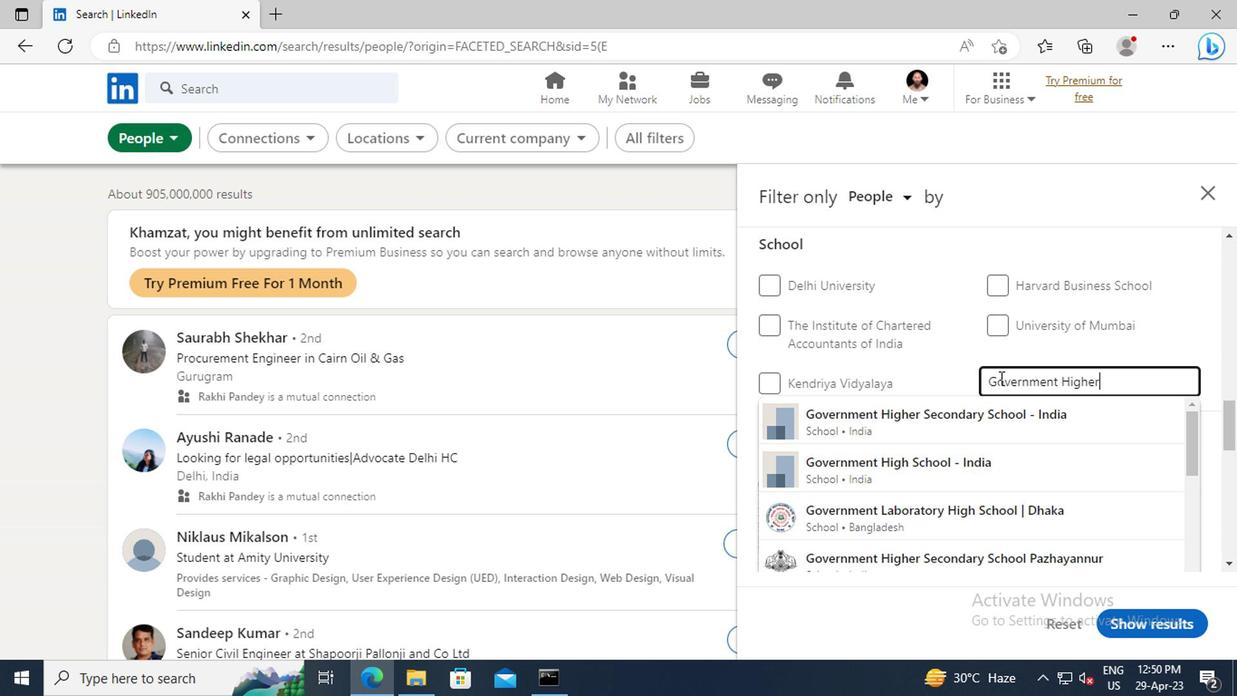 
Action: Mouse moved to (991, 412)
Screenshot: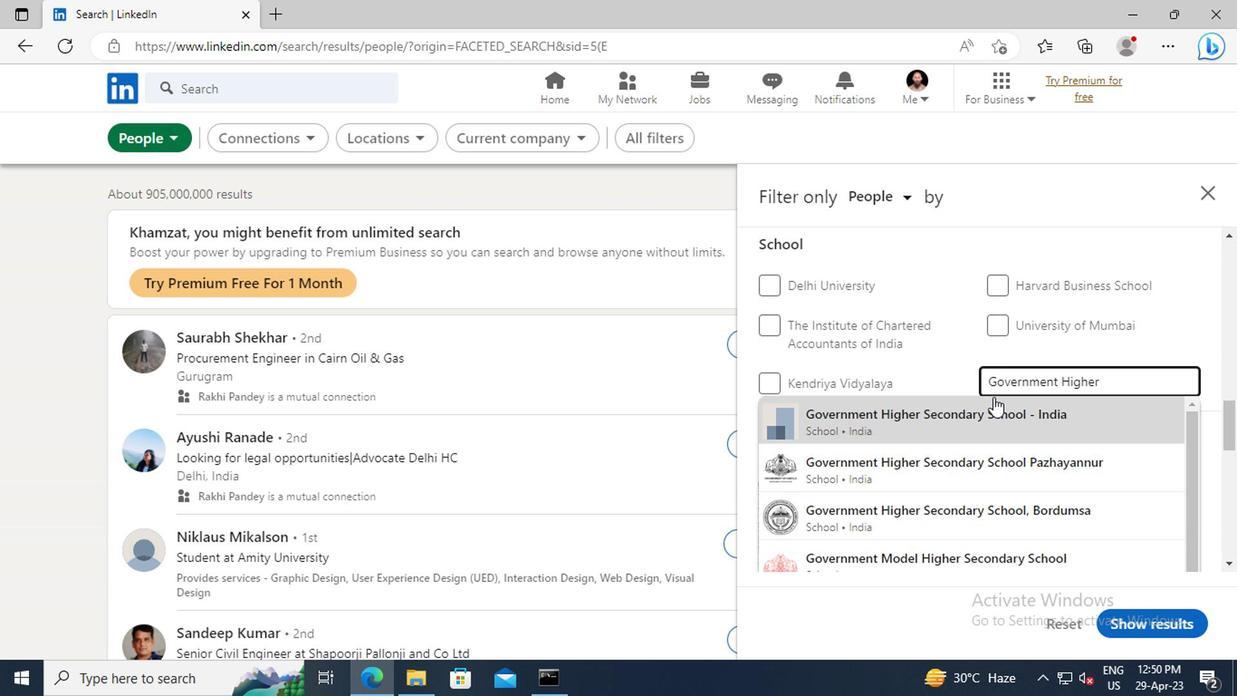 
Action: Mouse pressed left at (991, 412)
Screenshot: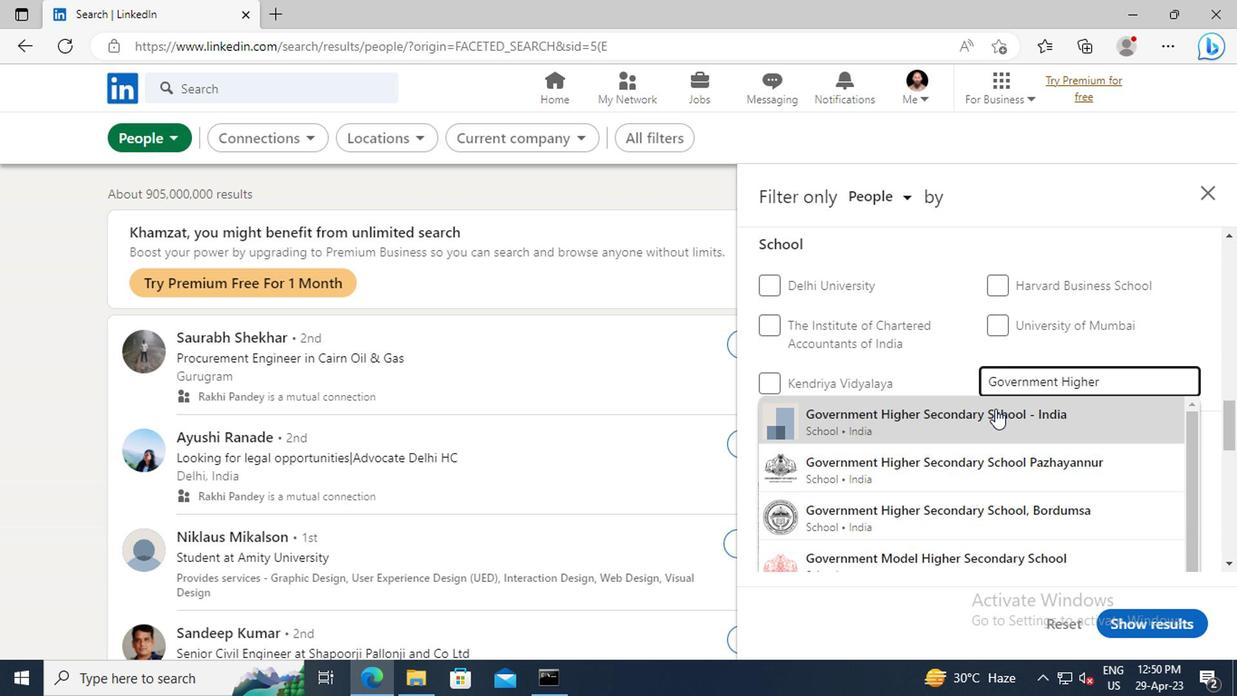 
Action: Mouse scrolled (991, 411) with delta (0, -1)
Screenshot: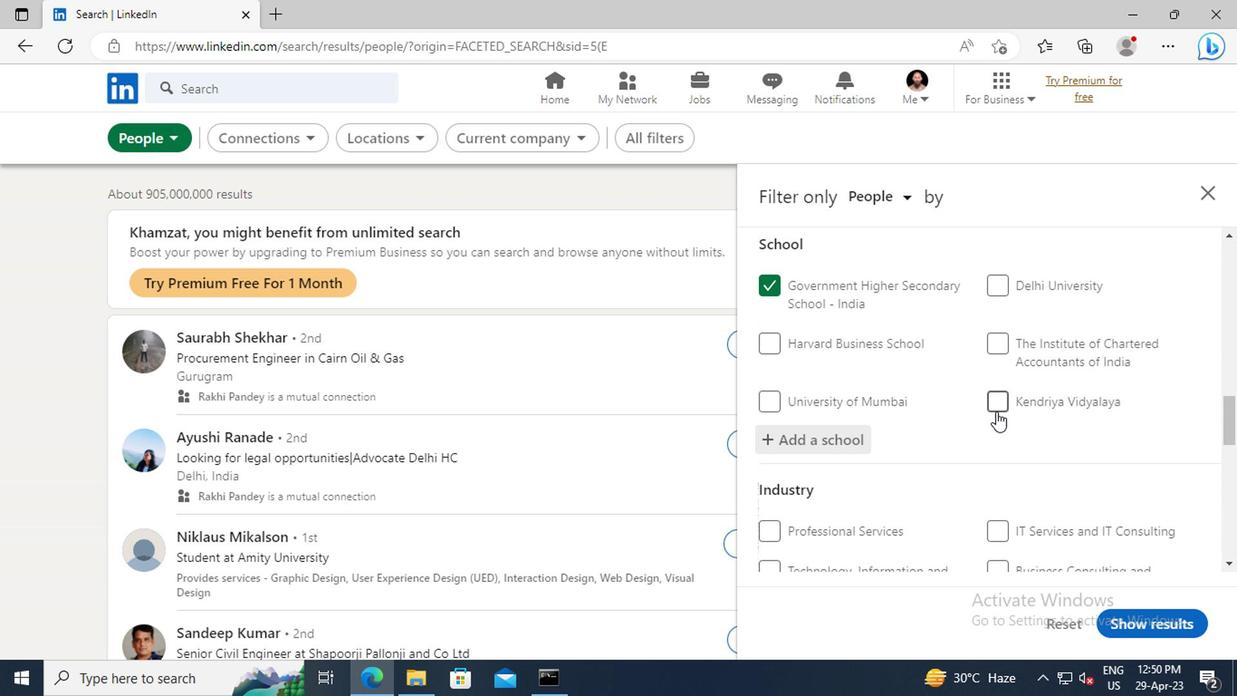 
Action: Mouse scrolled (991, 411) with delta (0, -1)
Screenshot: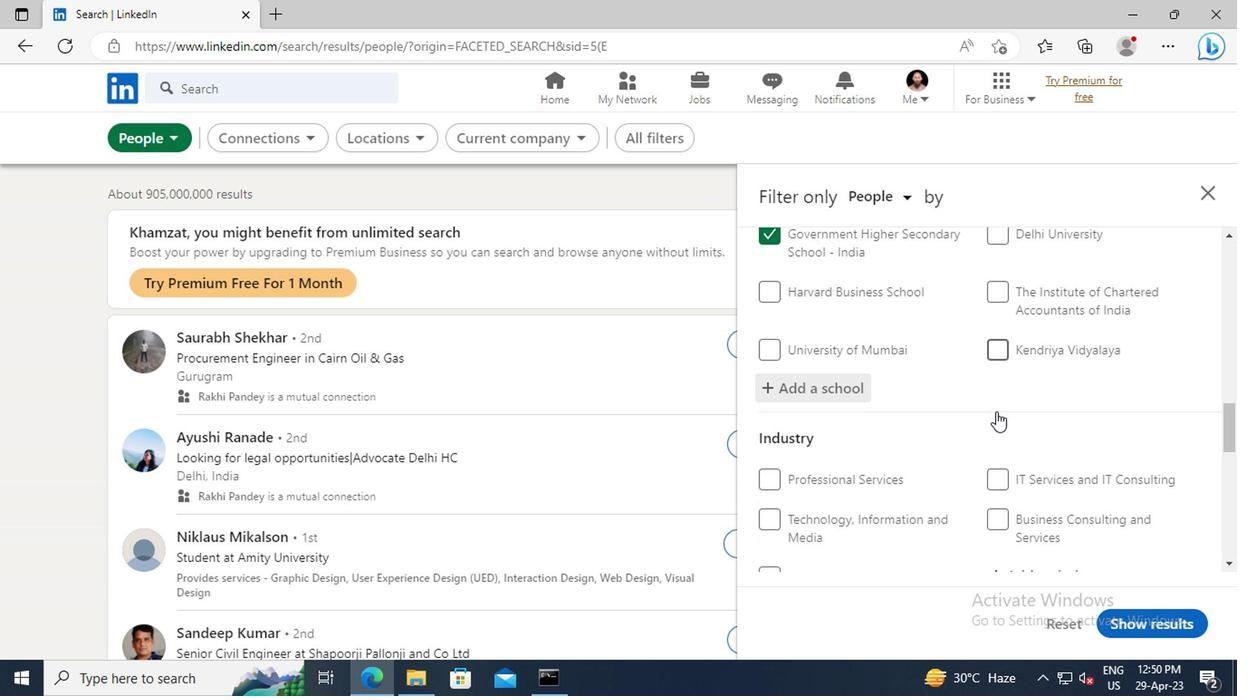 
Action: Mouse scrolled (991, 411) with delta (0, -1)
Screenshot: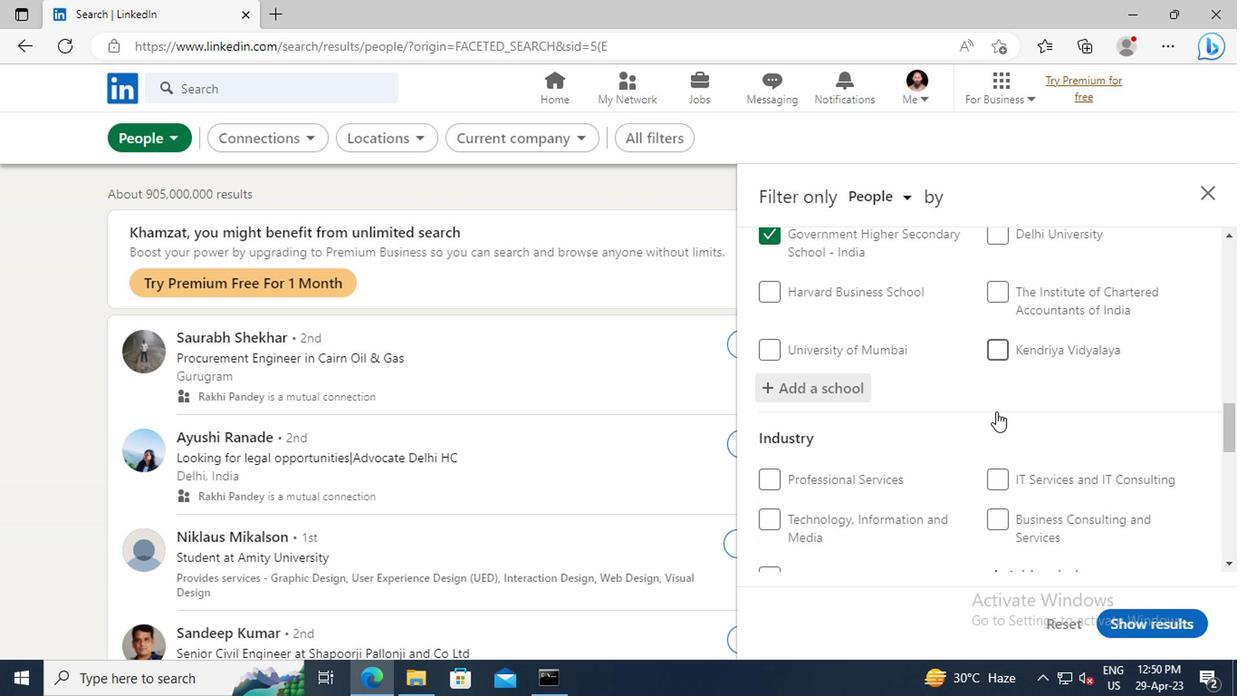 
Action: Mouse scrolled (991, 411) with delta (0, -1)
Screenshot: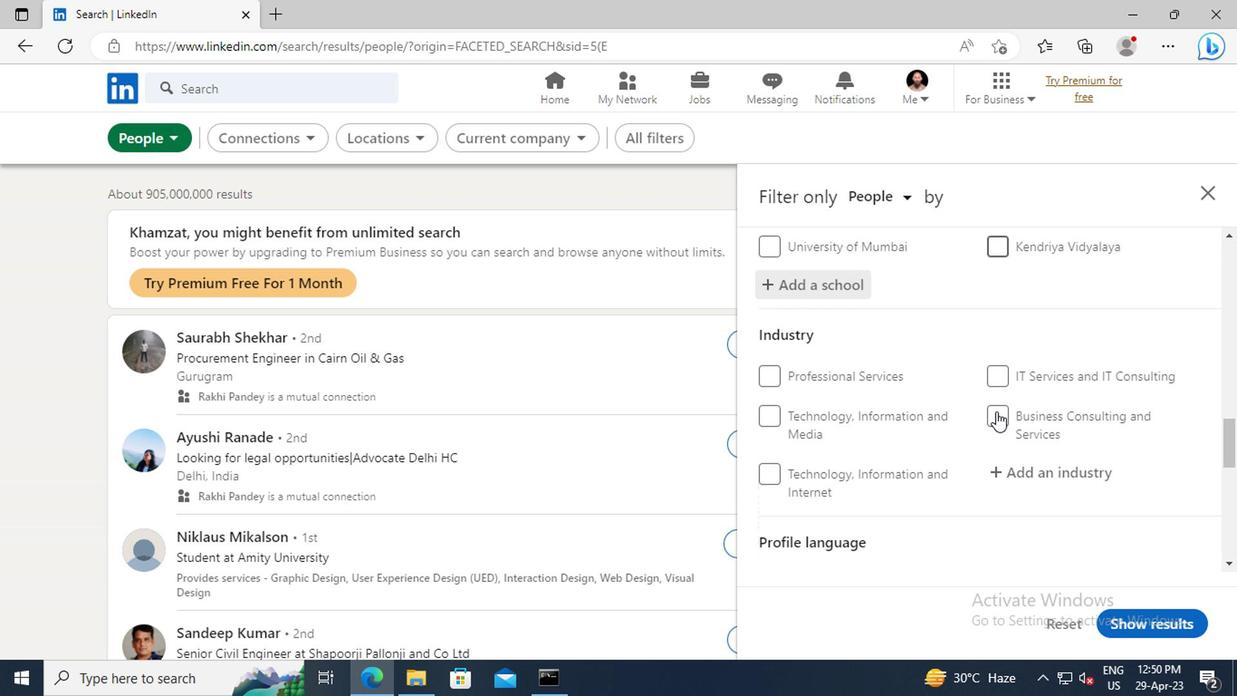 
Action: Mouse moved to (998, 420)
Screenshot: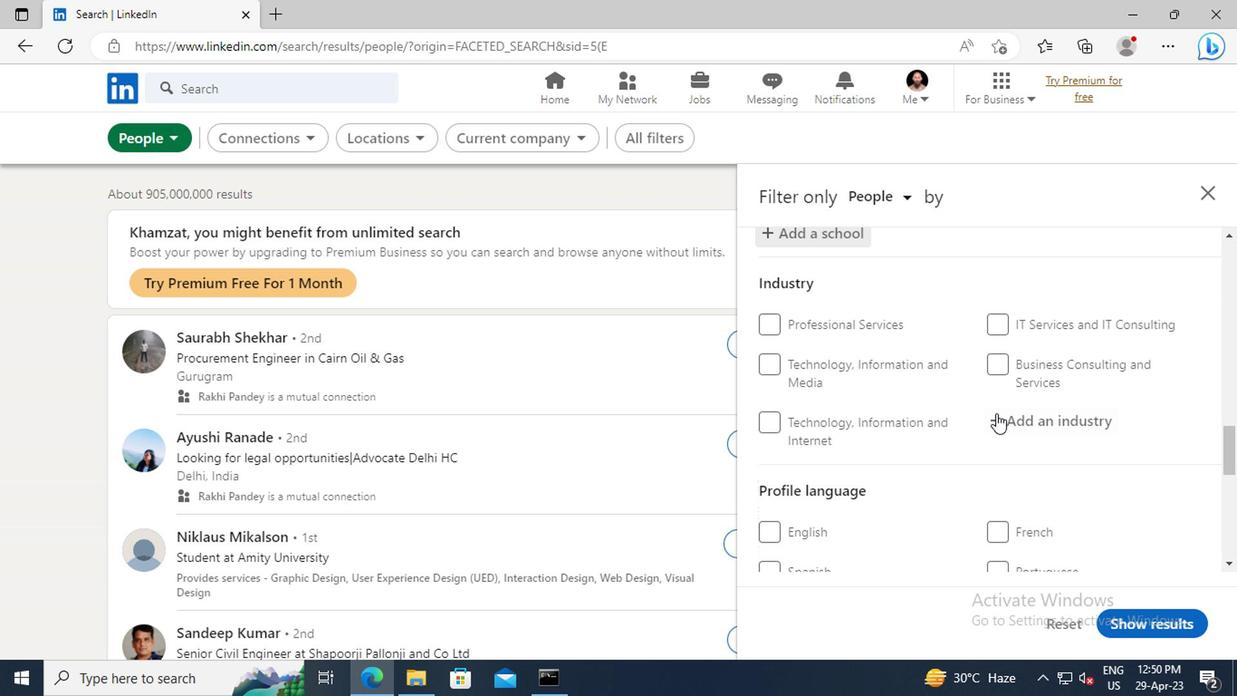 
Action: Mouse pressed left at (998, 420)
Screenshot: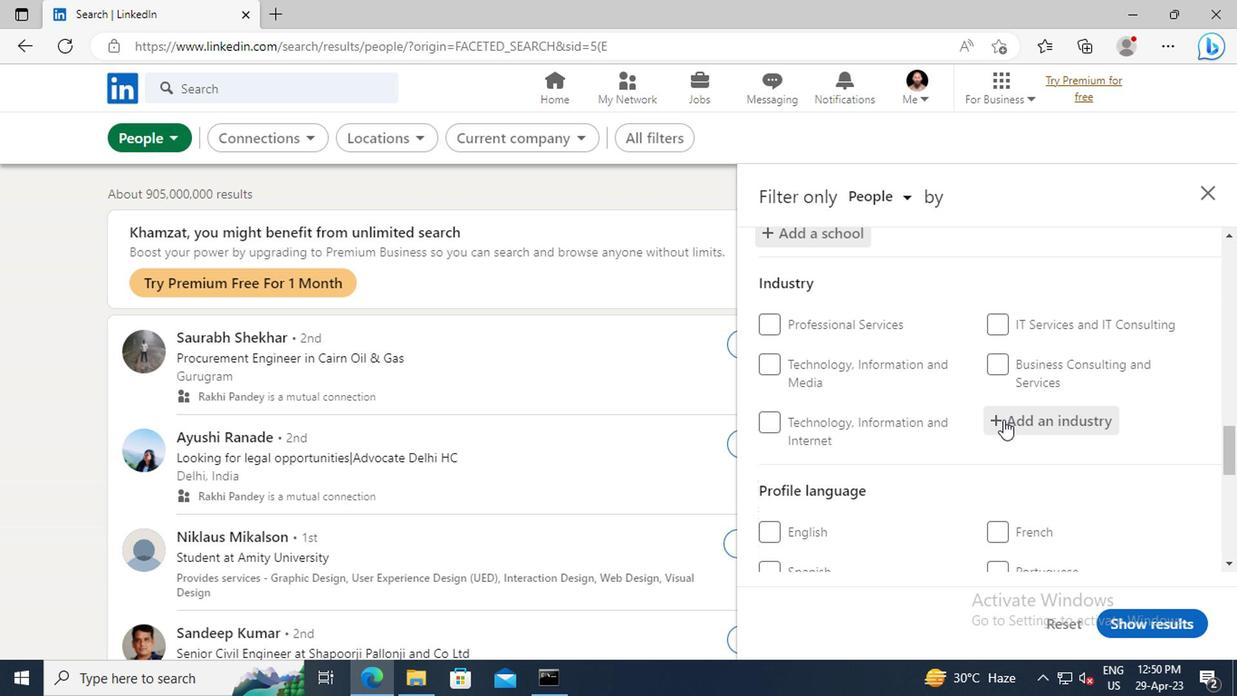 
Action: Key pressed <Key.shift>FURNITURE<Key.space>AND<Key.space>
Screenshot: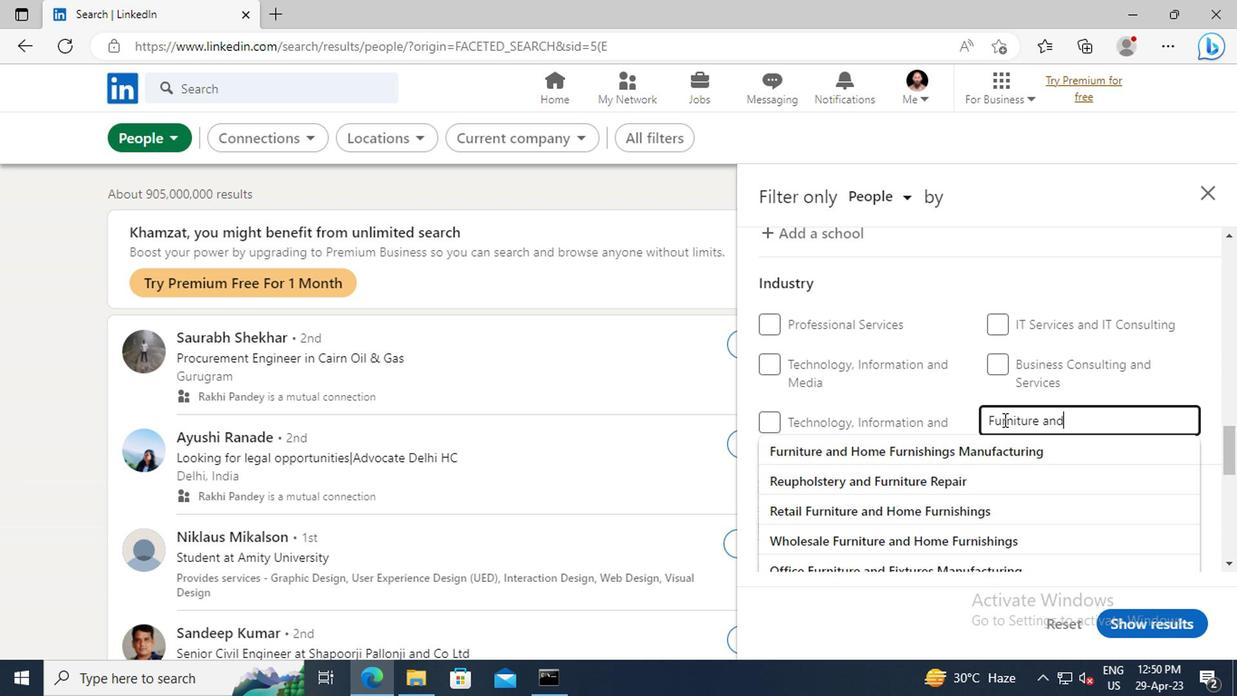 
Action: Mouse moved to (999, 442)
Screenshot: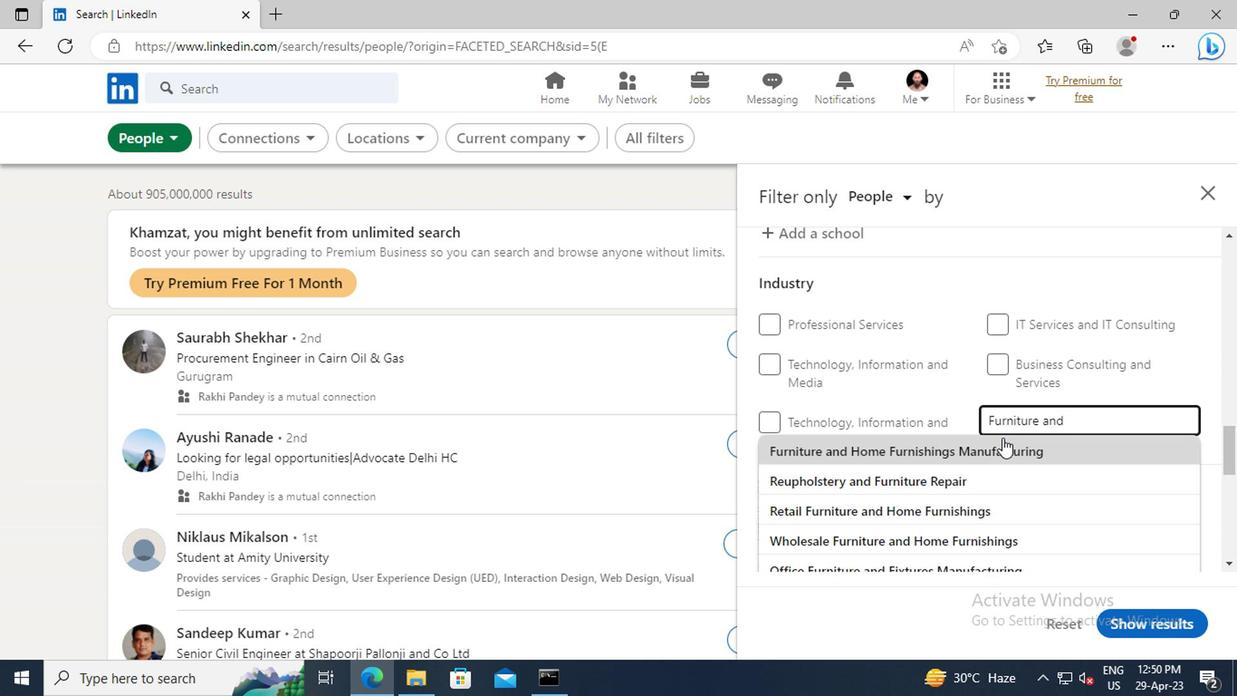 
Action: Mouse pressed left at (999, 442)
Screenshot: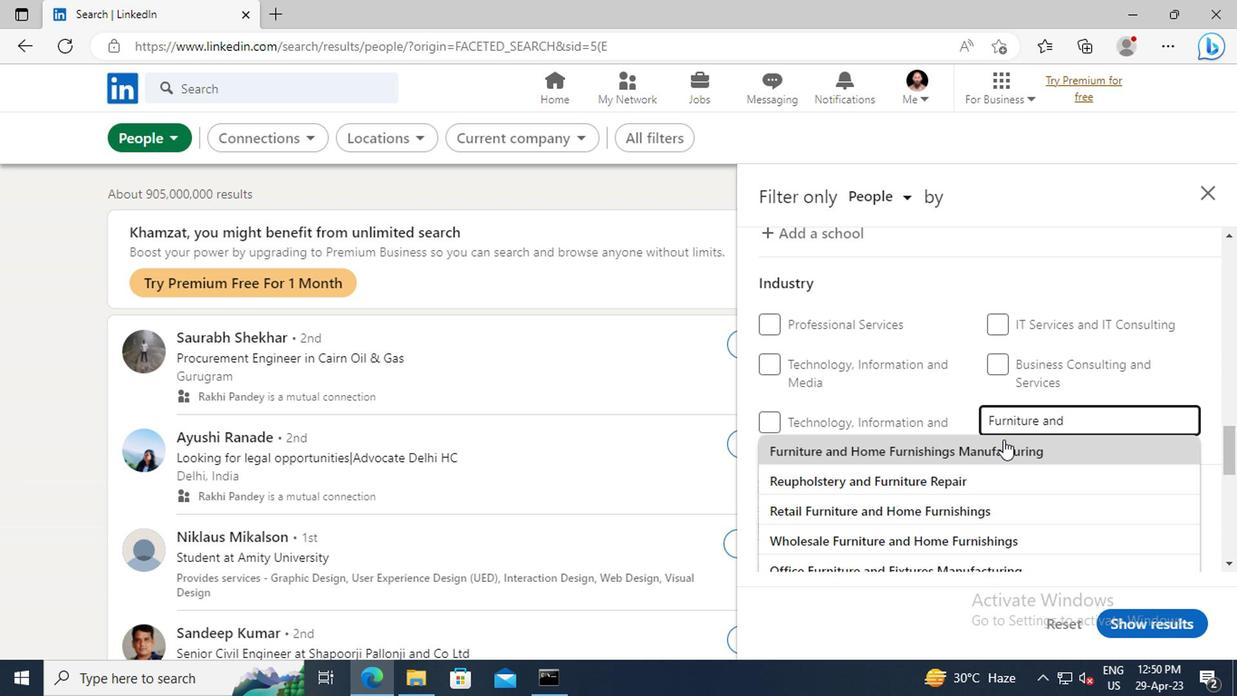 
Action: Mouse scrolled (999, 442) with delta (0, 0)
Screenshot: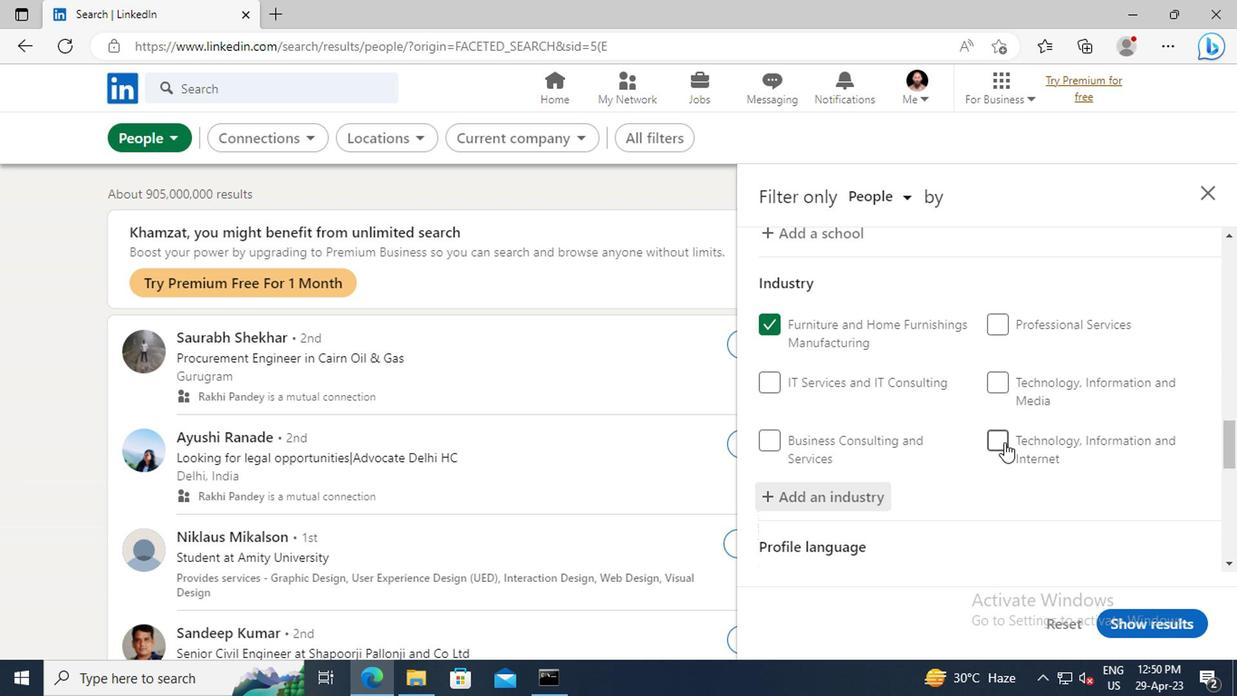 
Action: Mouse moved to (999, 426)
Screenshot: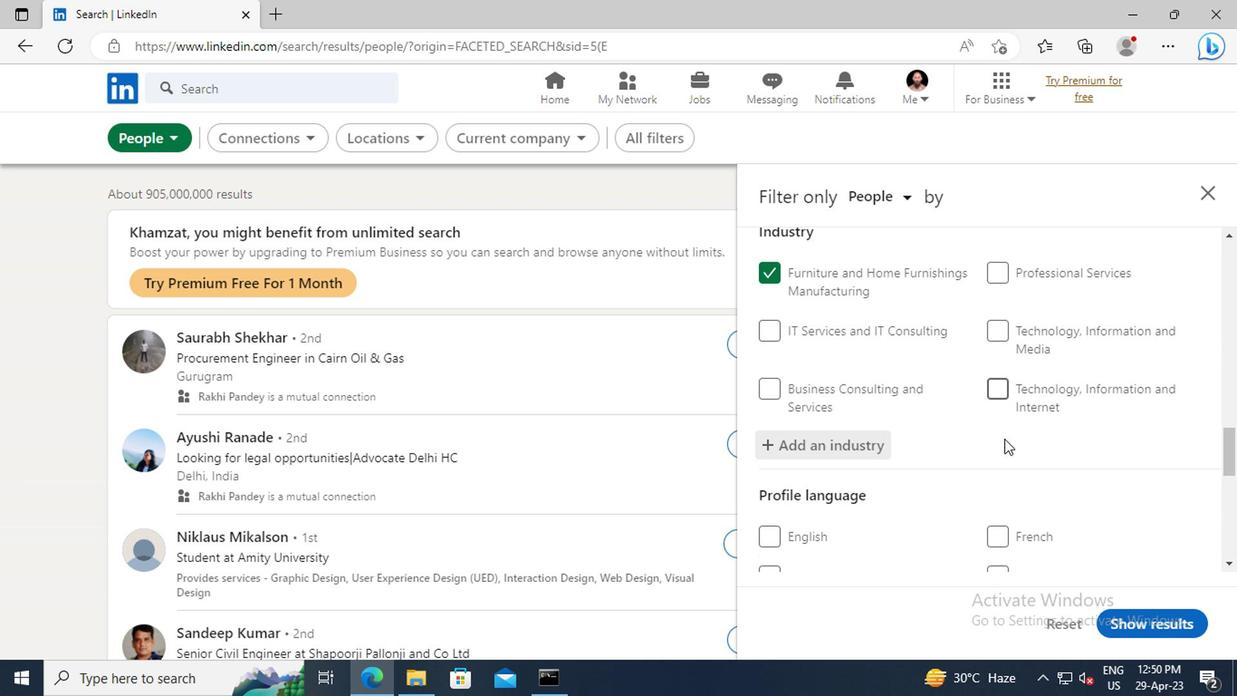 
Action: Mouse scrolled (999, 424) with delta (0, -1)
Screenshot: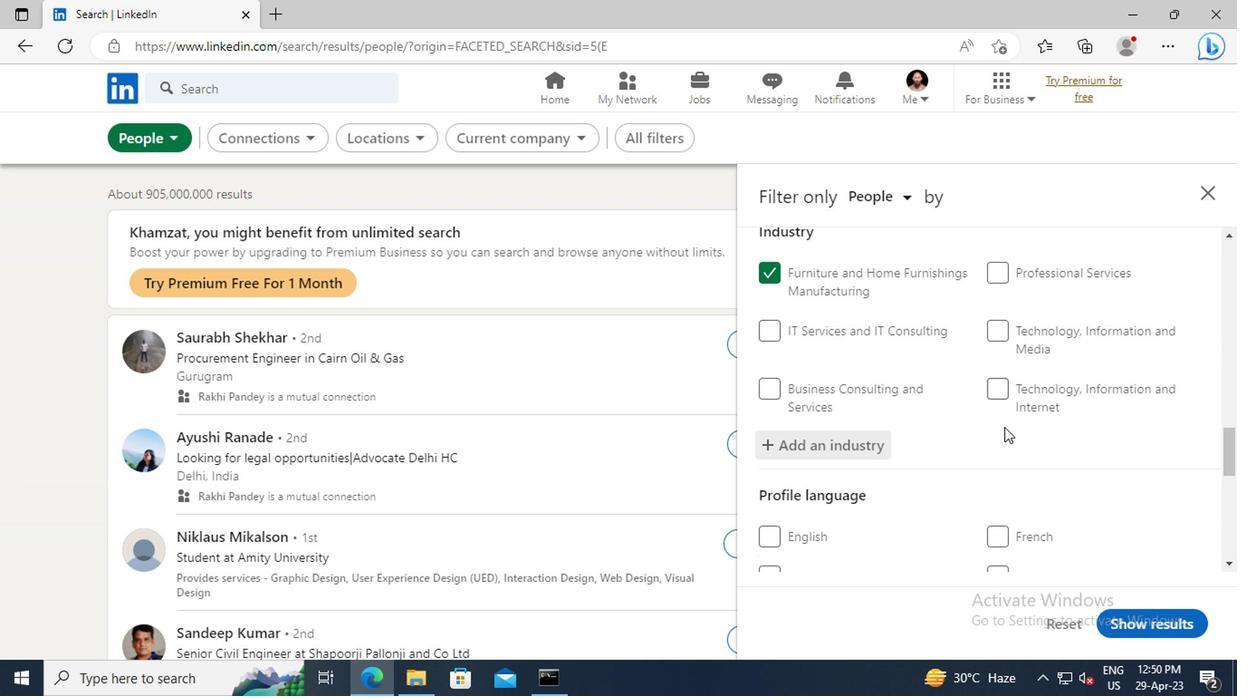 
Action: Mouse scrolled (999, 424) with delta (0, -1)
Screenshot: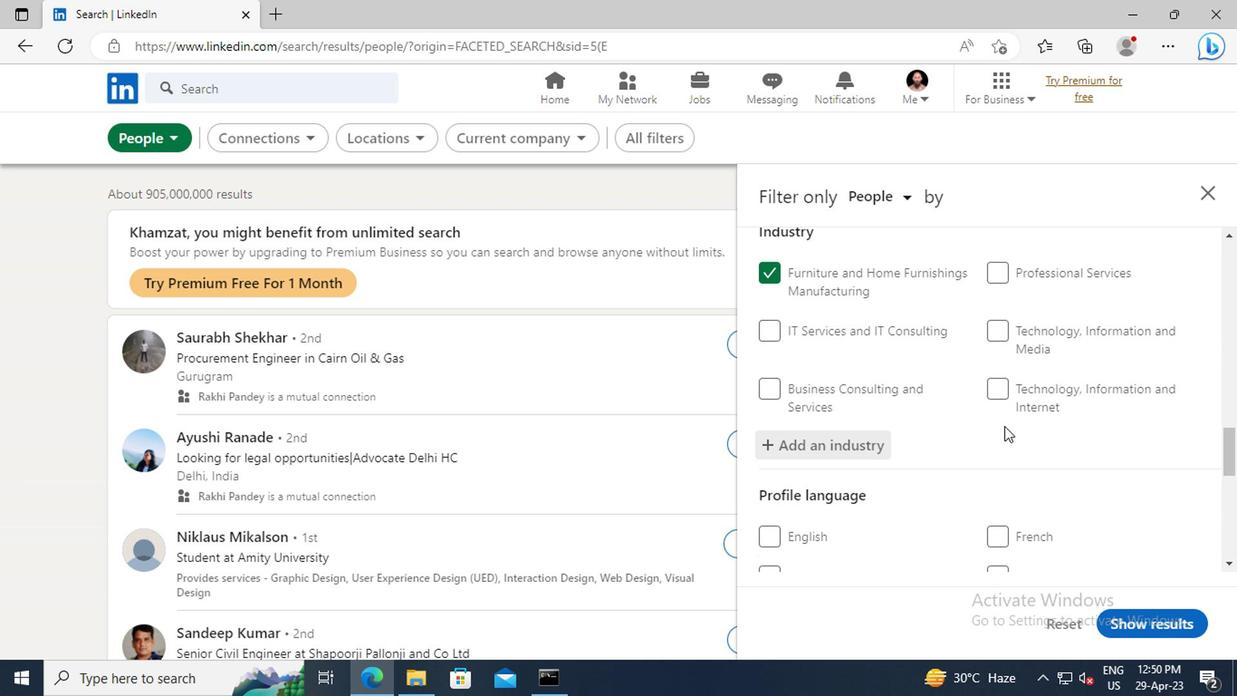 
Action: Mouse moved to (998, 406)
Screenshot: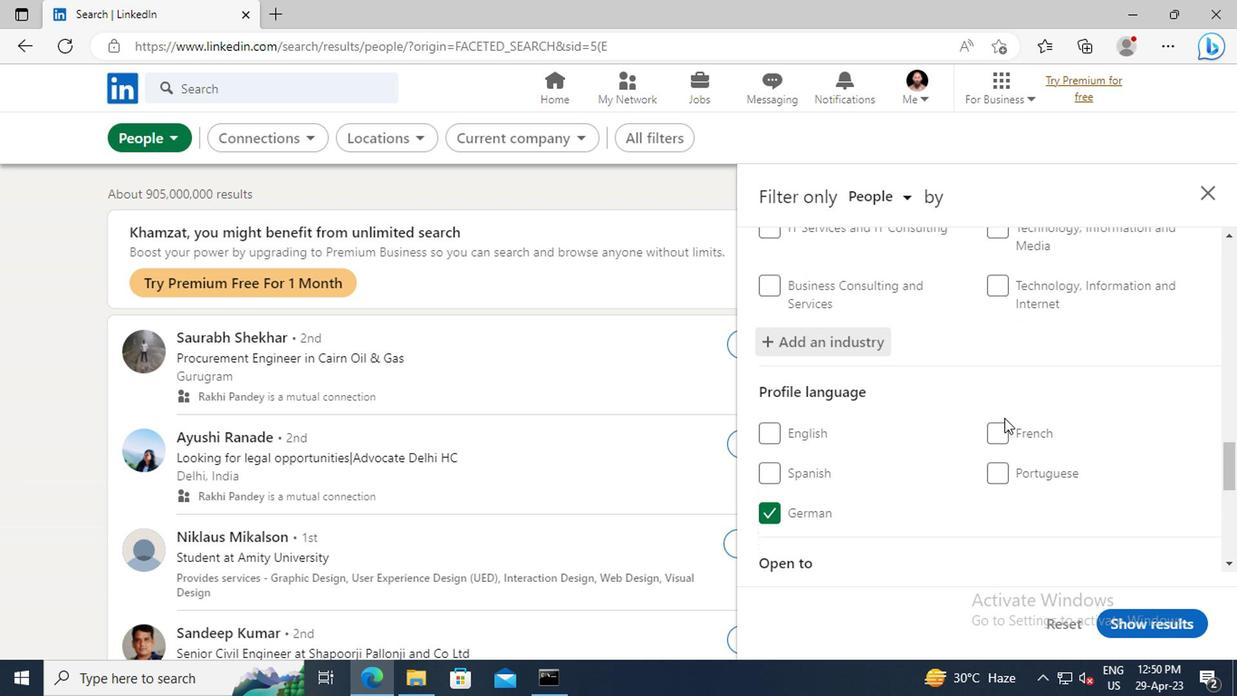 
Action: Mouse scrolled (998, 406) with delta (0, 0)
Screenshot: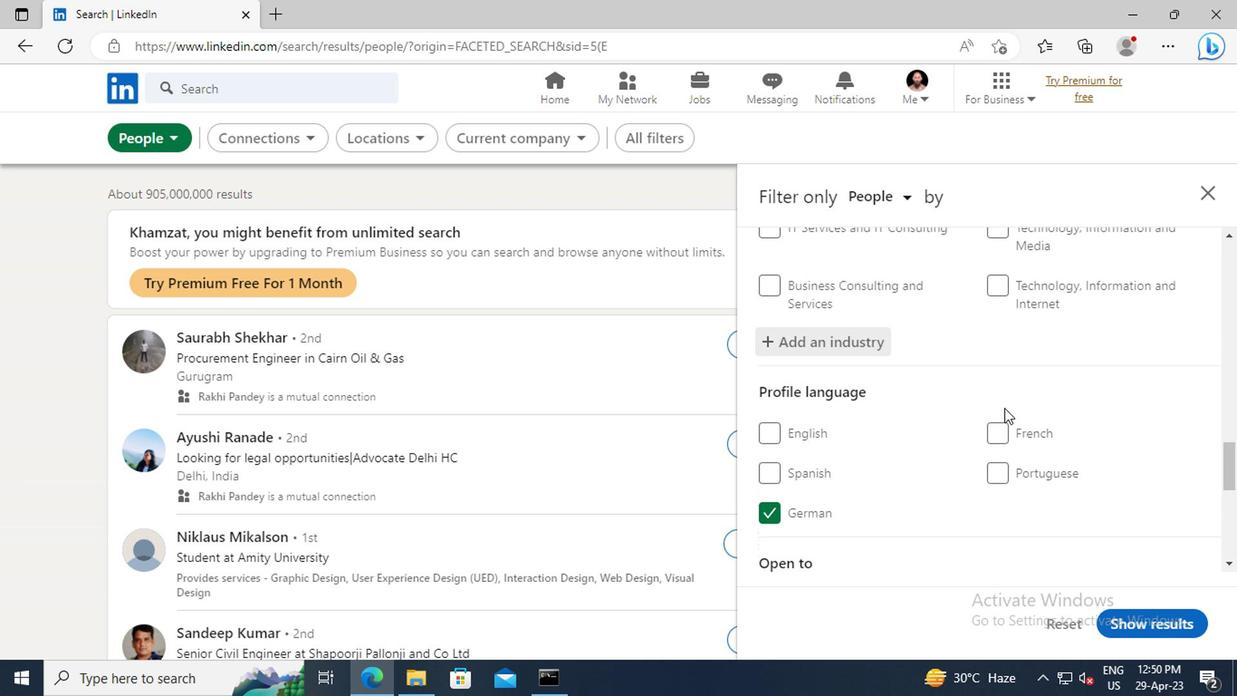 
Action: Mouse moved to (998, 390)
Screenshot: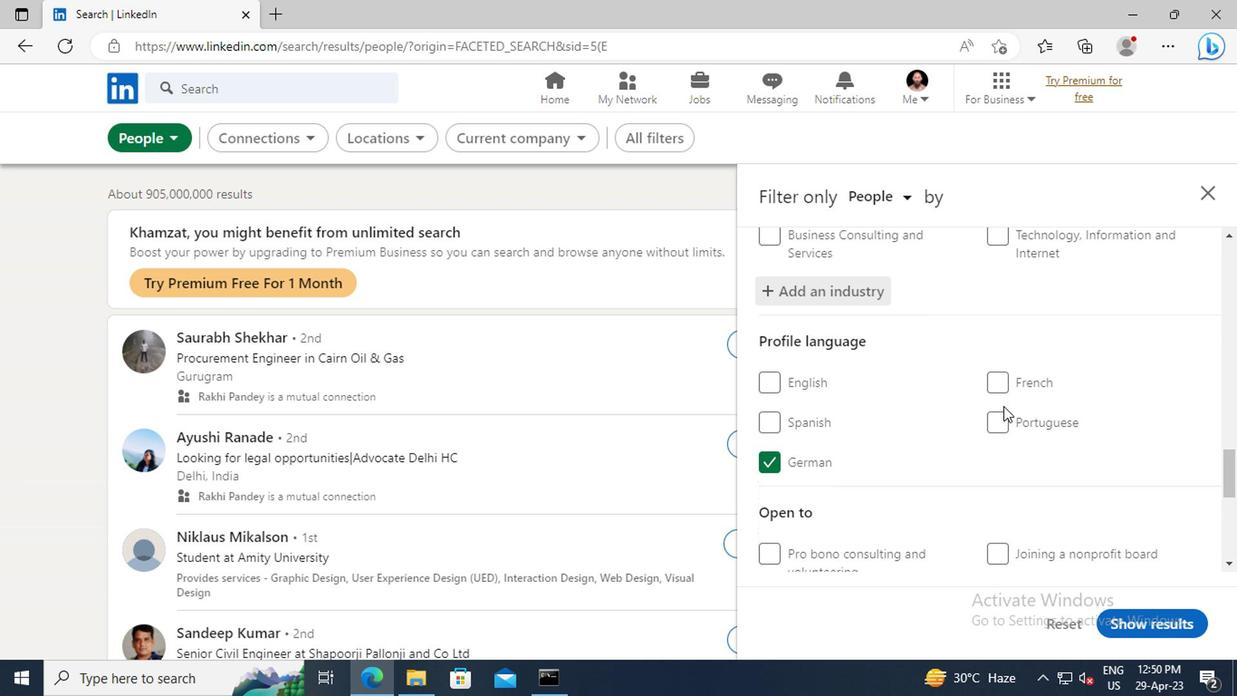 
Action: Mouse scrolled (998, 389) with delta (0, 0)
Screenshot: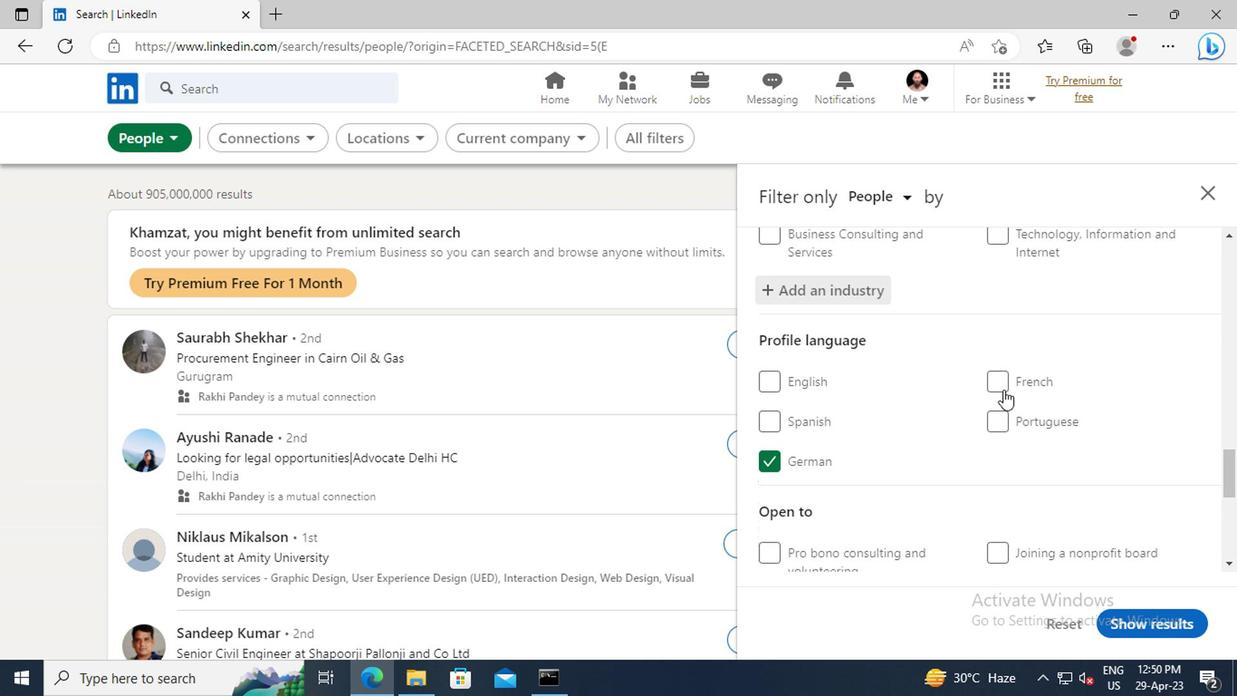 
Action: Mouse scrolled (998, 389) with delta (0, 0)
Screenshot: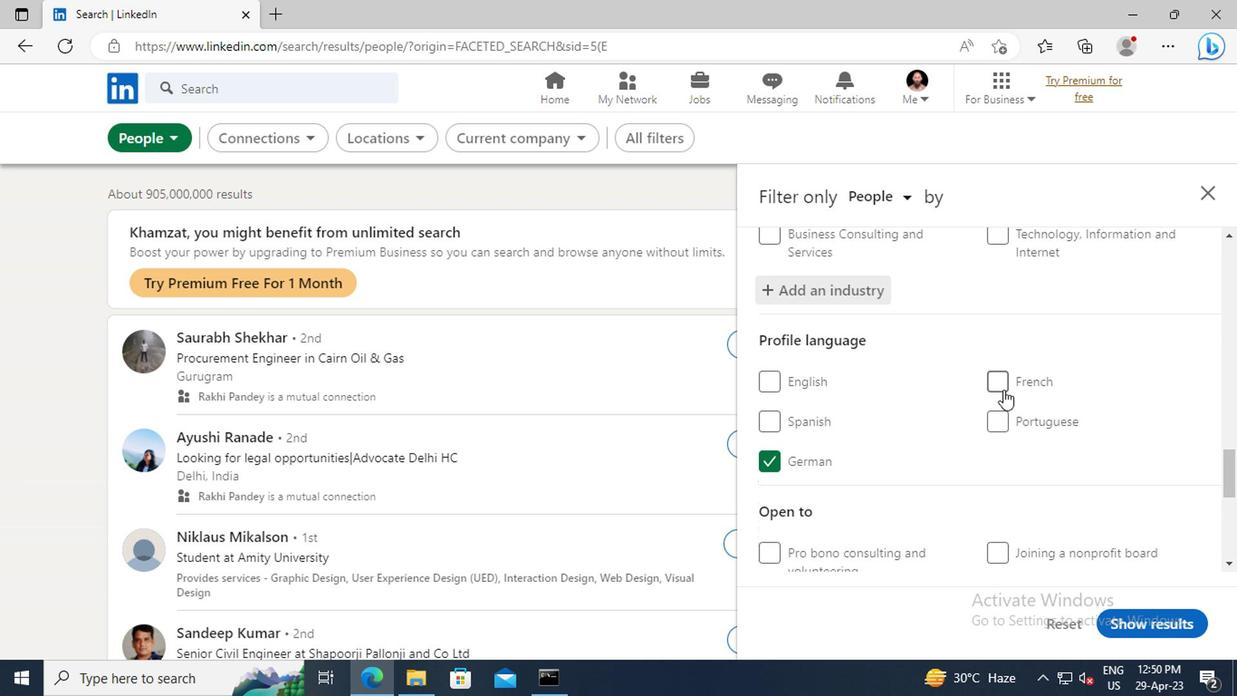 
Action: Mouse scrolled (998, 389) with delta (0, 0)
Screenshot: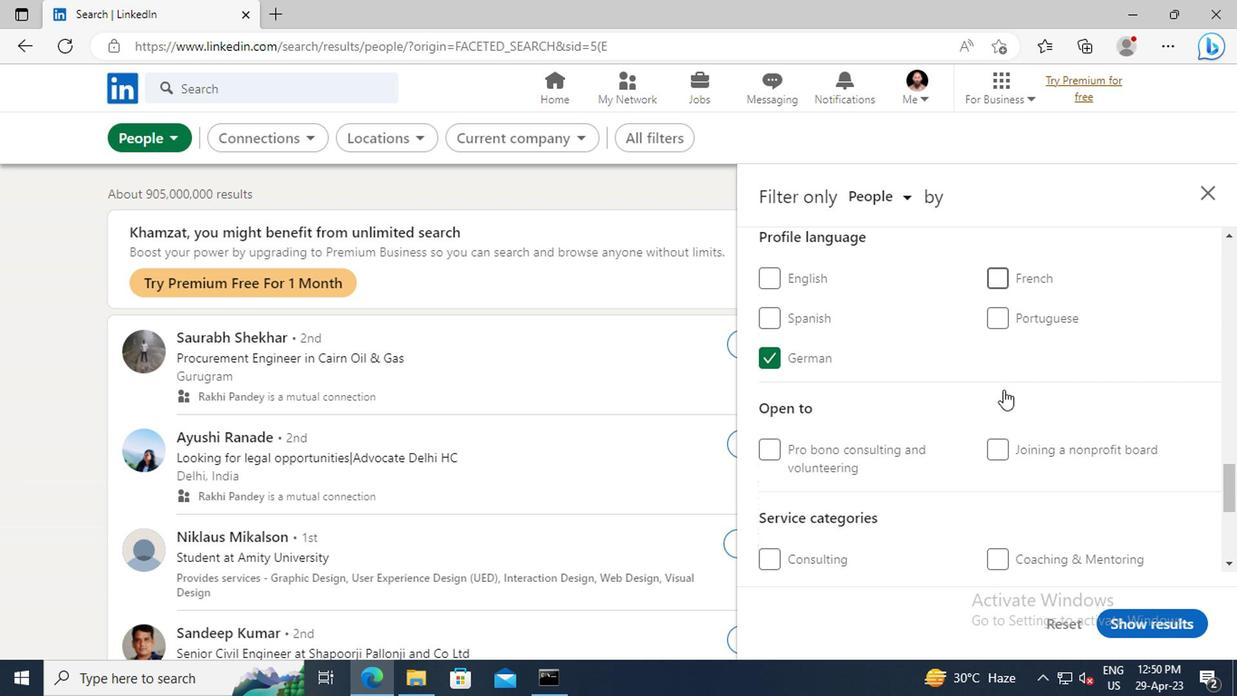 
Action: Mouse scrolled (998, 389) with delta (0, 0)
Screenshot: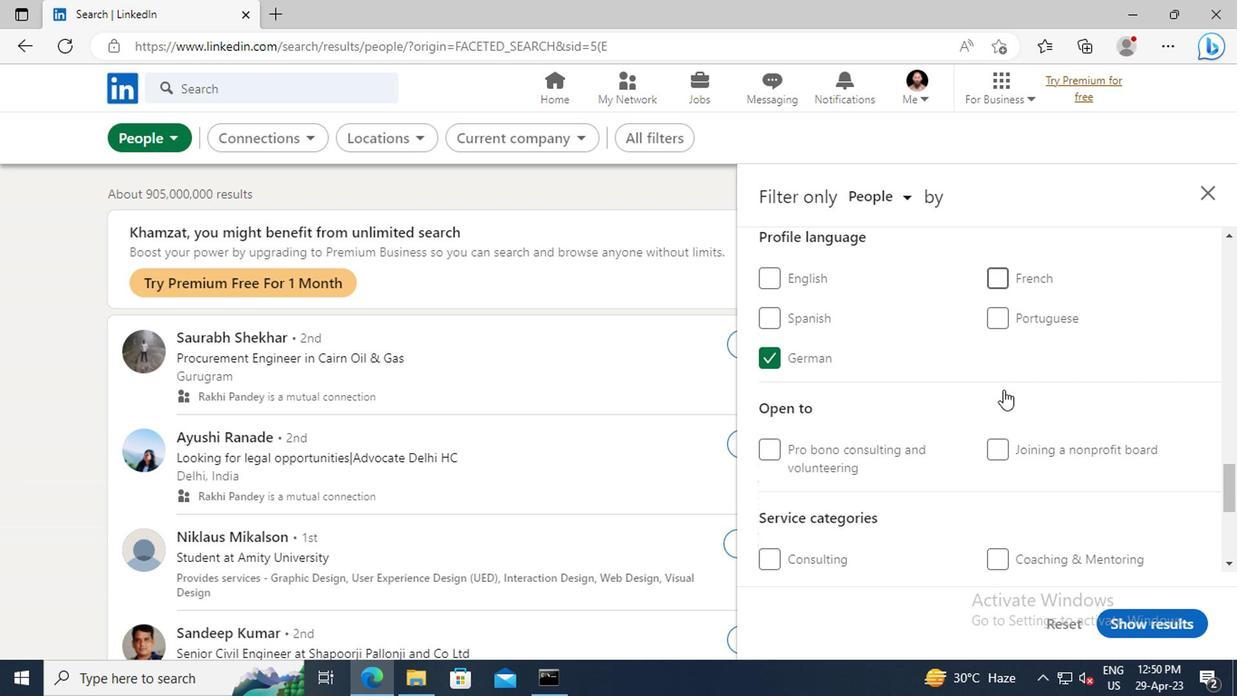 
Action: Mouse moved to (997, 373)
Screenshot: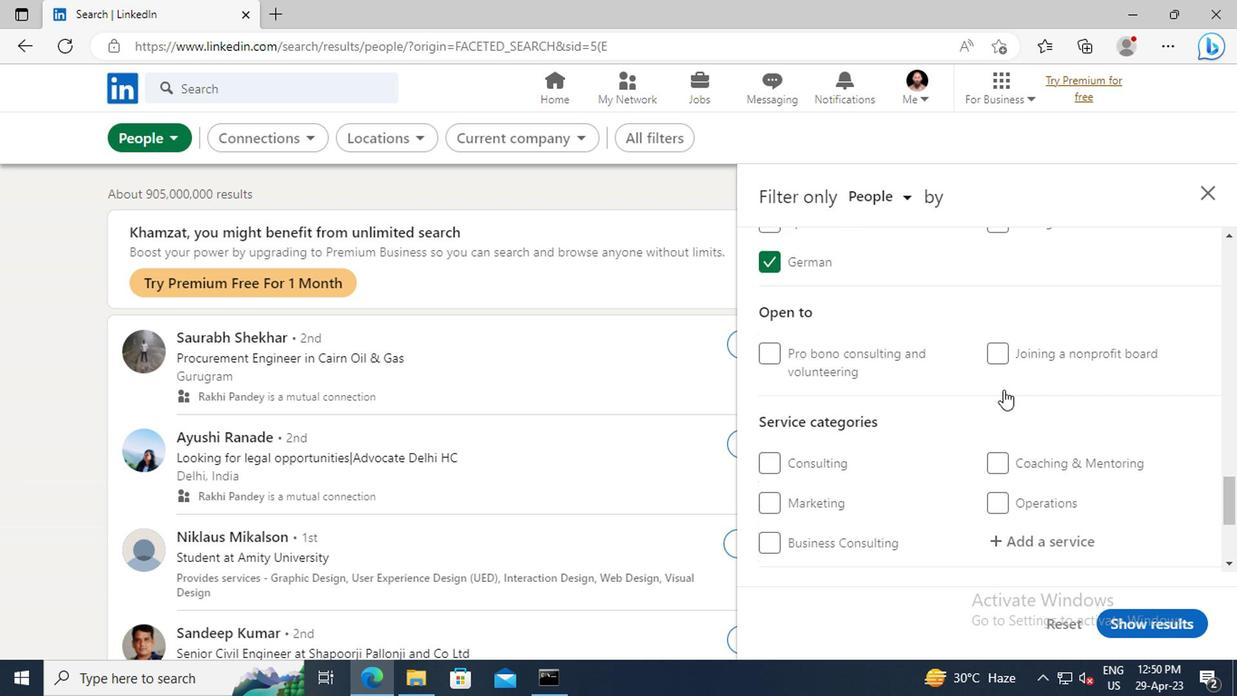 
Action: Mouse scrolled (997, 372) with delta (0, 0)
Screenshot: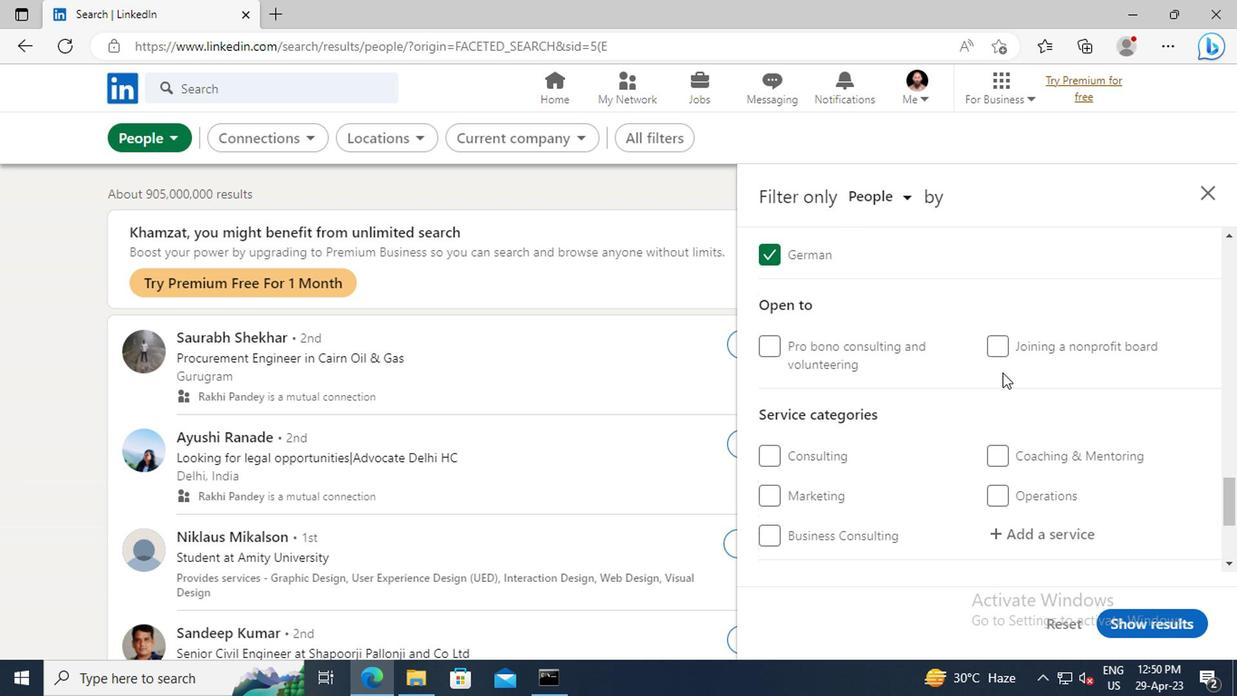 
Action: Mouse scrolled (997, 372) with delta (0, 0)
Screenshot: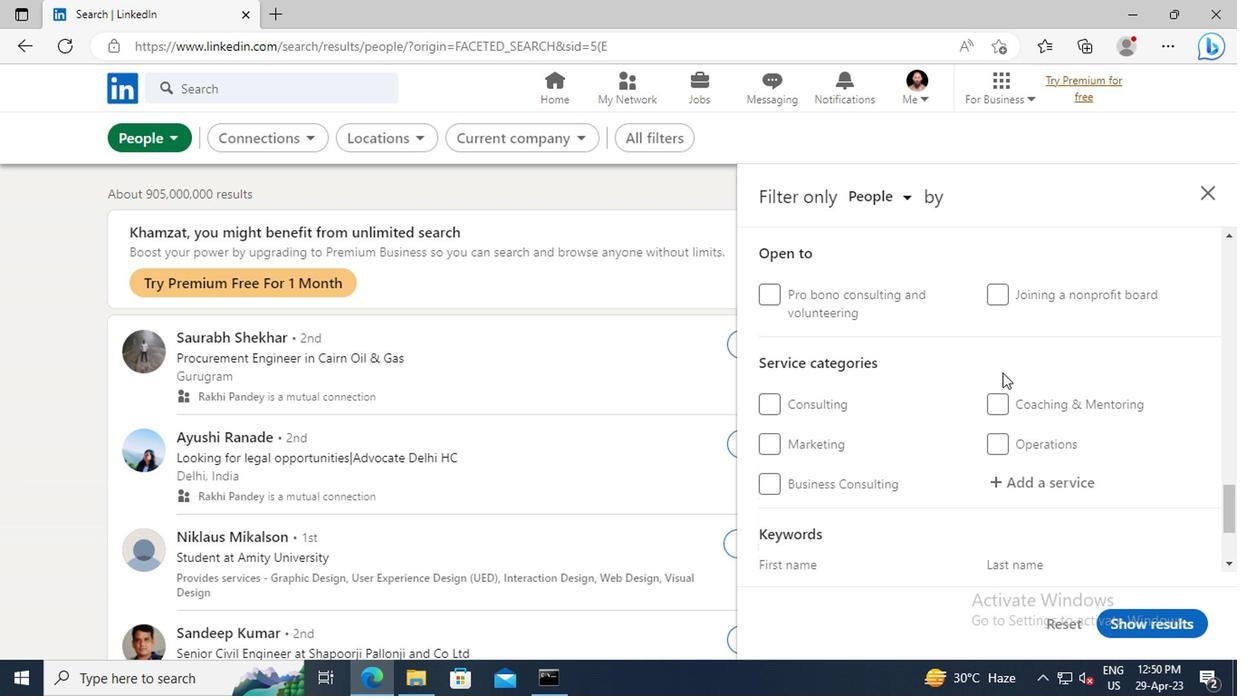 
Action: Mouse moved to (995, 428)
Screenshot: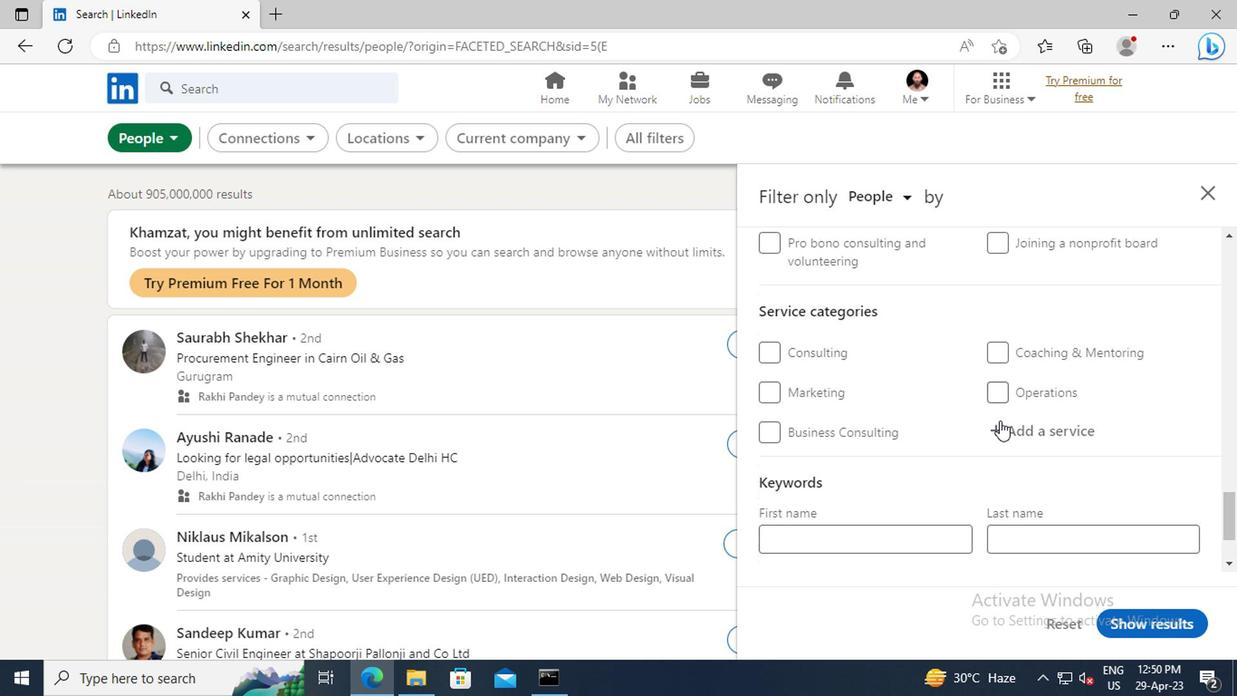 
Action: Mouse pressed left at (995, 428)
Screenshot: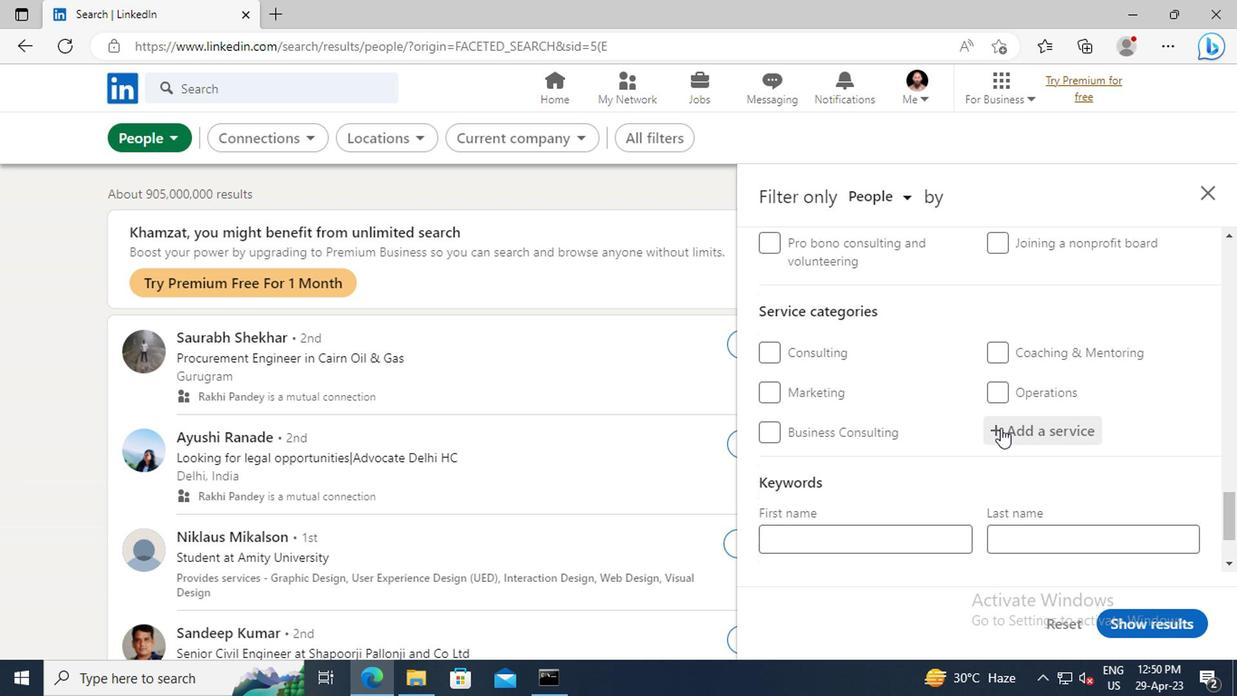 
Action: Key pressed <Key.shift>DJING
Screenshot: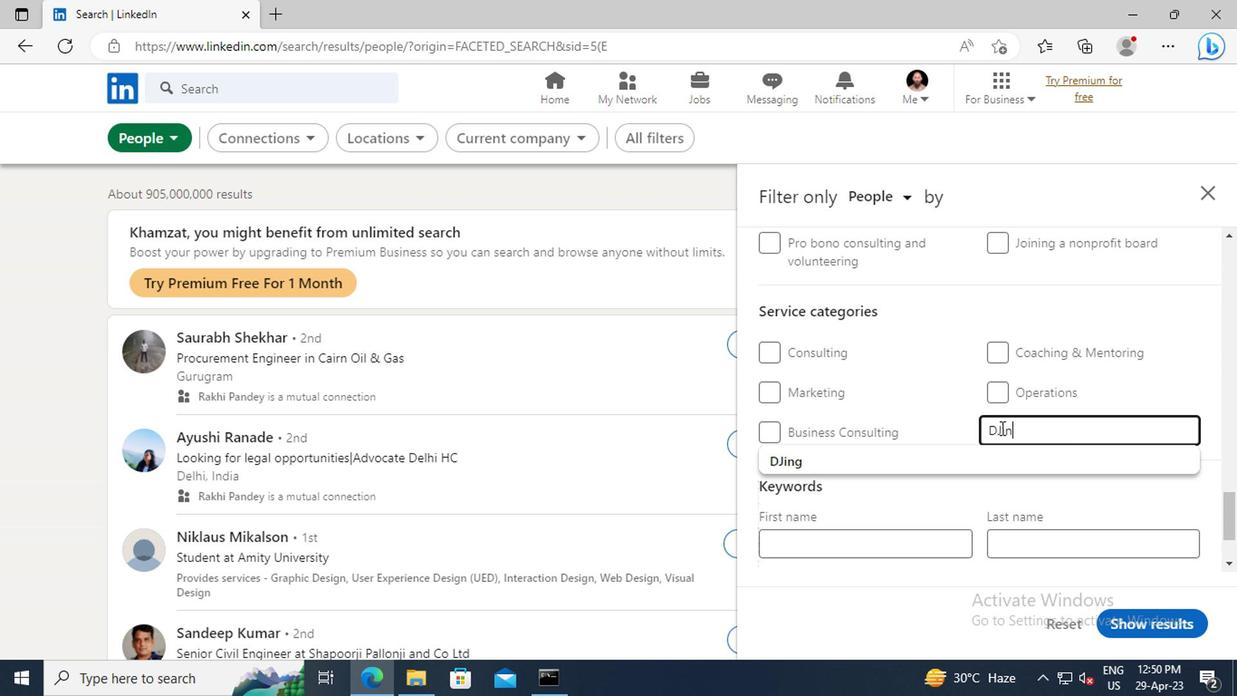 
Action: Mouse moved to (960, 455)
Screenshot: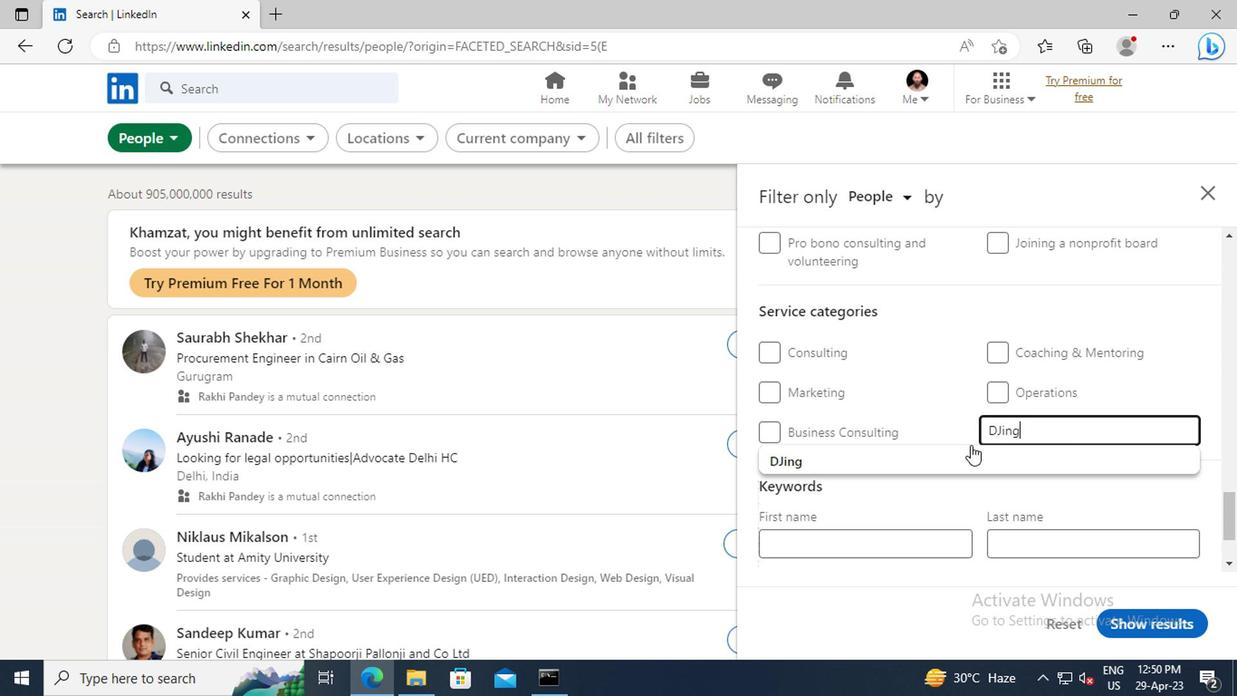 
Action: Mouse pressed left at (960, 455)
Screenshot: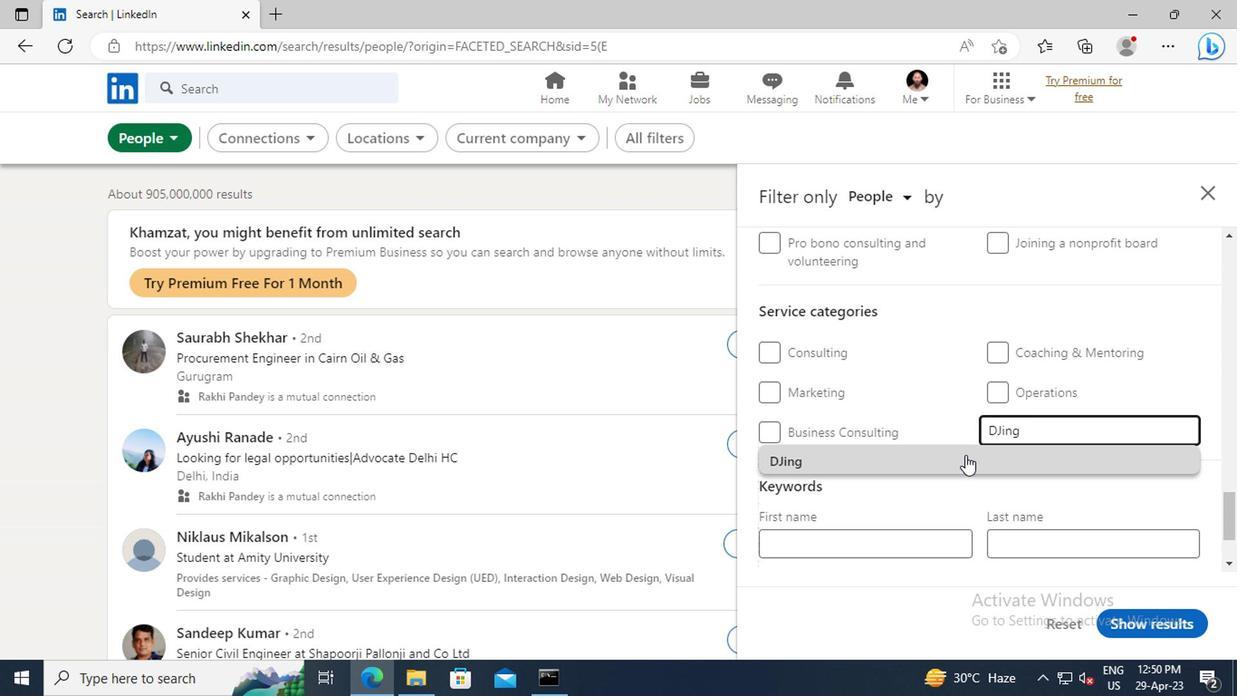 
Action: Mouse scrolled (960, 454) with delta (0, -1)
Screenshot: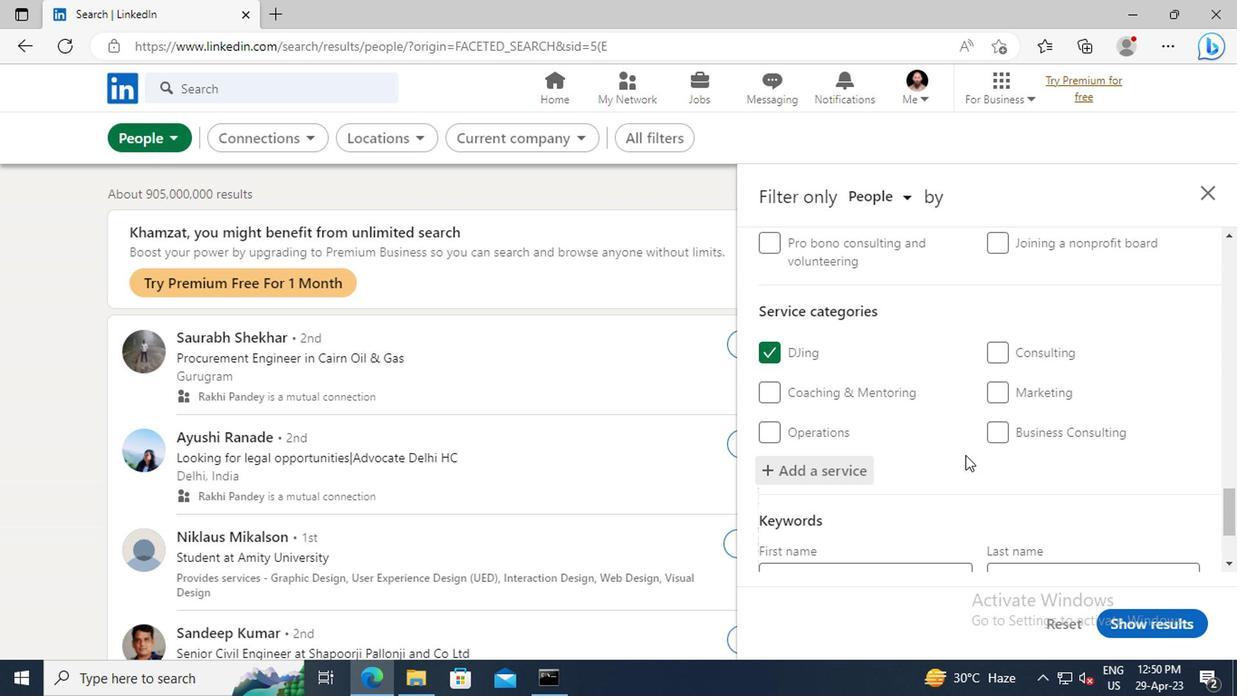 
Action: Mouse moved to (960, 456)
Screenshot: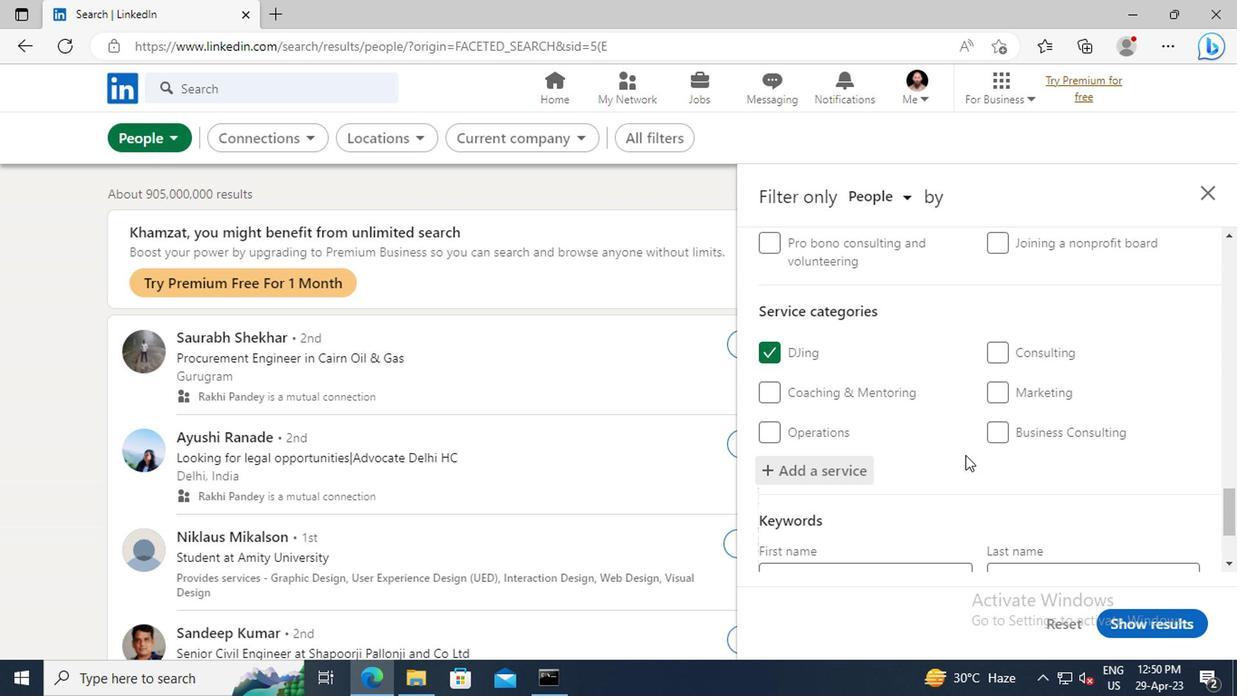 
Action: Mouse scrolled (960, 455) with delta (0, 0)
Screenshot: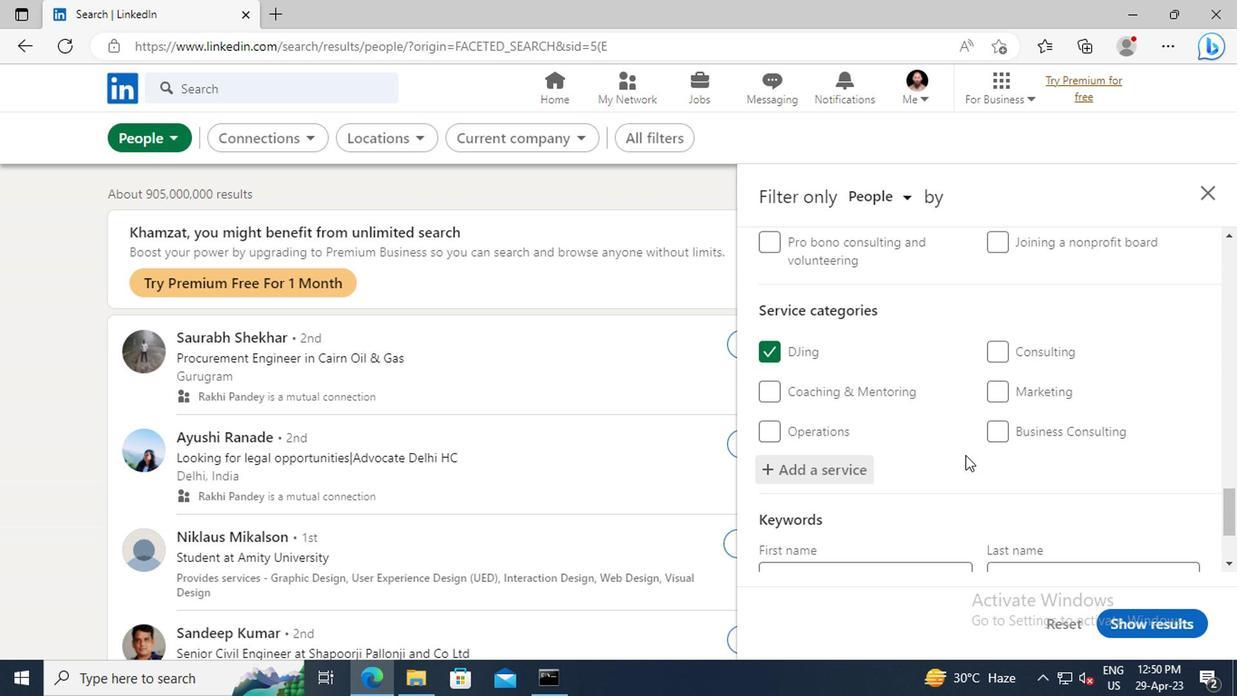 
Action: Mouse scrolled (960, 455) with delta (0, 0)
Screenshot: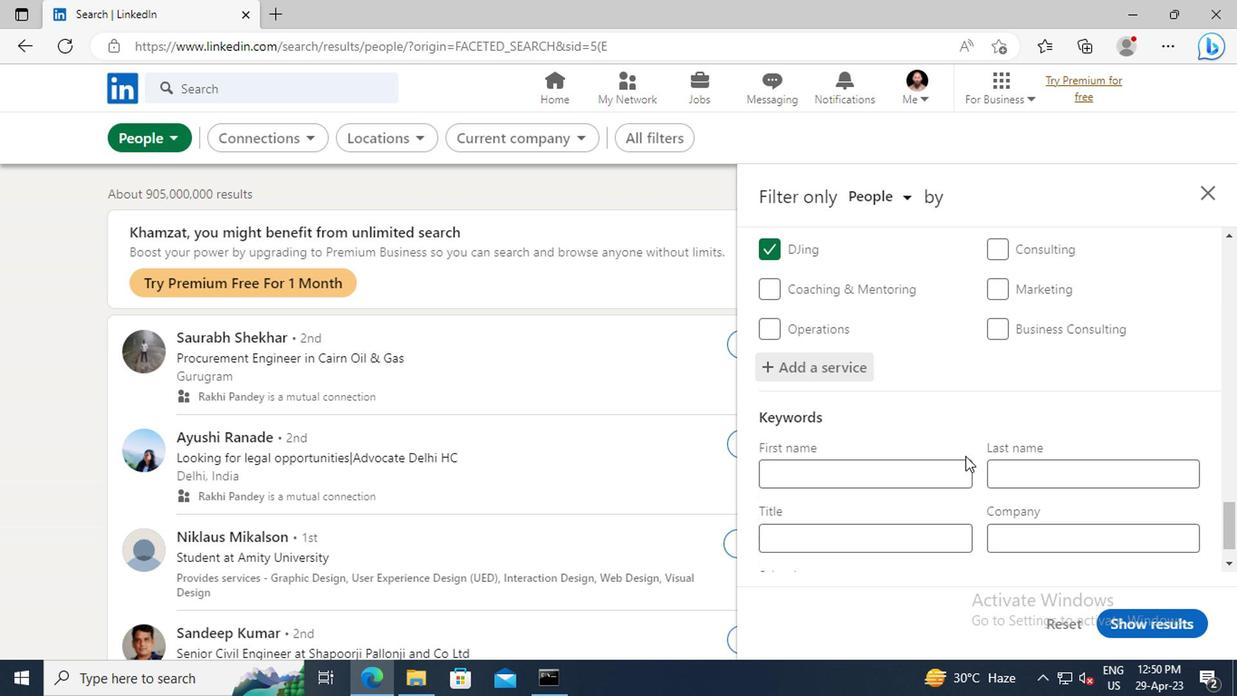 
Action: Mouse scrolled (960, 455) with delta (0, 0)
Screenshot: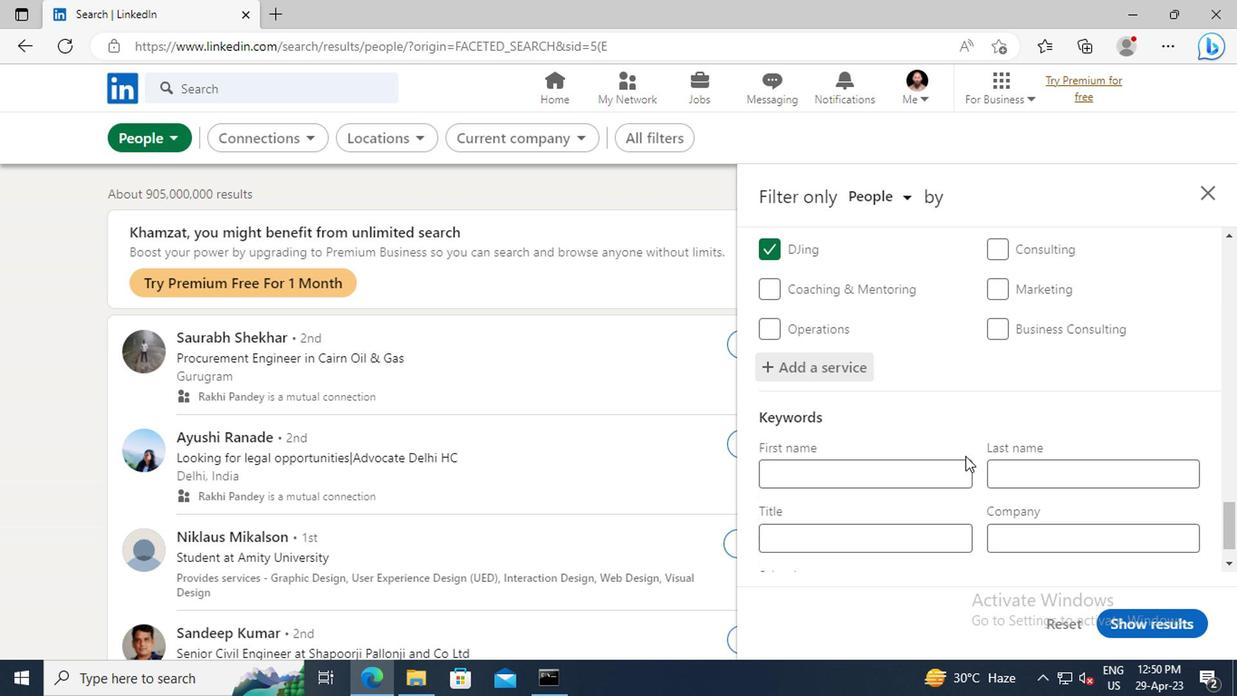 
Action: Mouse moved to (846, 498)
Screenshot: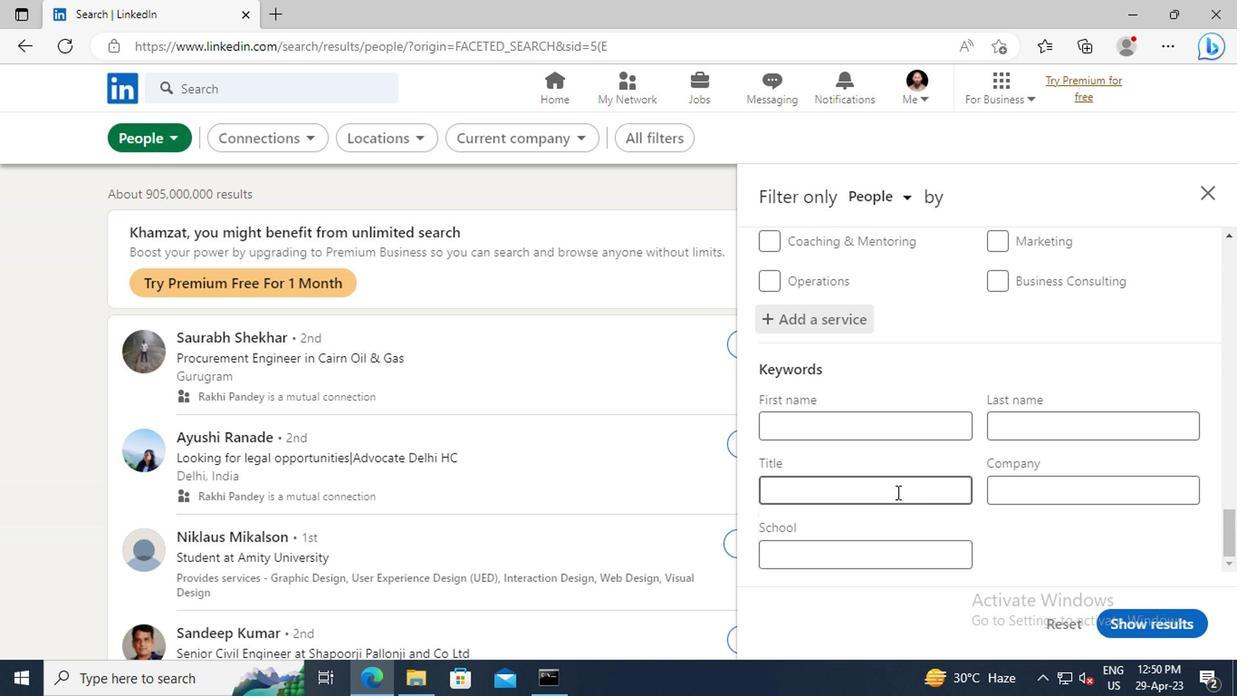 
Action: Mouse pressed left at (846, 498)
Screenshot: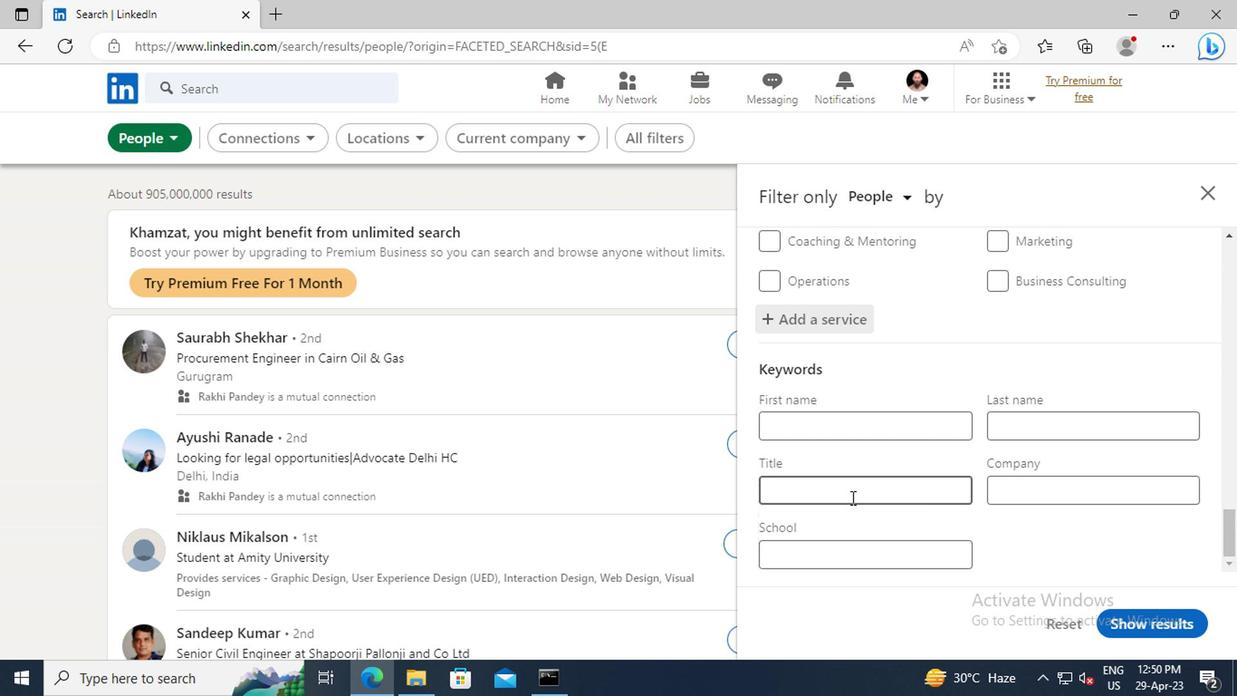 
Action: Key pressed <Key.shift>UX<Key.space><Key.shift>DESIGNER<Key.space><Key.shift>&<Key.space><Key.shift>UI<Key.space><Key.shift>DEVELOPER<Key.enter>
Screenshot: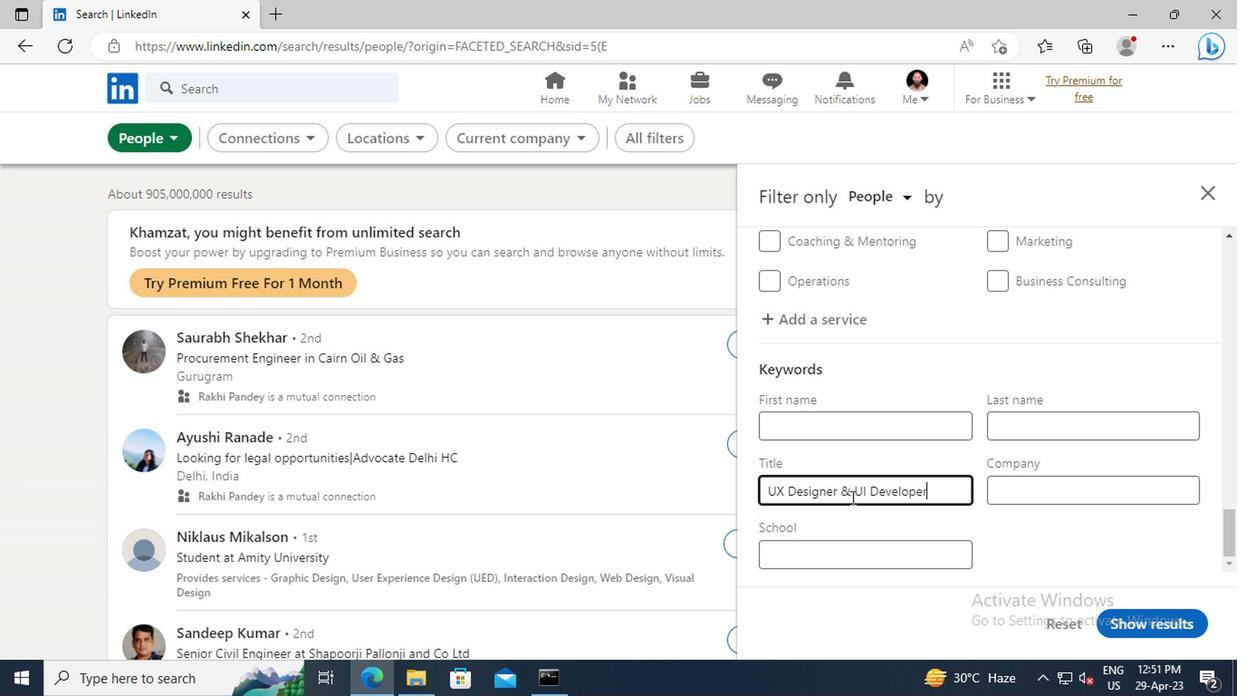 
Action: Mouse moved to (1116, 621)
Screenshot: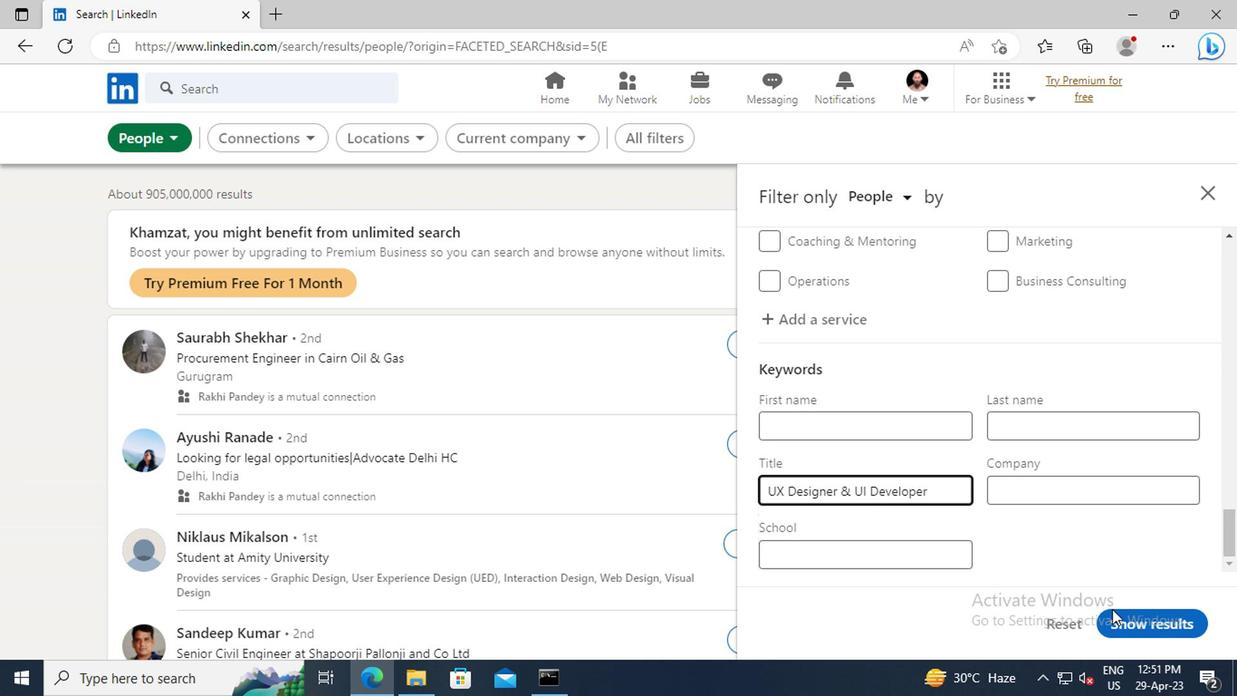 
Action: Mouse pressed left at (1116, 621)
Screenshot: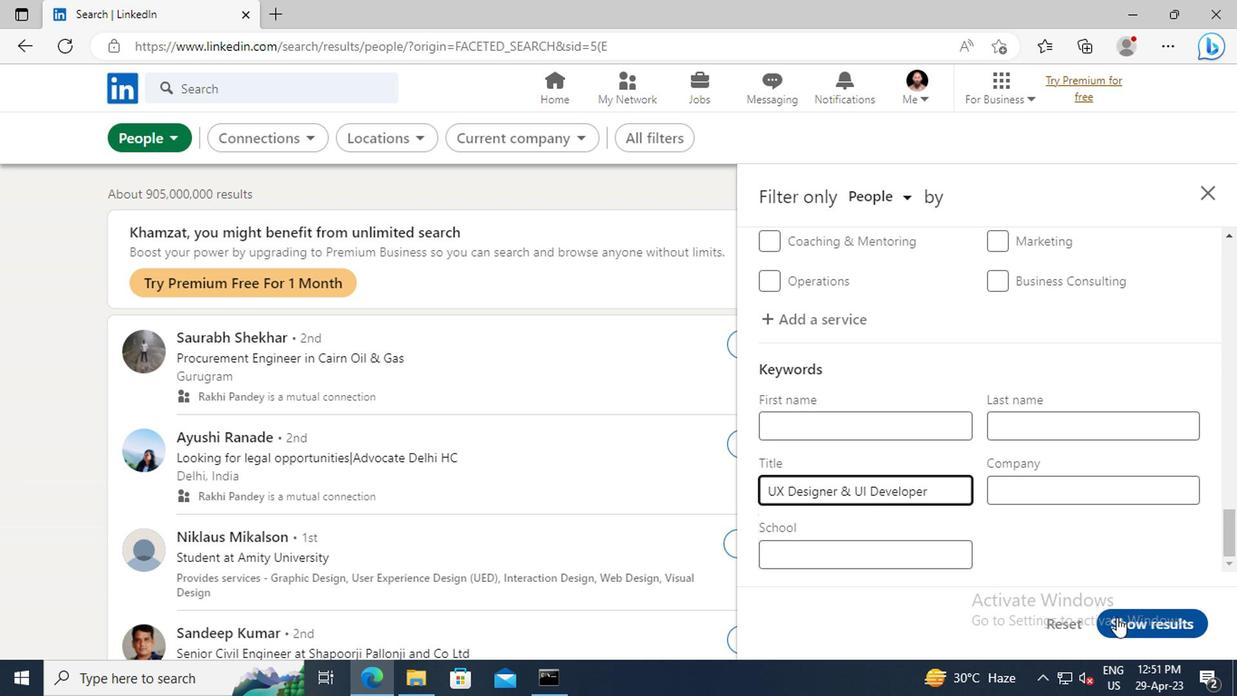 
